 Task: Find connections with filter location Warstein with filter topic #Economywith filter profile language Spanish with filter current company YouGov with filter school Jawaharlal Nehru National College of Engineering with filter industry Racetracks with filter service category Wealth Management with filter keywords title Atmospheric Scientist
Action: Mouse moved to (535, 79)
Screenshot: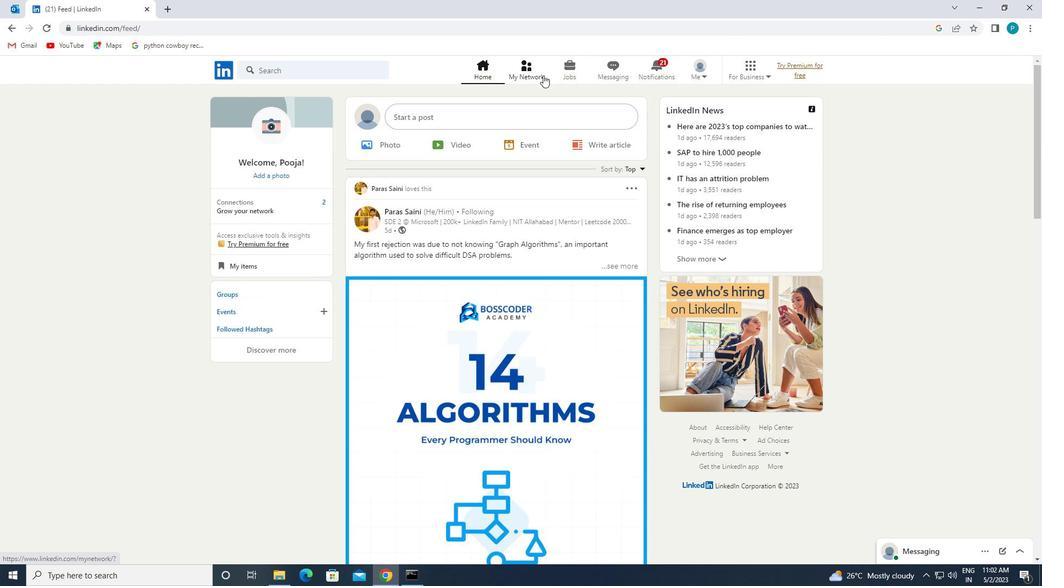 
Action: Mouse pressed left at (535, 79)
Screenshot: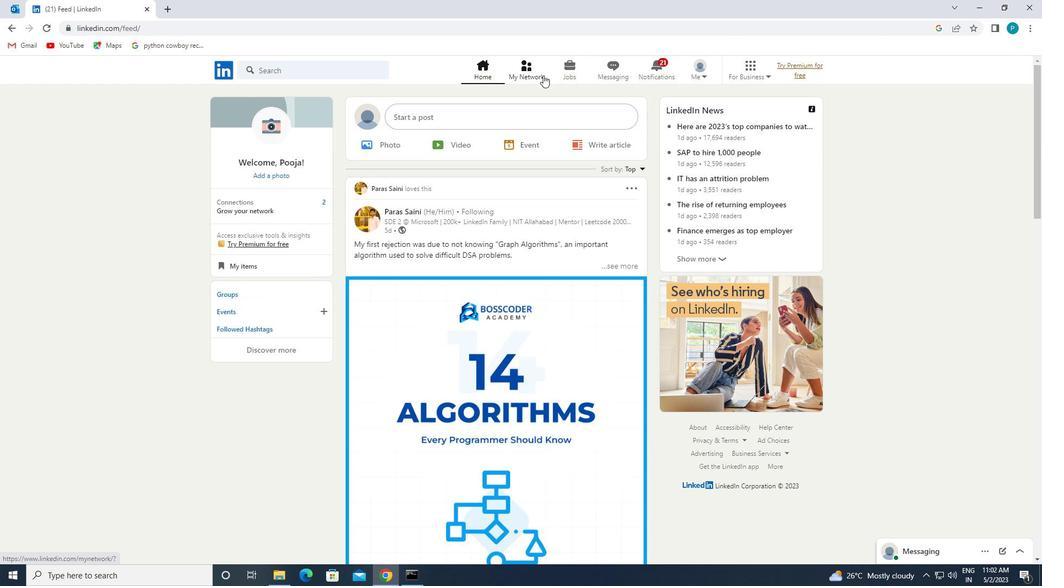 
Action: Mouse moved to (264, 134)
Screenshot: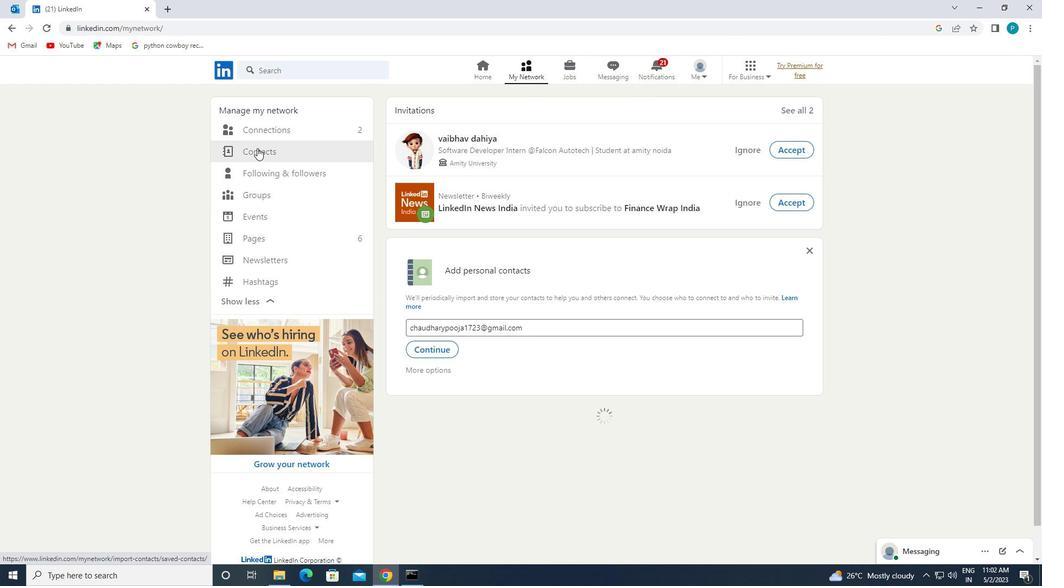 
Action: Mouse pressed left at (264, 134)
Screenshot: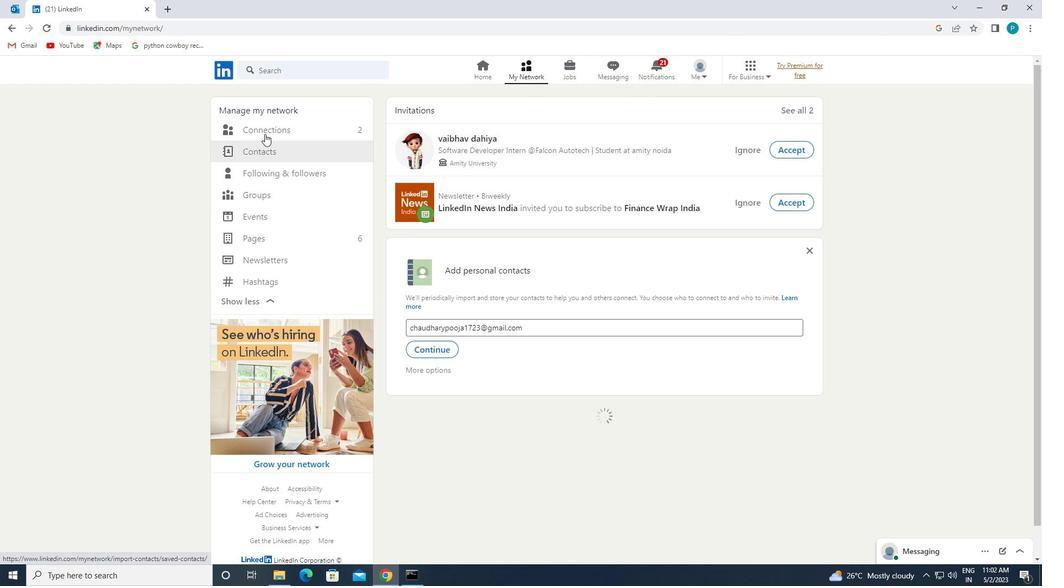 
Action: Mouse moved to (346, 136)
Screenshot: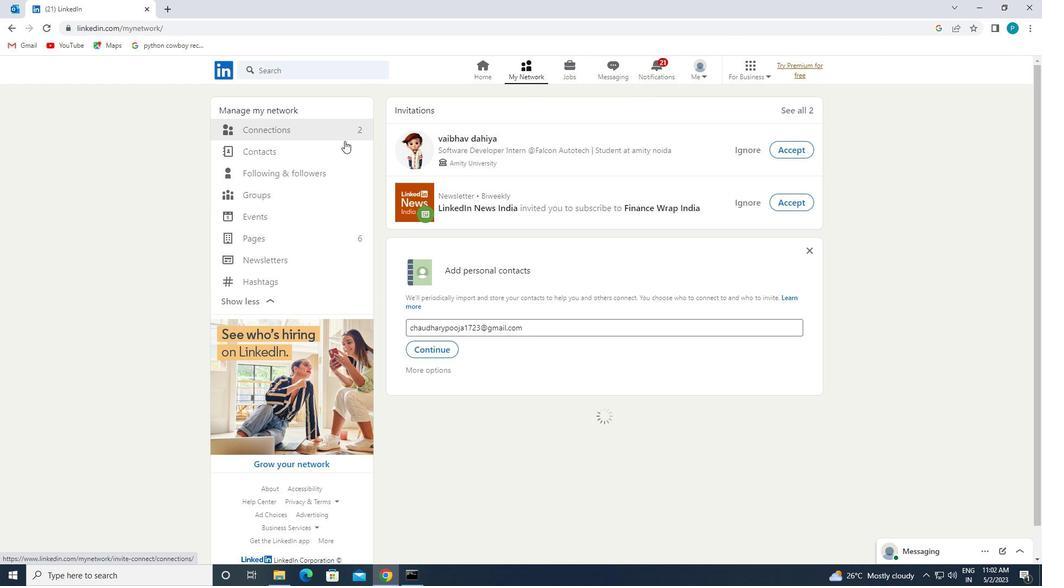 
Action: Mouse pressed left at (346, 136)
Screenshot: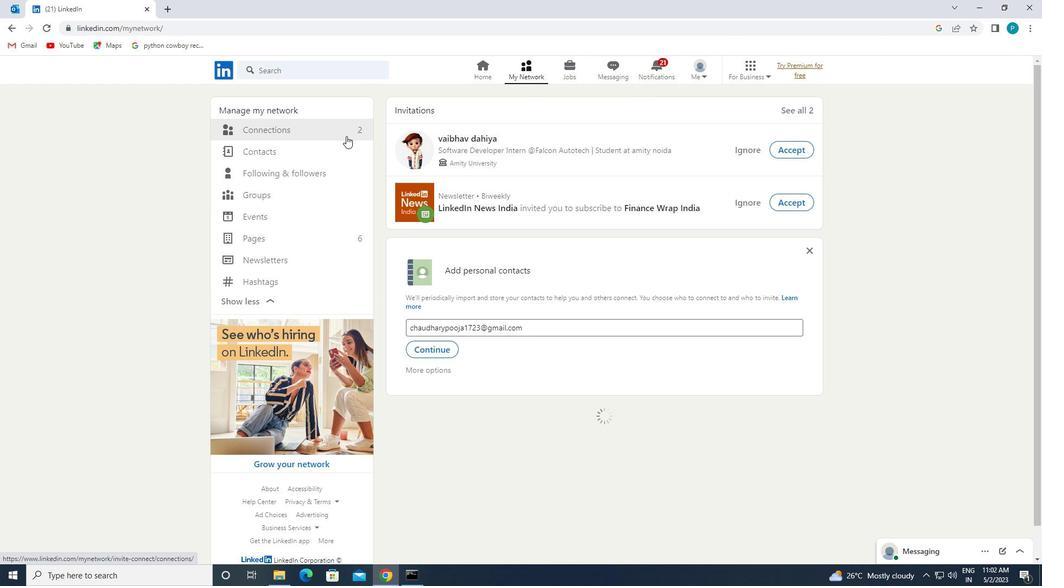 
Action: Mouse pressed left at (346, 136)
Screenshot: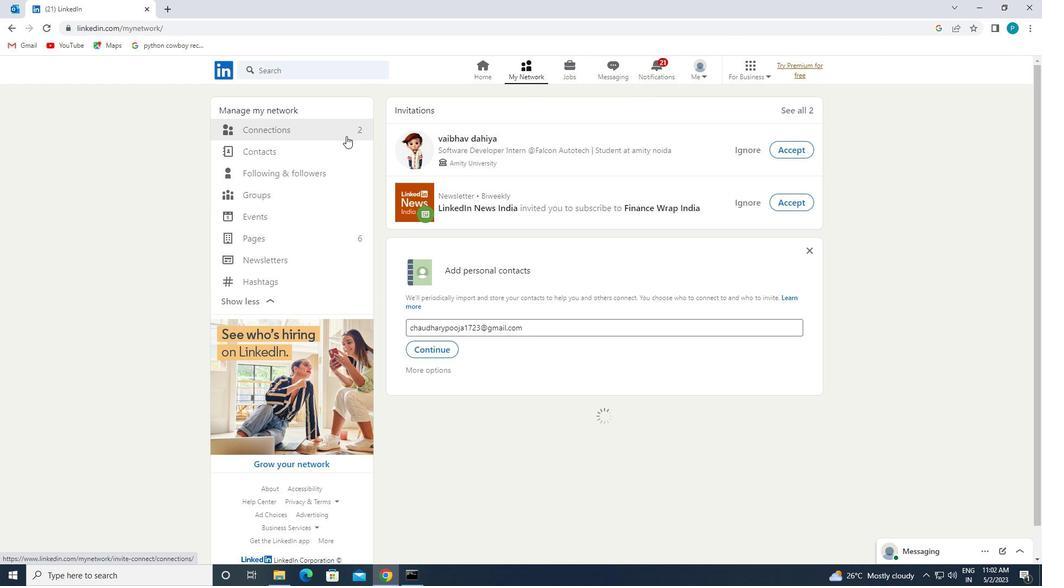
Action: Mouse moved to (633, 134)
Screenshot: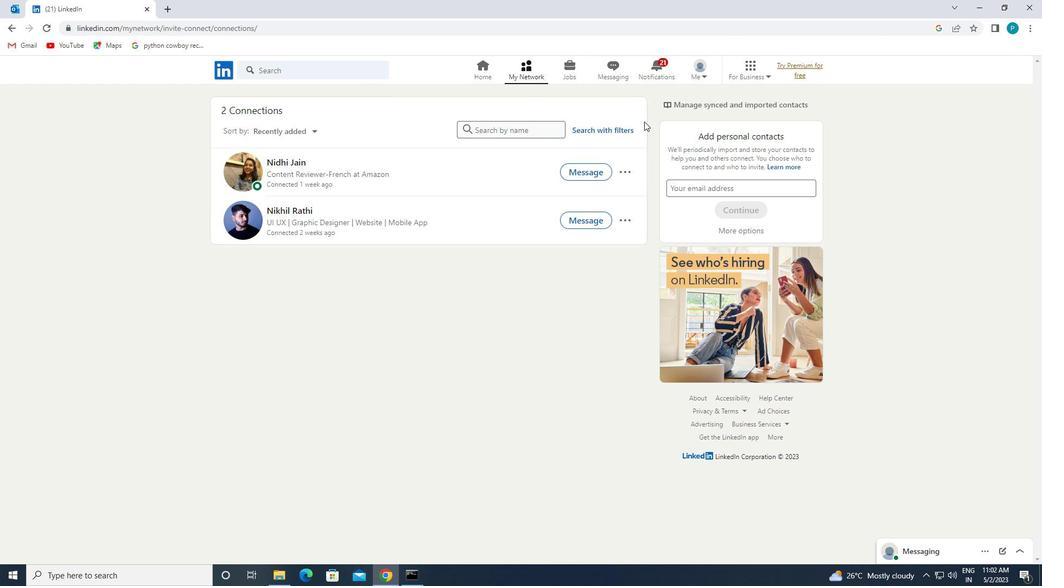 
Action: Mouse pressed left at (633, 134)
Screenshot: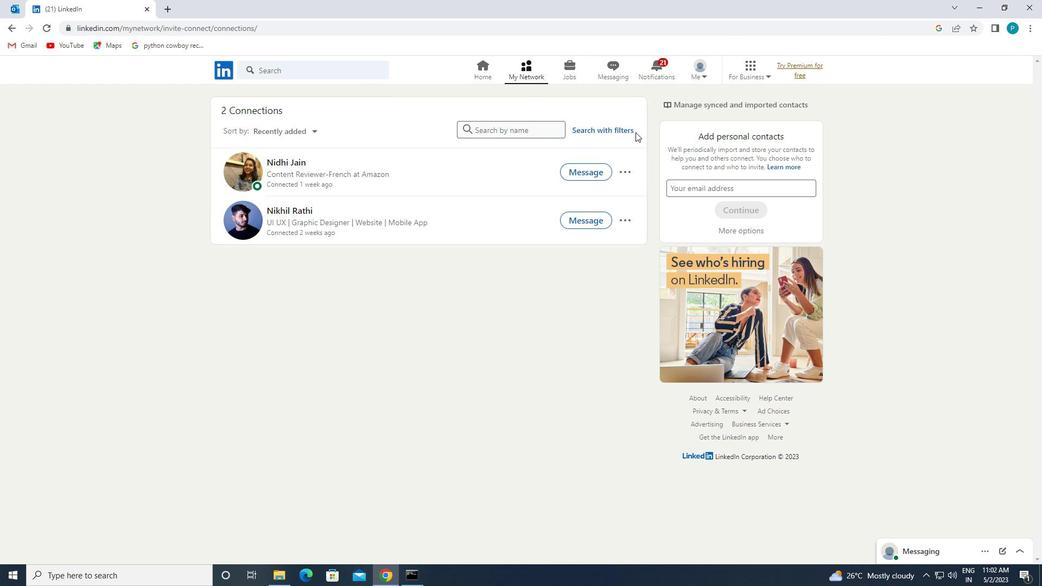
Action: Mouse pressed left at (633, 134)
Screenshot: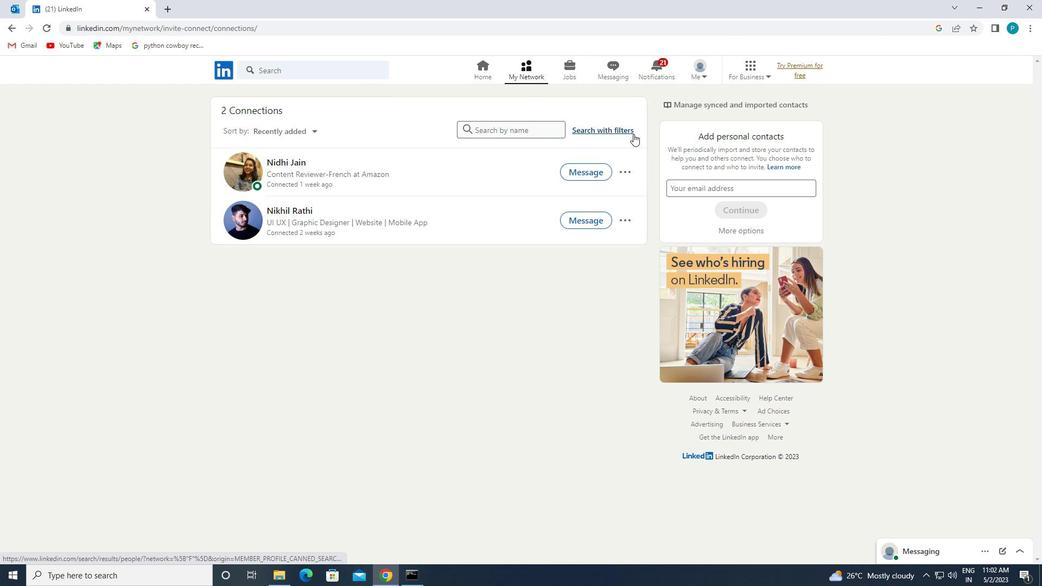 
Action: Mouse moved to (569, 102)
Screenshot: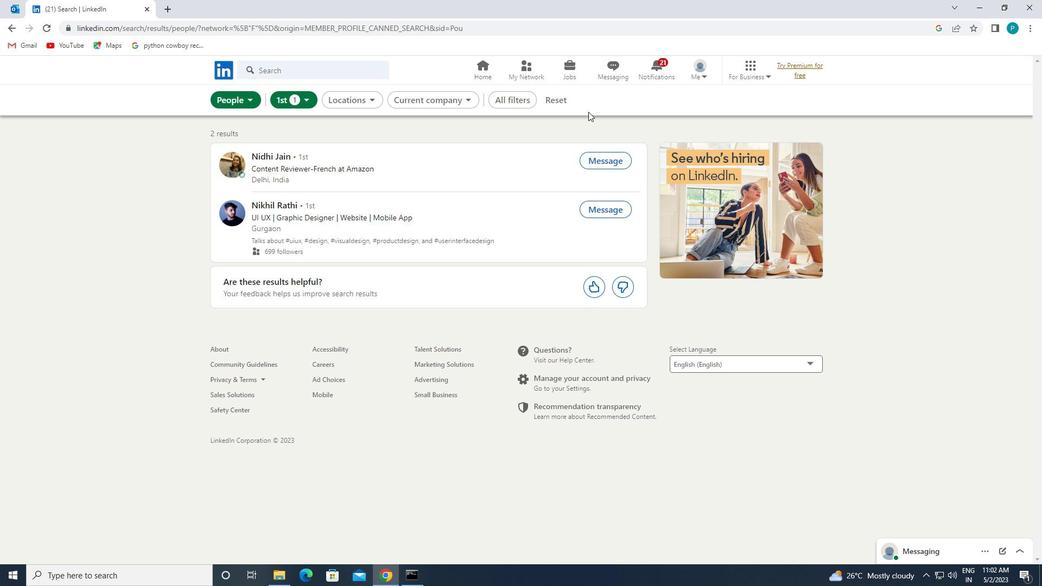 
Action: Mouse pressed left at (569, 102)
Screenshot: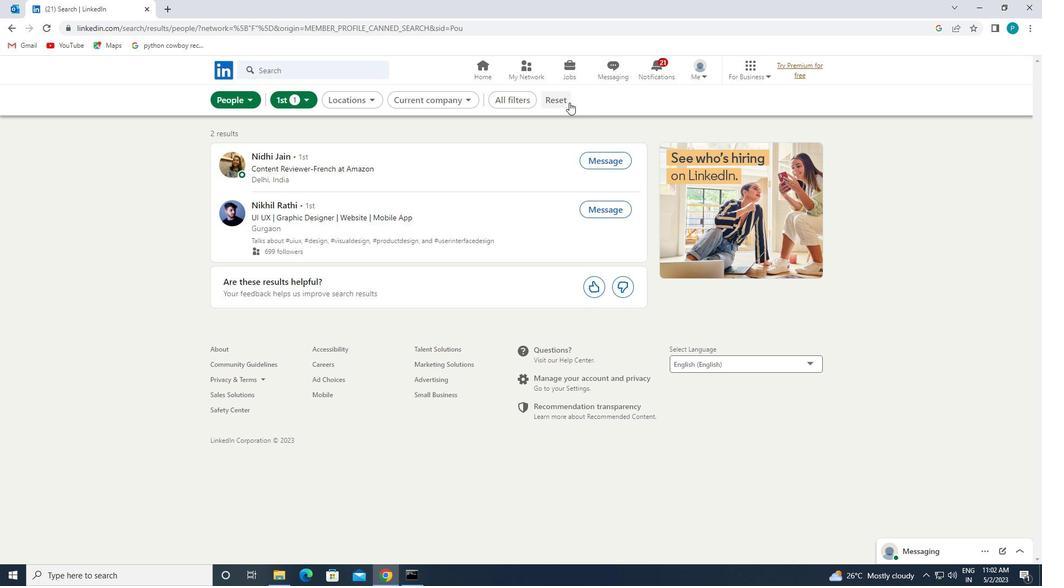 
Action: Mouse moved to (543, 96)
Screenshot: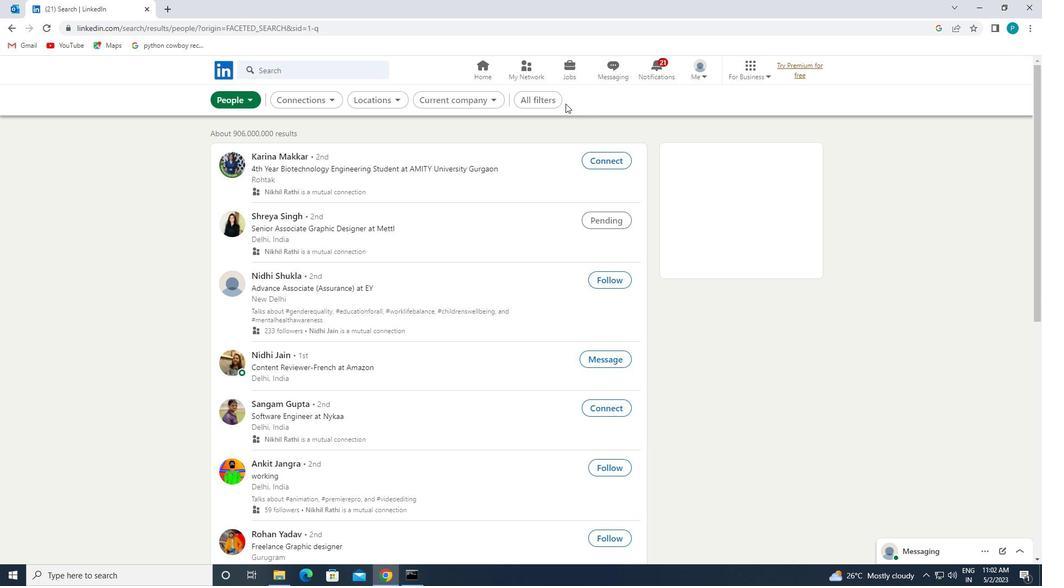 
Action: Mouse pressed left at (543, 96)
Screenshot: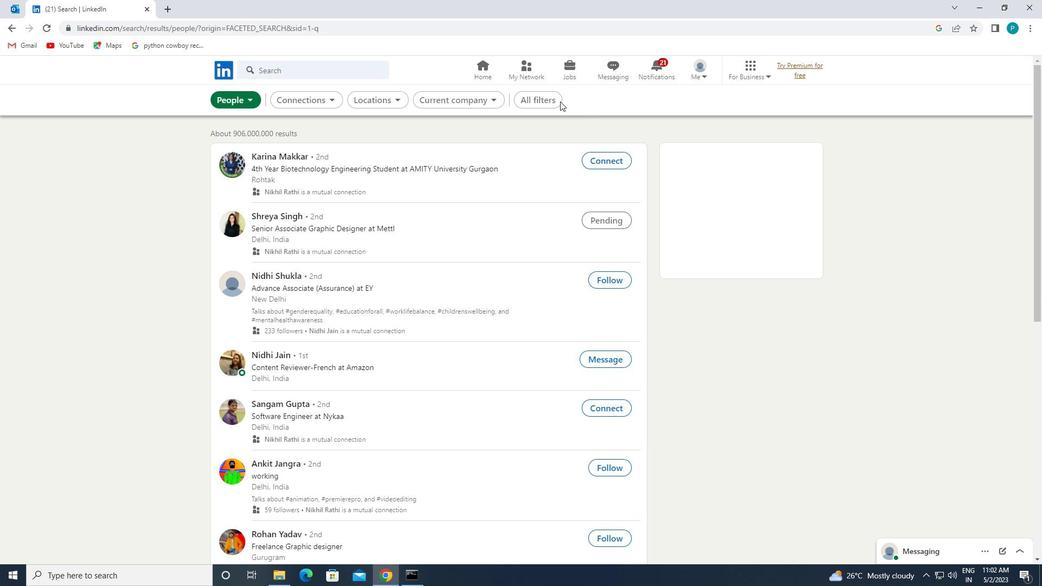 
Action: Mouse moved to (878, 279)
Screenshot: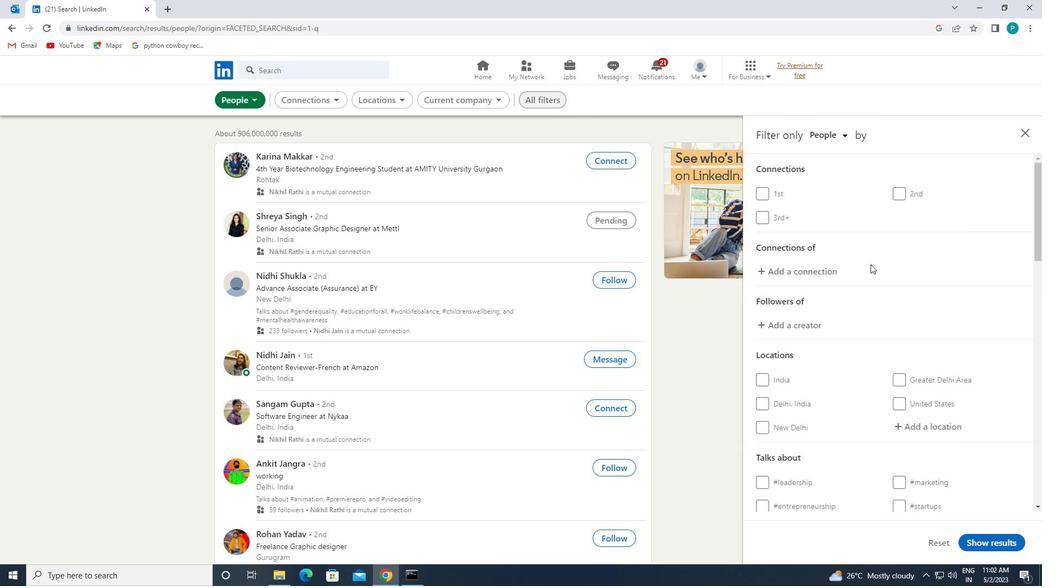 
Action: Mouse scrolled (878, 278) with delta (0, 0)
Screenshot: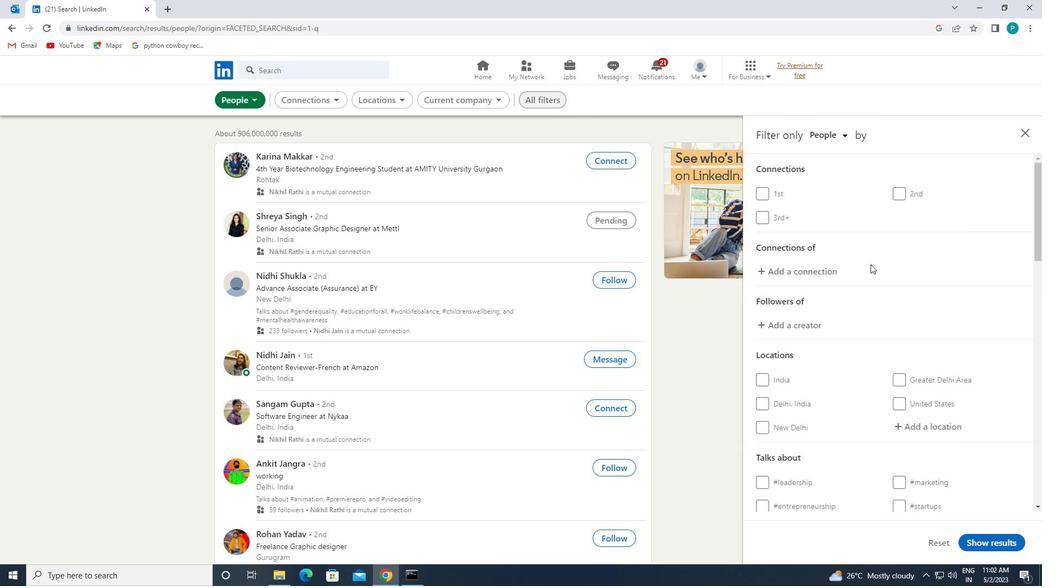 
Action: Mouse moved to (878, 279)
Screenshot: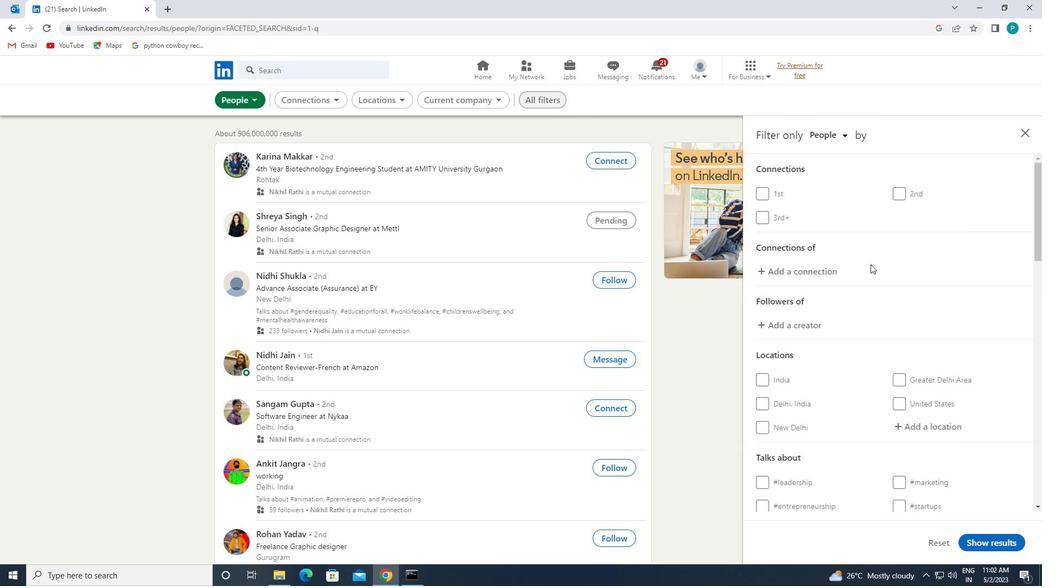 
Action: Mouse scrolled (878, 279) with delta (0, 0)
Screenshot: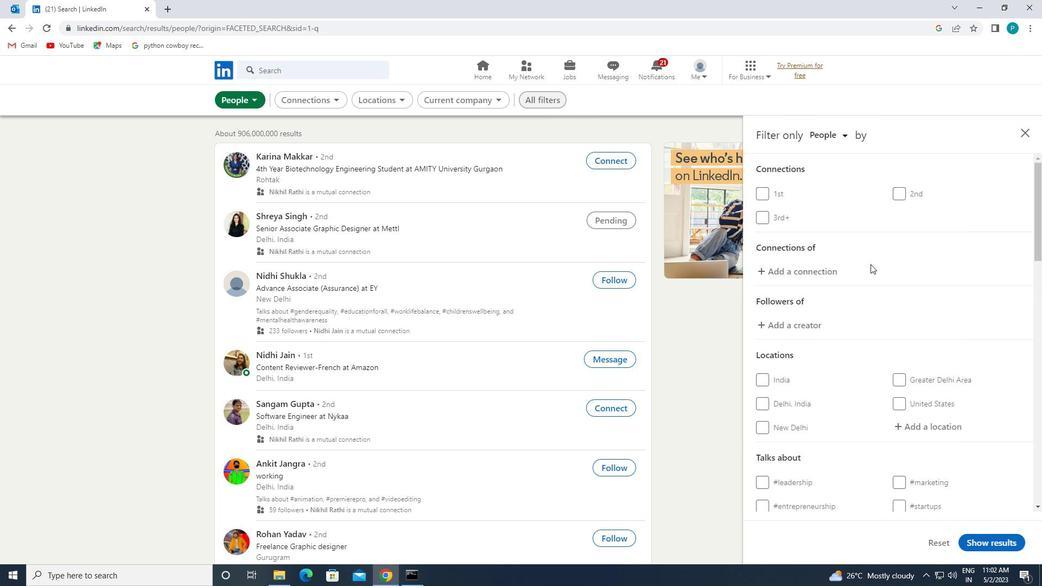 
Action: Mouse moved to (916, 419)
Screenshot: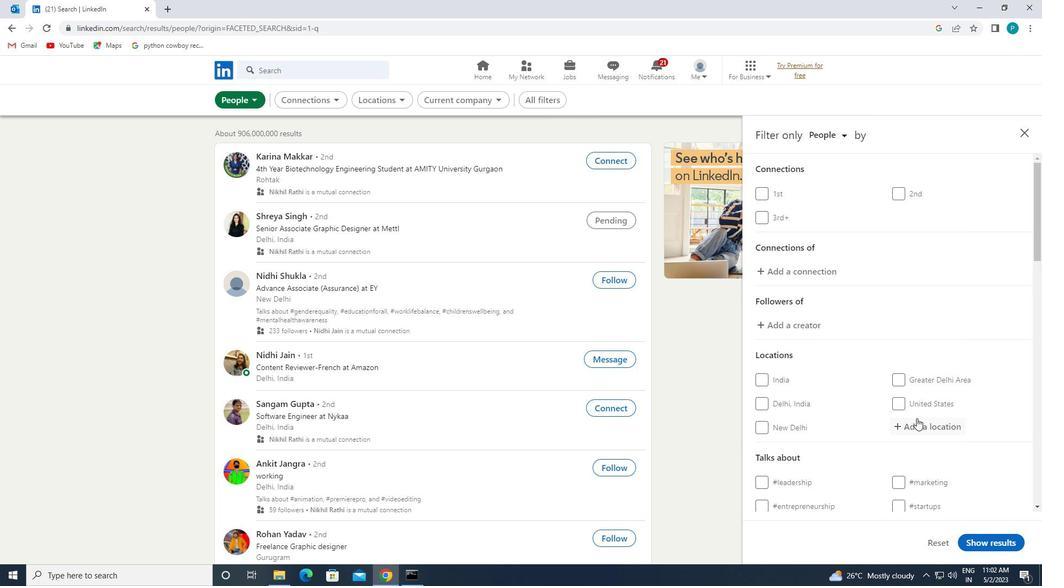 
Action: Mouse pressed left at (916, 419)
Screenshot: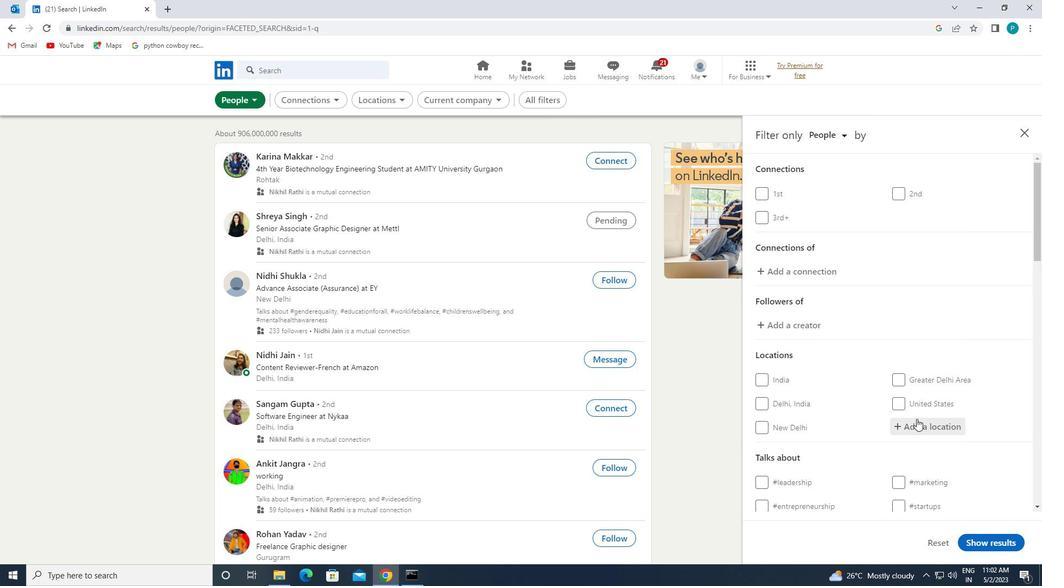 
Action: Key pressed <Key.caps_lock>w<Key.caps_lock>arstein
Screenshot: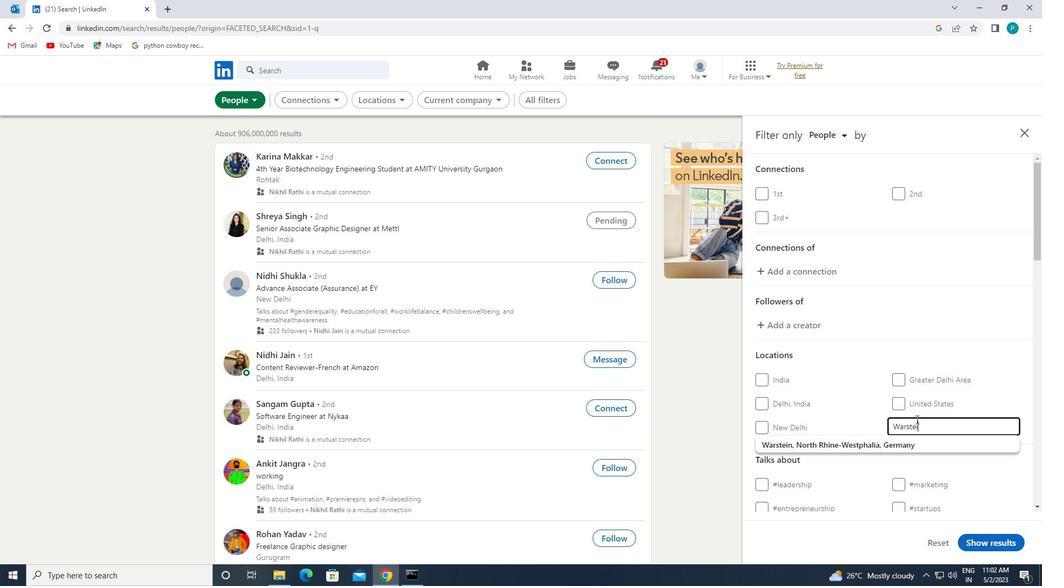 
Action: Mouse moved to (898, 444)
Screenshot: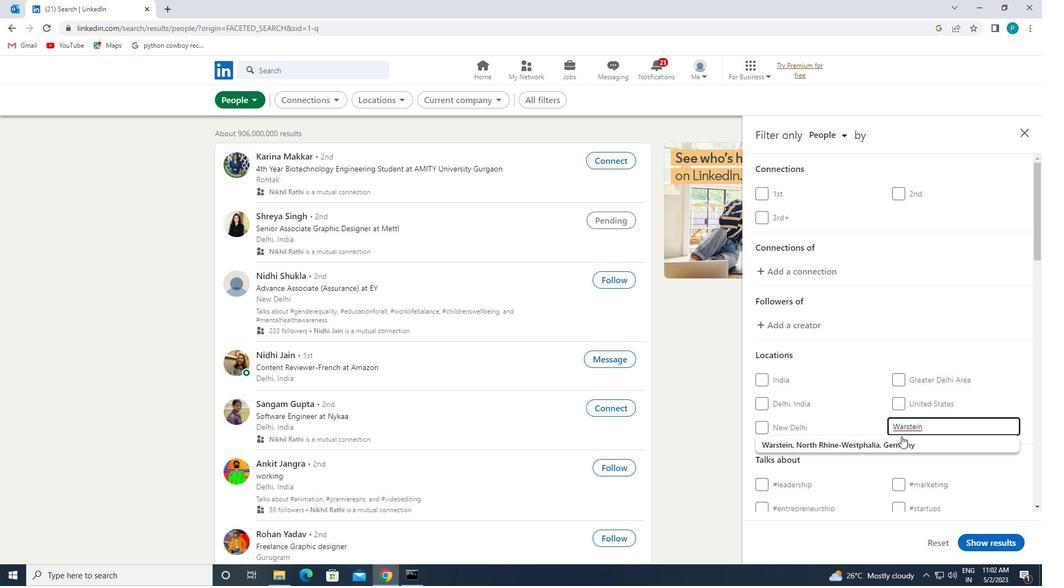 
Action: Mouse pressed left at (898, 444)
Screenshot: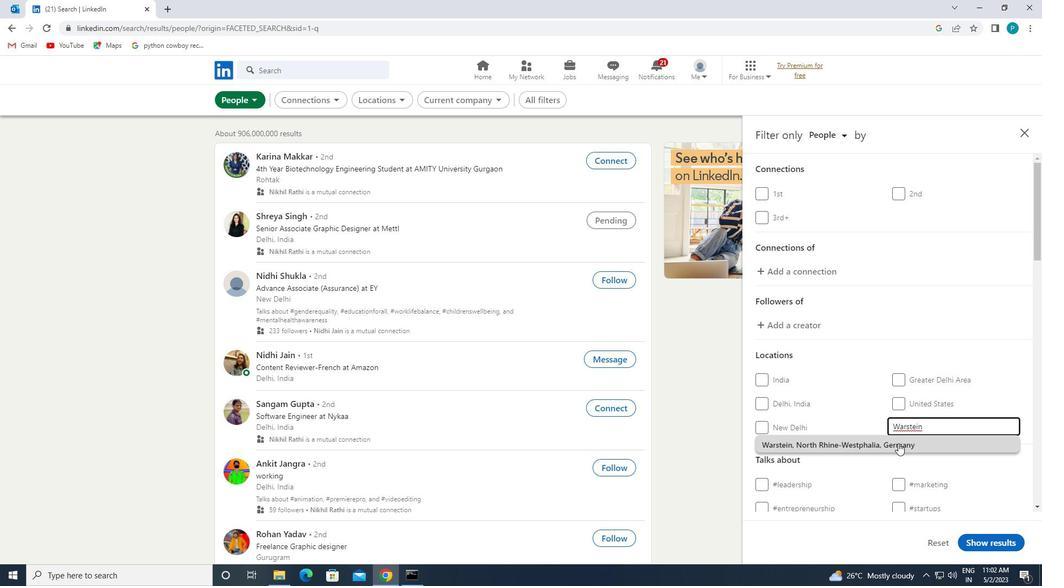 
Action: Mouse moved to (898, 444)
Screenshot: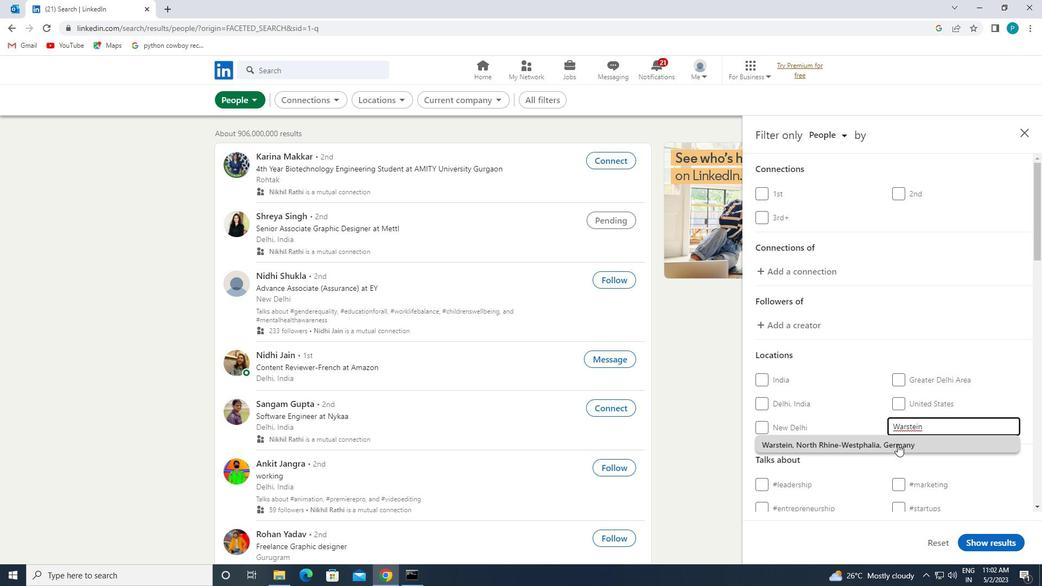 
Action: Mouse scrolled (898, 444) with delta (0, 0)
Screenshot: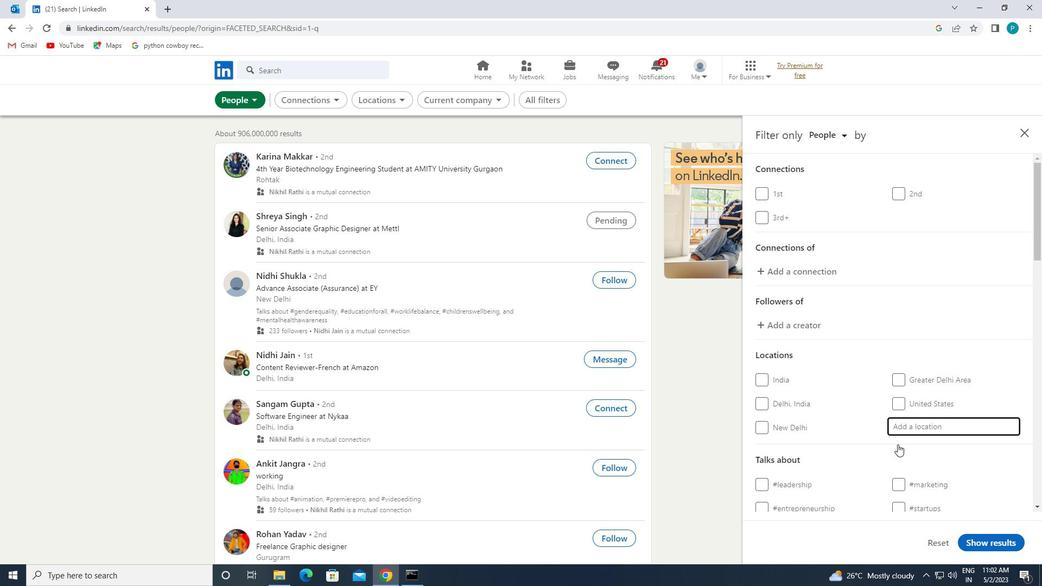 
Action: Mouse scrolled (898, 444) with delta (0, 0)
Screenshot: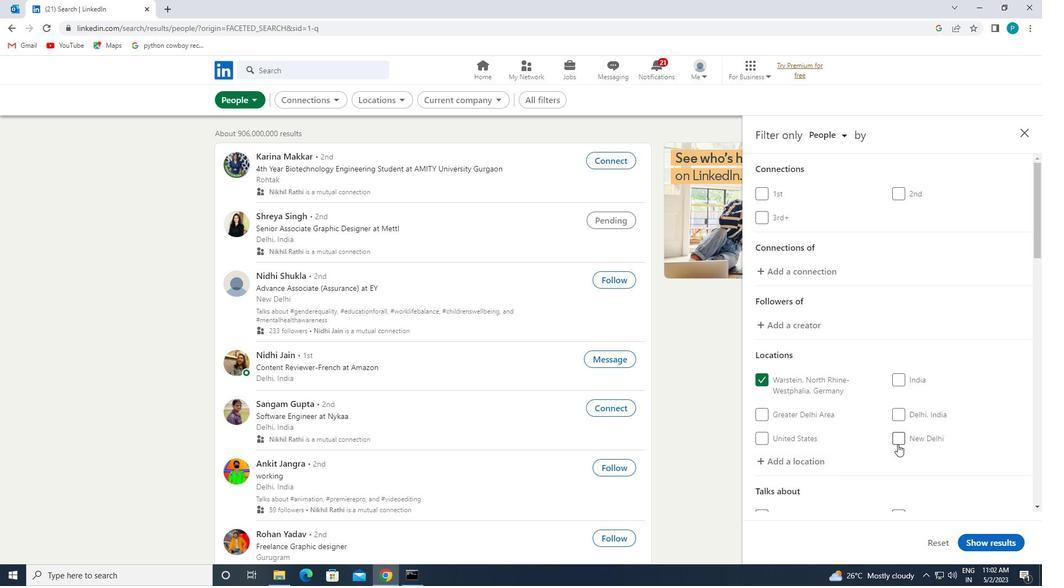 
Action: Mouse moved to (918, 452)
Screenshot: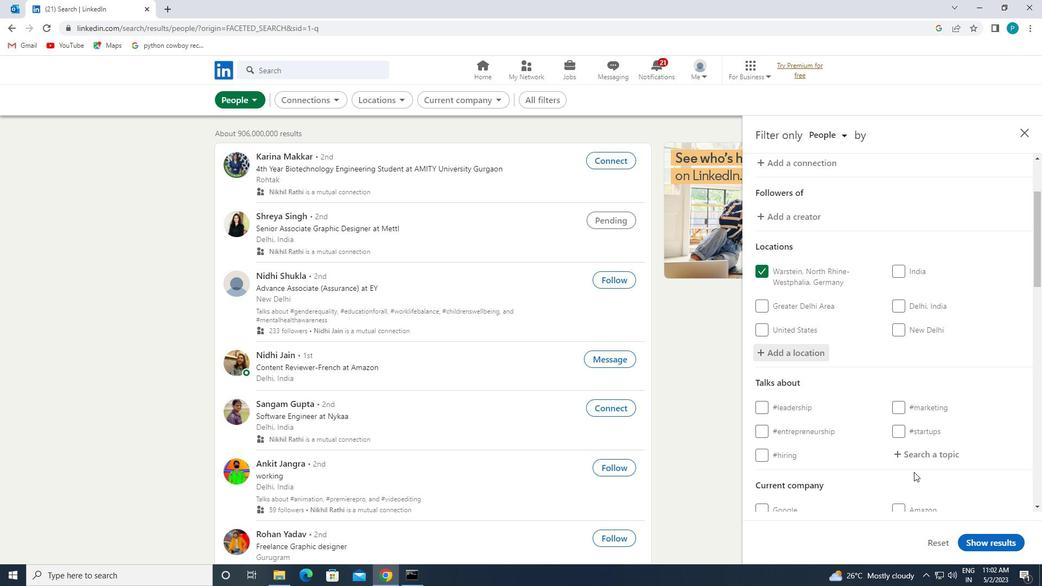 
Action: Mouse pressed left at (918, 452)
Screenshot: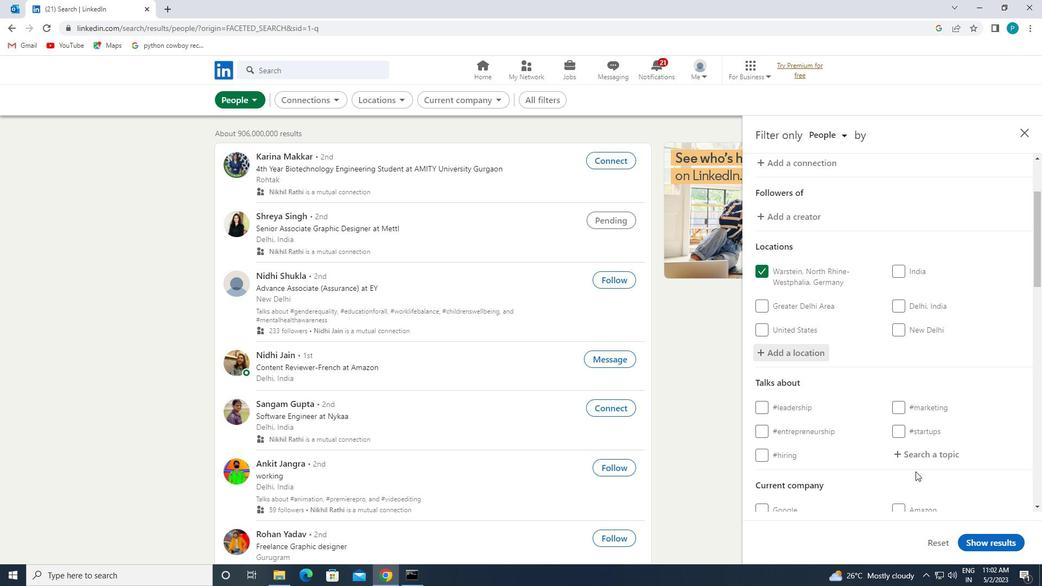 
Action: Key pressed <Key.shift>#<Key.caps_lock>E<Key.caps_lock>CONOMY
Screenshot: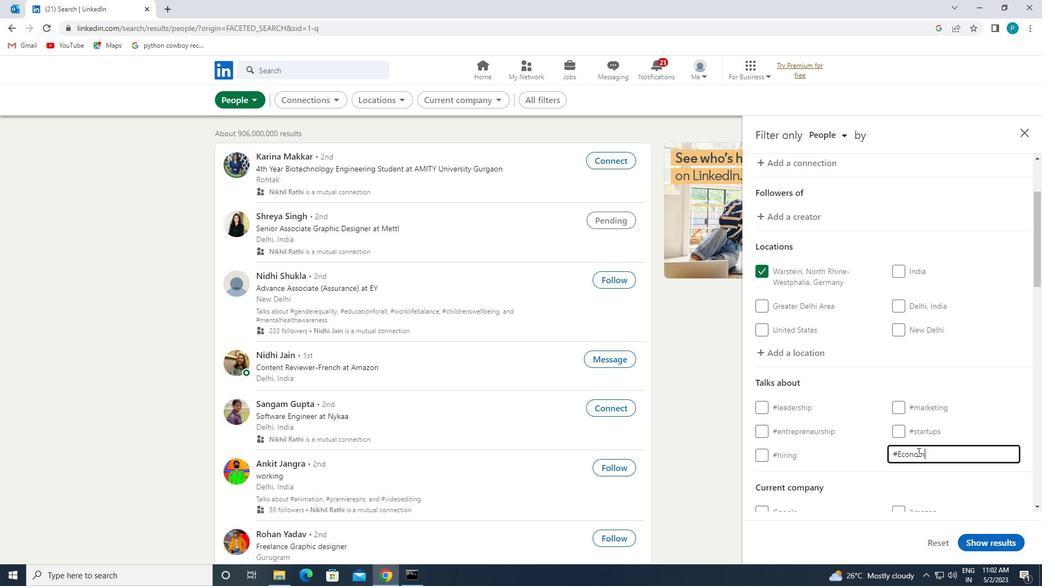 
Action: Mouse moved to (615, 441)
Screenshot: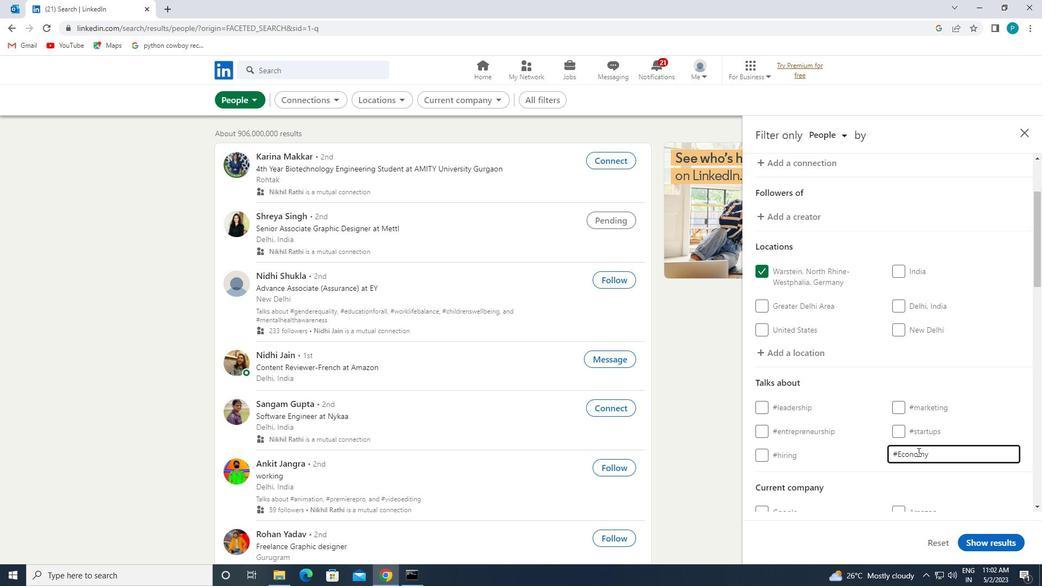 
Action: Mouse scrolled (615, 440) with delta (0, 0)
Screenshot: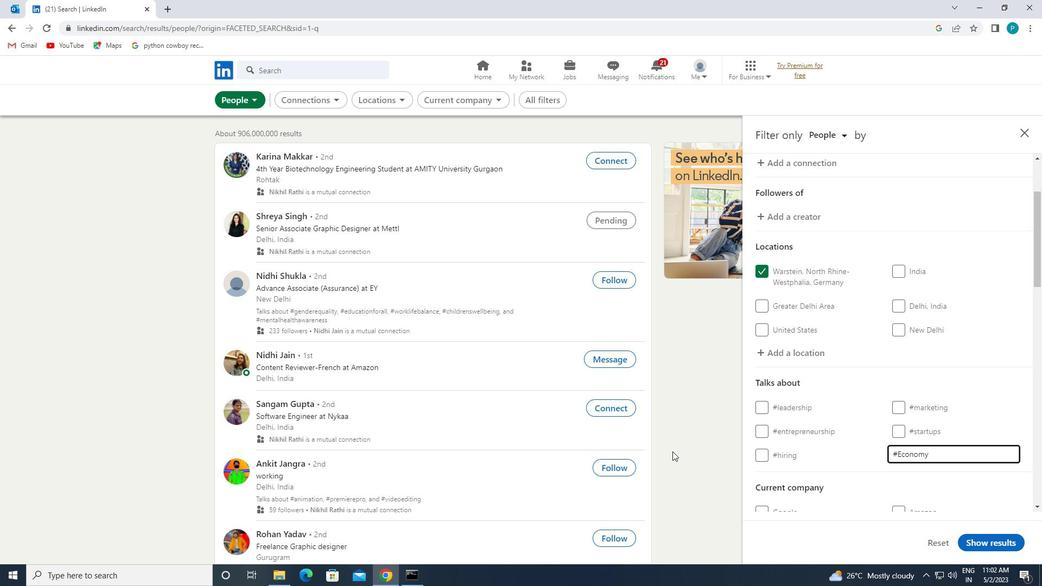 
Action: Mouse scrolled (615, 440) with delta (0, 0)
Screenshot: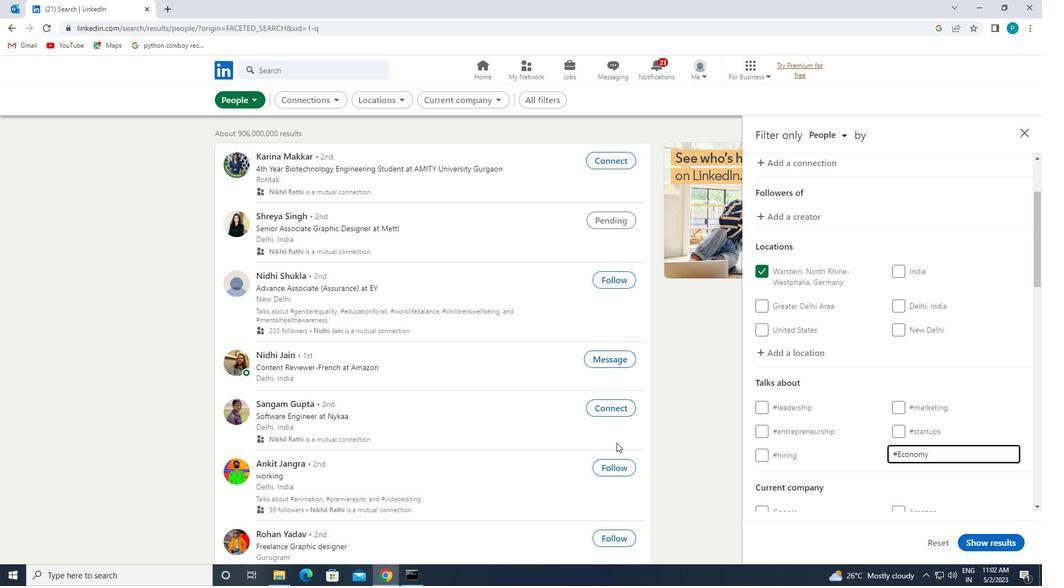 
Action: Mouse moved to (869, 458)
Screenshot: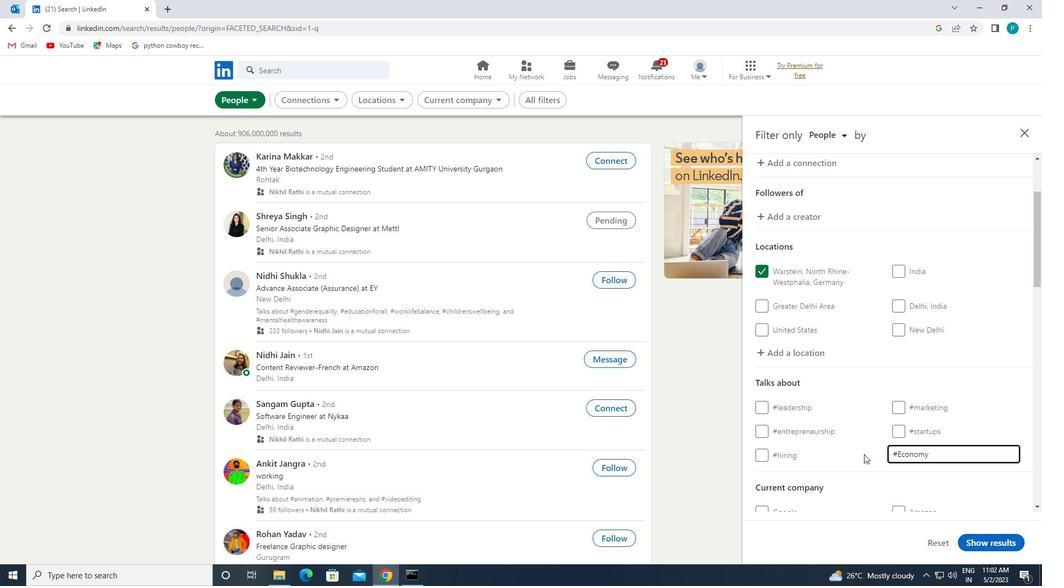 
Action: Mouse scrolled (869, 457) with delta (0, 0)
Screenshot: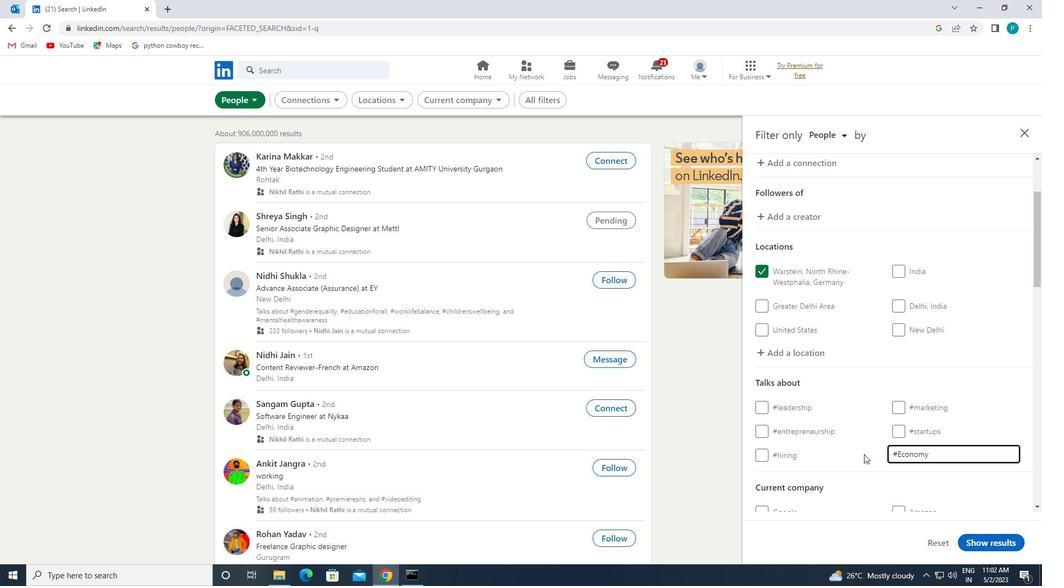 
Action: Mouse moved to (881, 465)
Screenshot: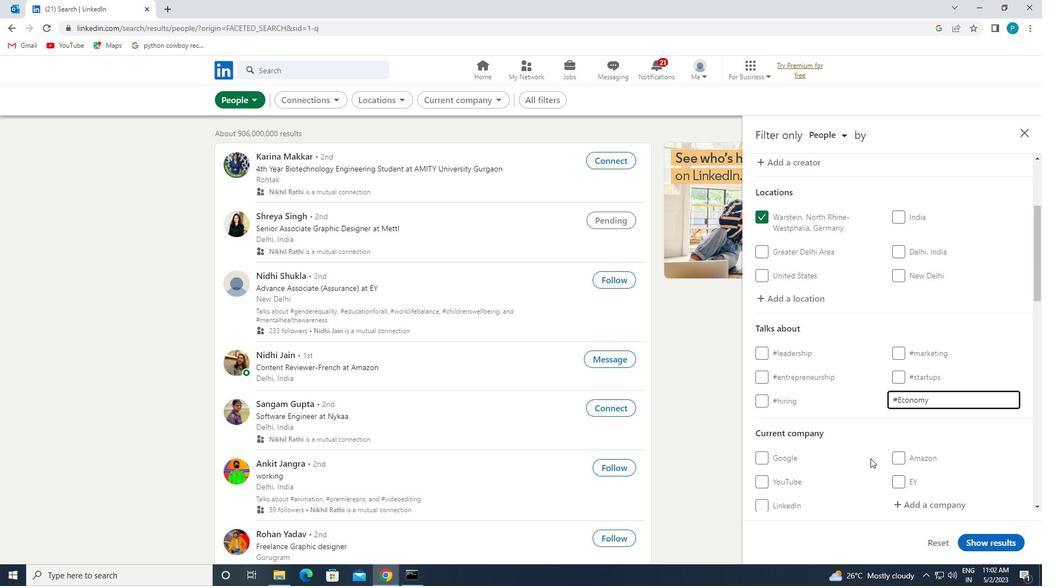 
Action: Mouse scrolled (881, 464) with delta (0, 0)
Screenshot: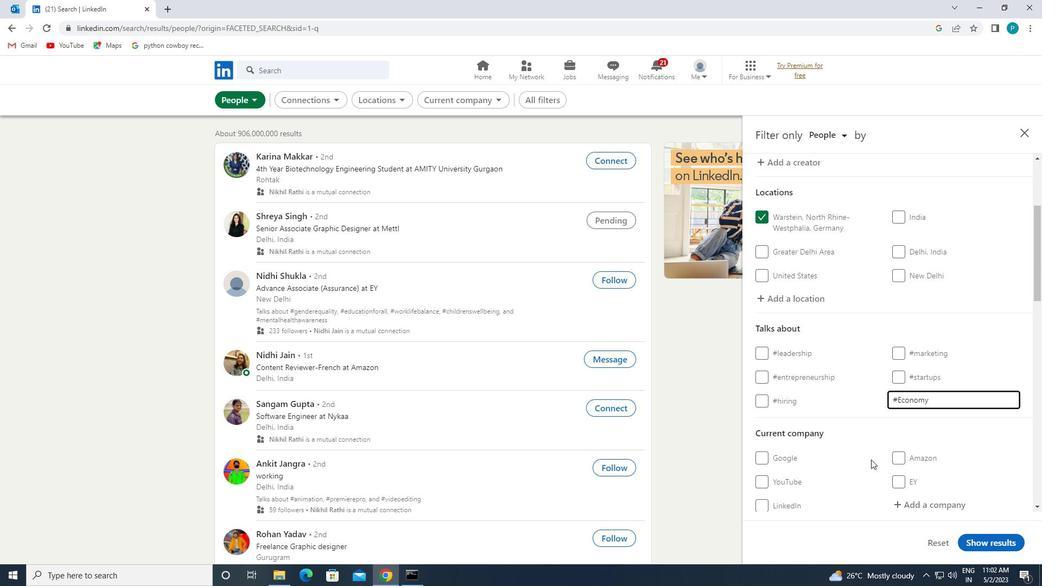 
Action: Mouse scrolled (881, 464) with delta (0, 0)
Screenshot: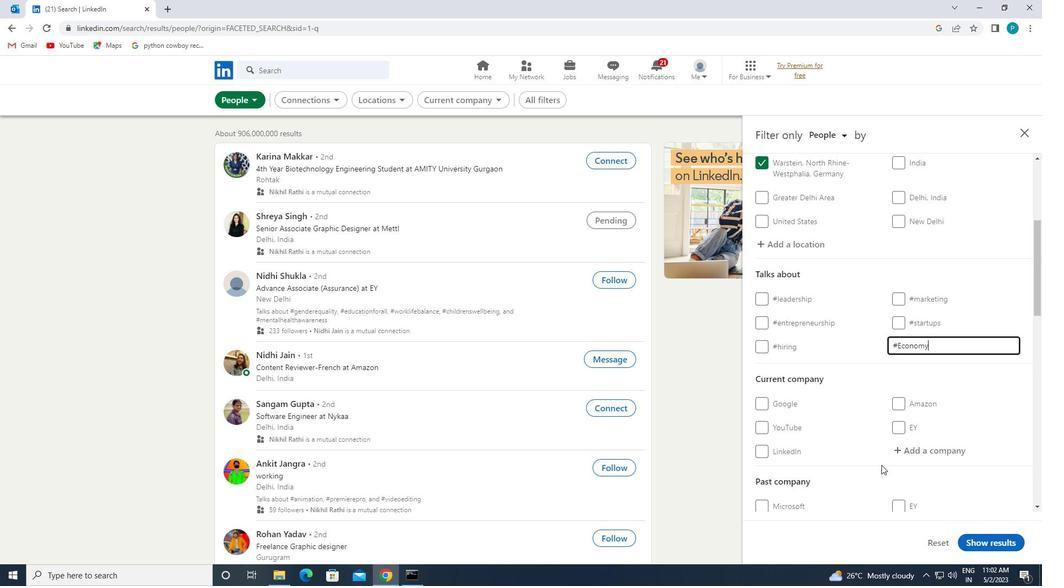 
Action: Mouse moved to (894, 445)
Screenshot: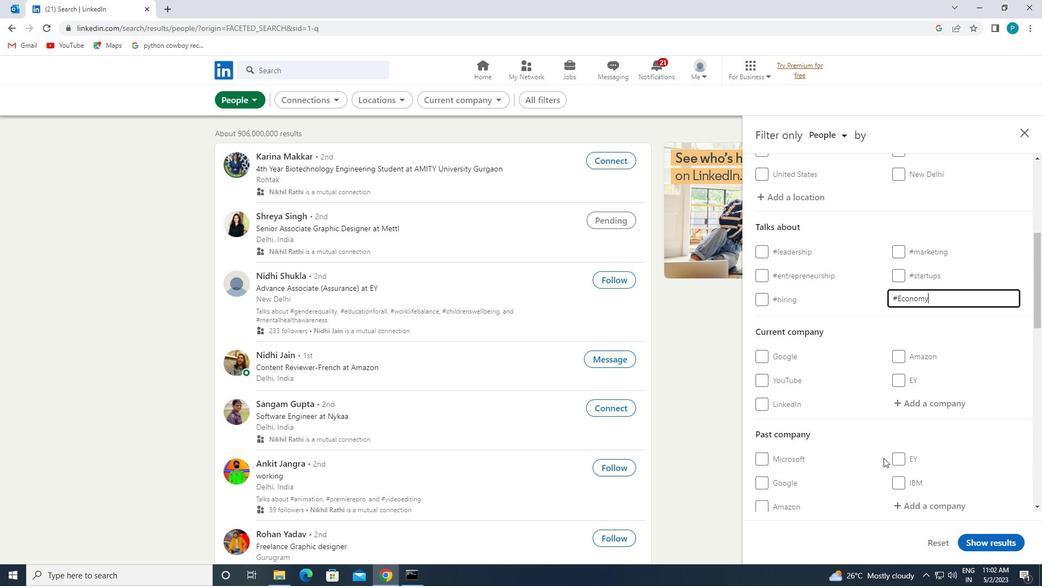 
Action: Mouse scrolled (894, 445) with delta (0, 0)
Screenshot: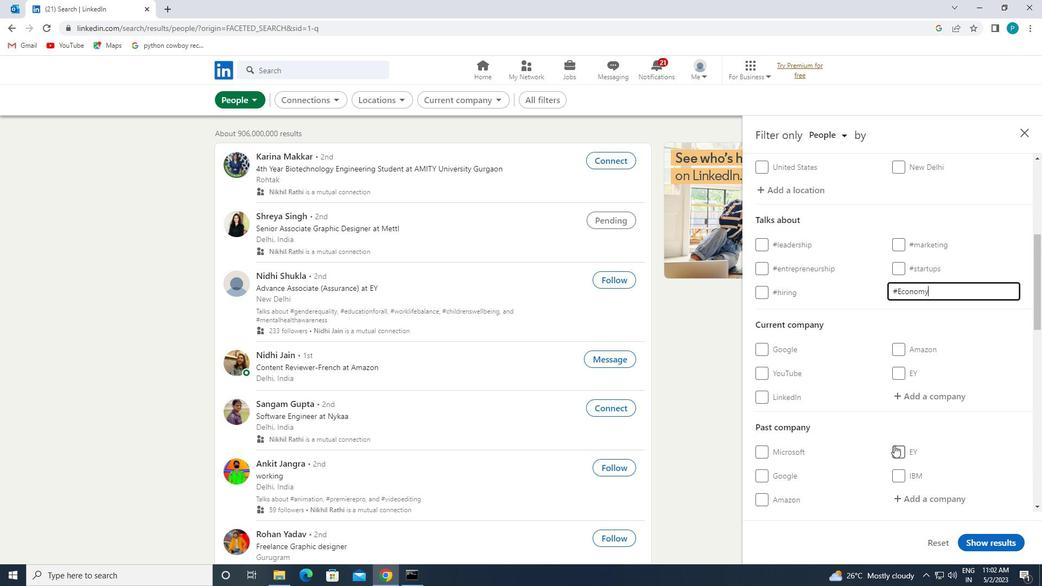 
Action: Mouse moved to (886, 445)
Screenshot: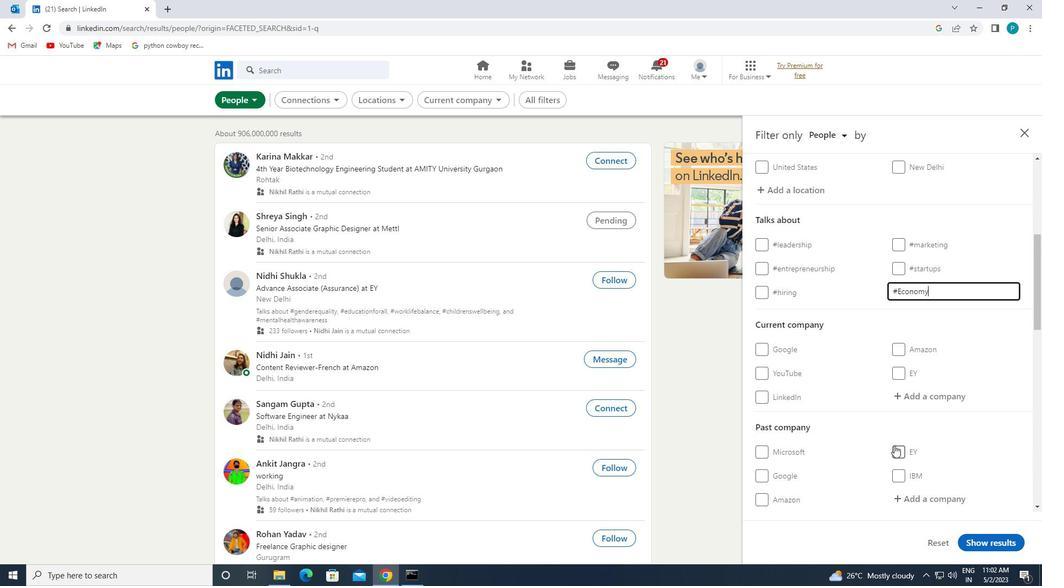 
Action: Mouse scrolled (886, 445) with delta (0, 0)
Screenshot: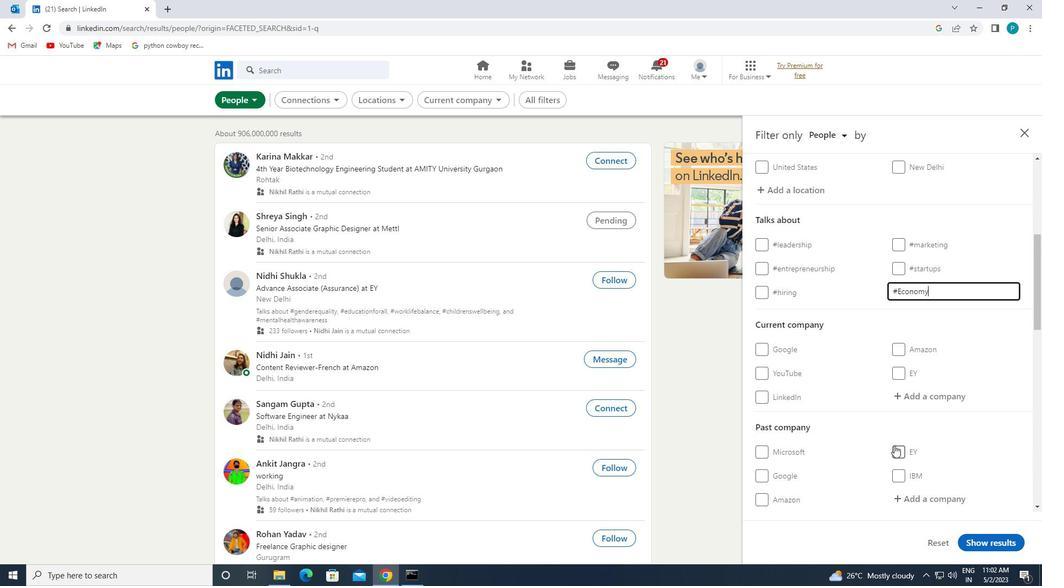 
Action: Mouse moved to (879, 445)
Screenshot: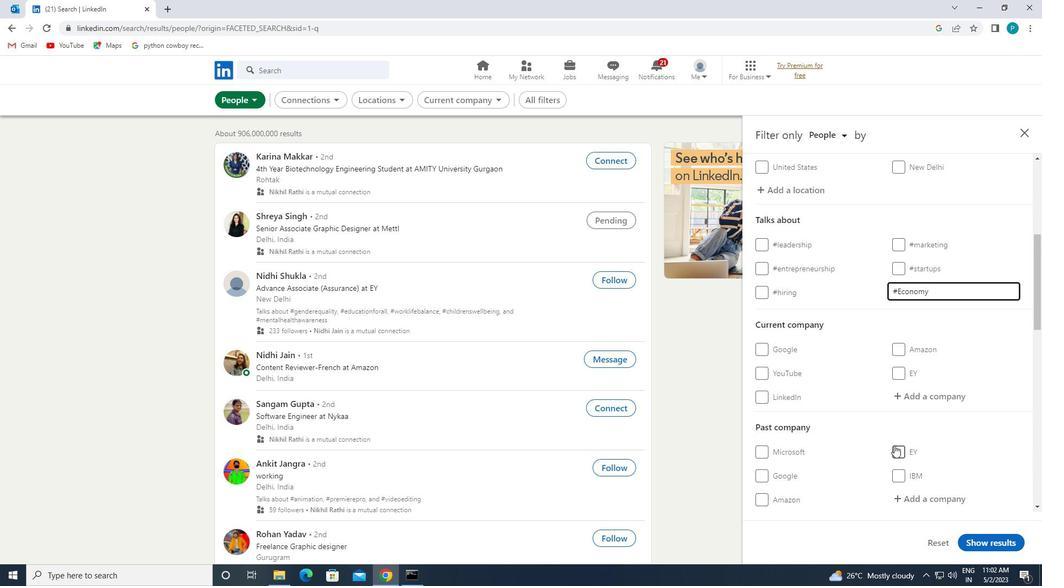 
Action: Mouse scrolled (879, 445) with delta (0, 0)
Screenshot: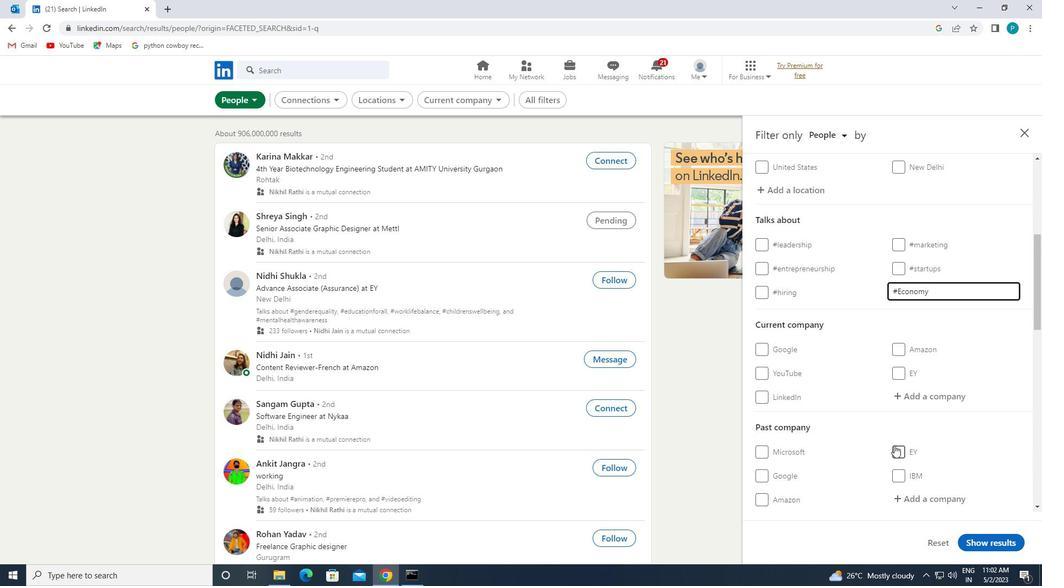 
Action: Mouse moved to (822, 437)
Screenshot: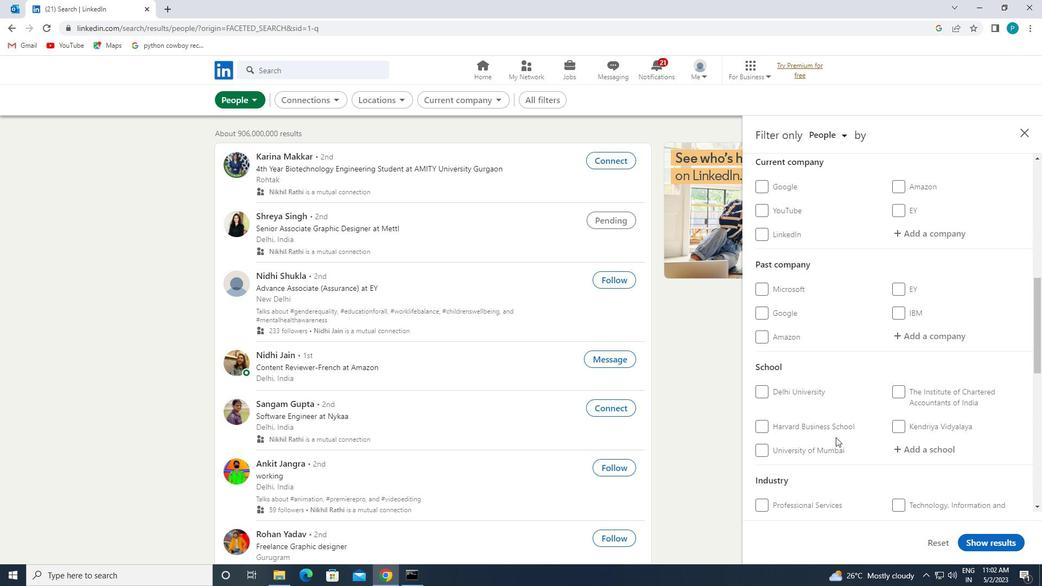
Action: Mouse scrolled (822, 436) with delta (0, 0)
Screenshot: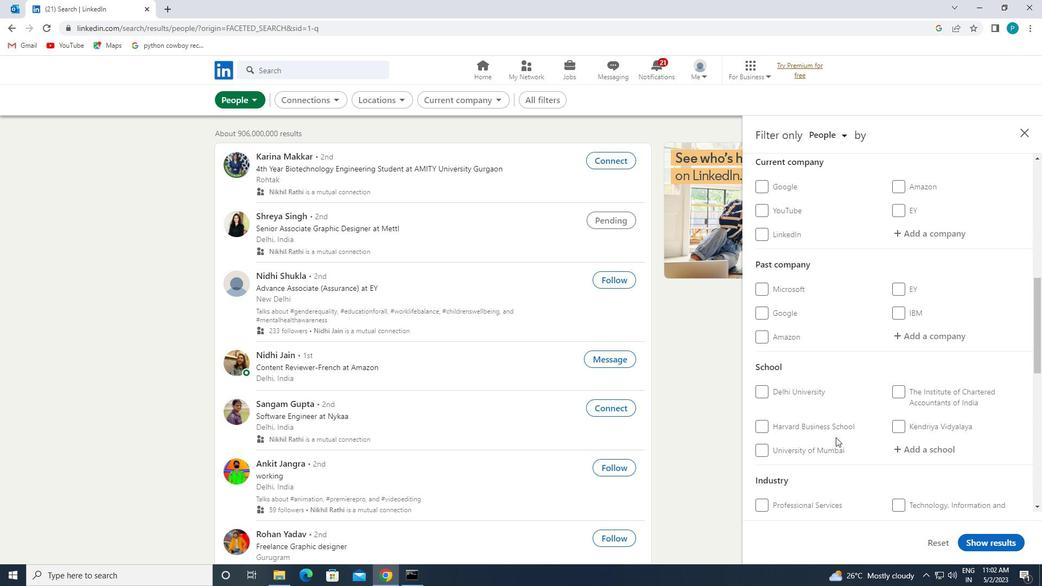 
Action: Mouse scrolled (822, 436) with delta (0, 0)
Screenshot: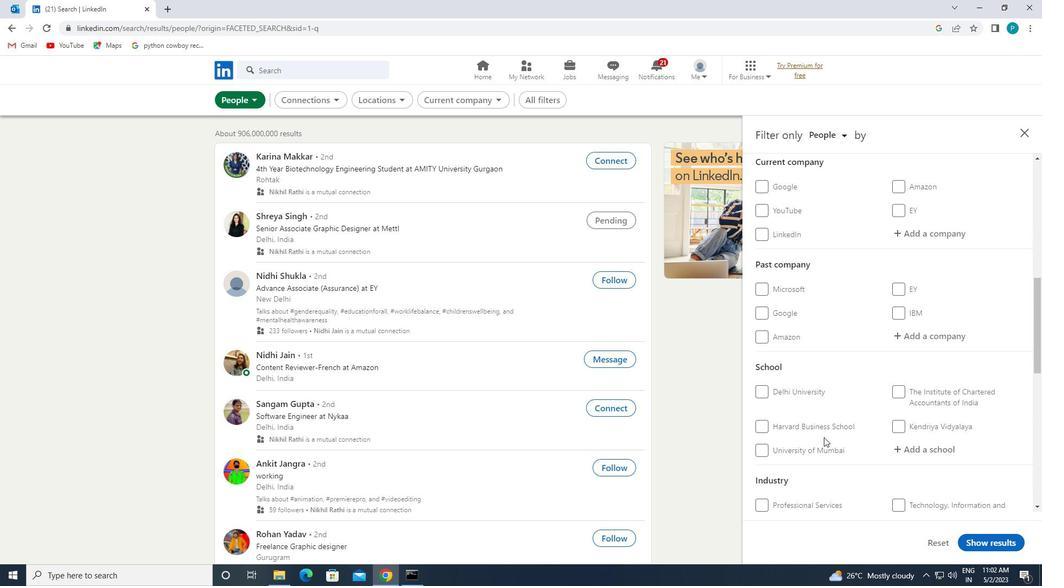 
Action: Mouse moved to (796, 453)
Screenshot: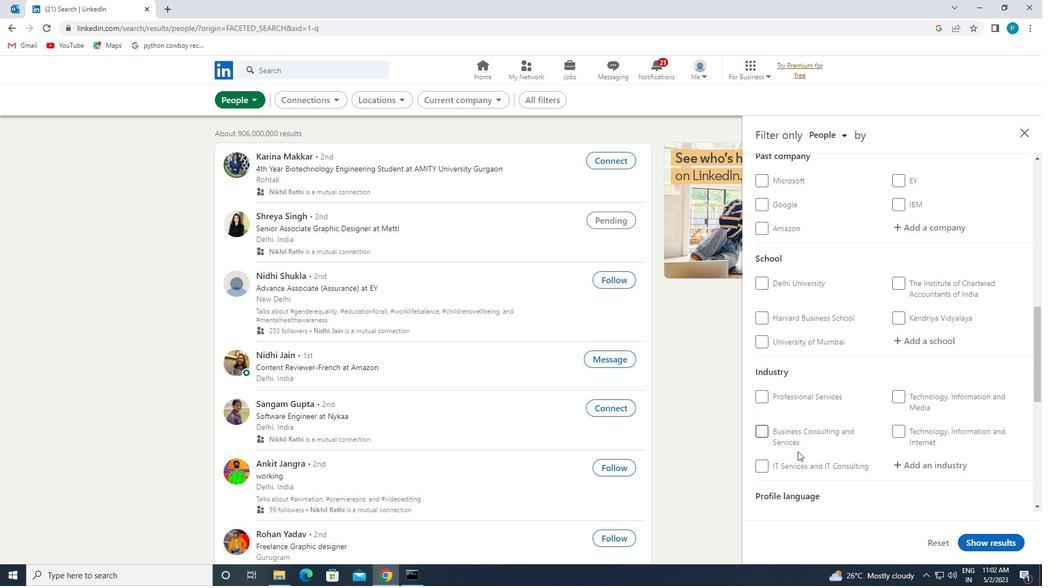 
Action: Mouse scrolled (796, 452) with delta (0, 0)
Screenshot: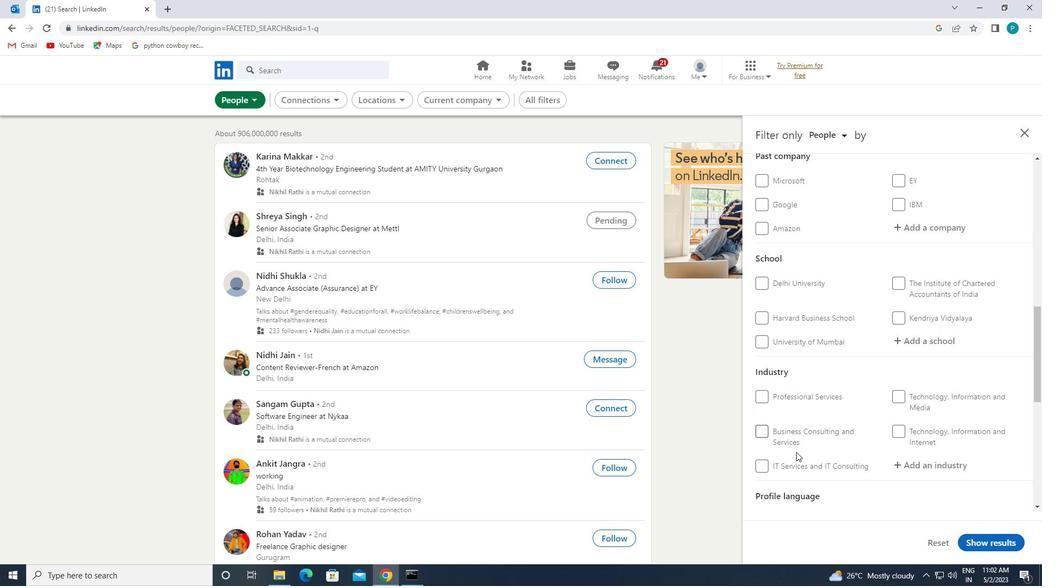 
Action: Mouse scrolled (796, 452) with delta (0, 0)
Screenshot: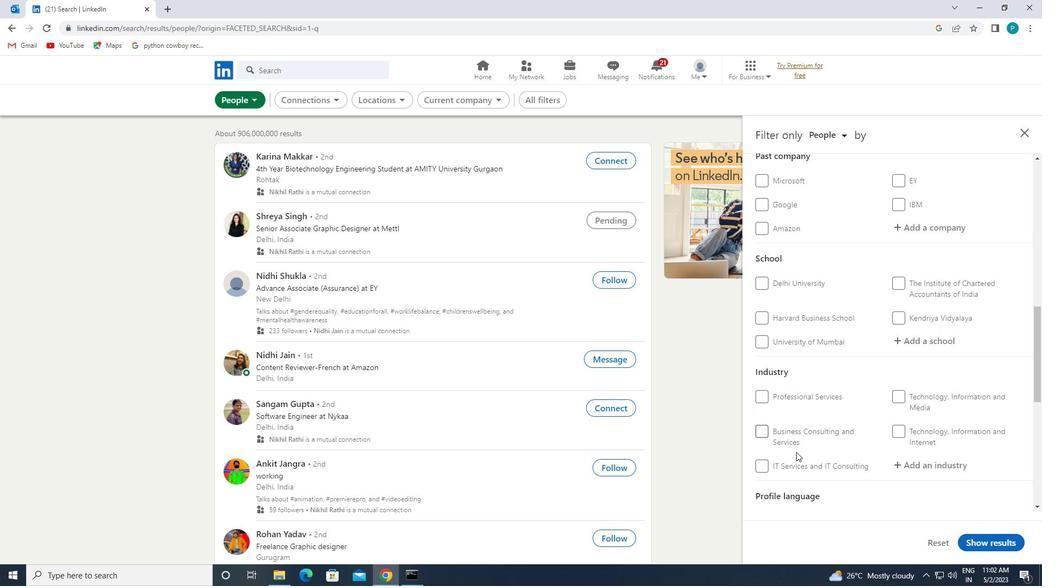 
Action: Mouse moved to (786, 437)
Screenshot: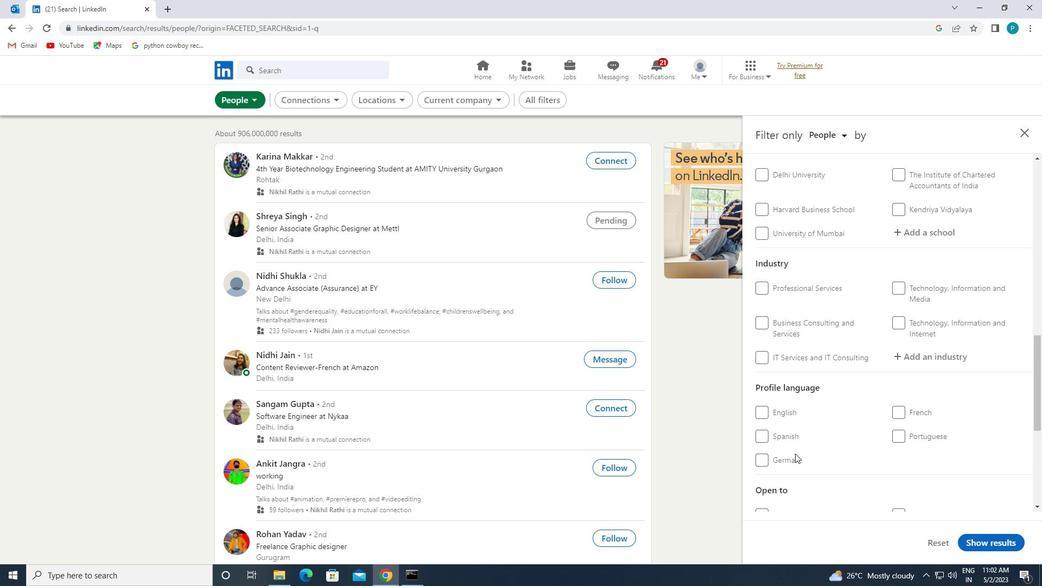 
Action: Mouse pressed left at (786, 437)
Screenshot: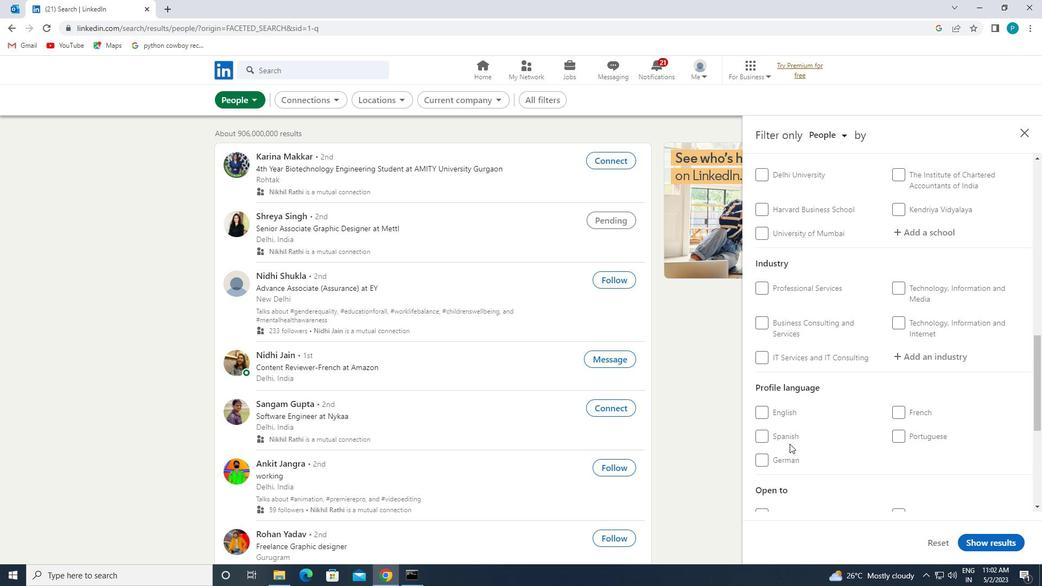 
Action: Mouse moved to (917, 439)
Screenshot: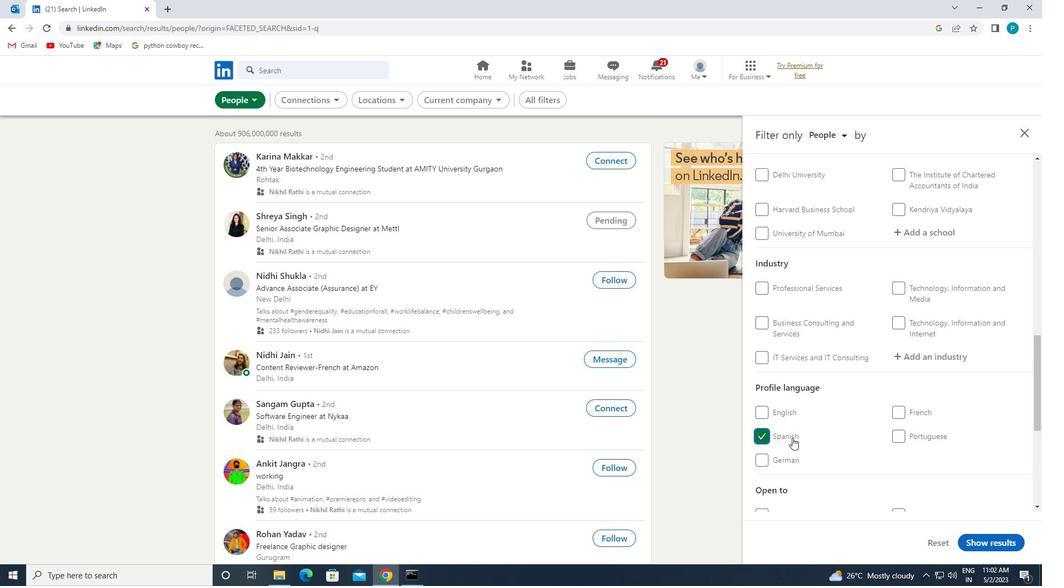 
Action: Mouse scrolled (917, 440) with delta (0, 0)
Screenshot: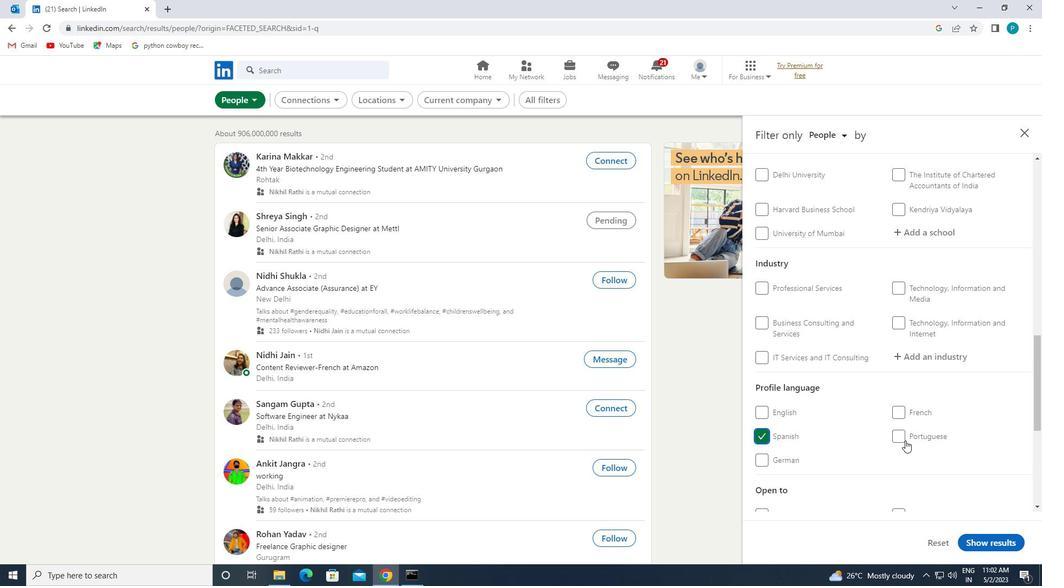 
Action: Mouse moved to (916, 439)
Screenshot: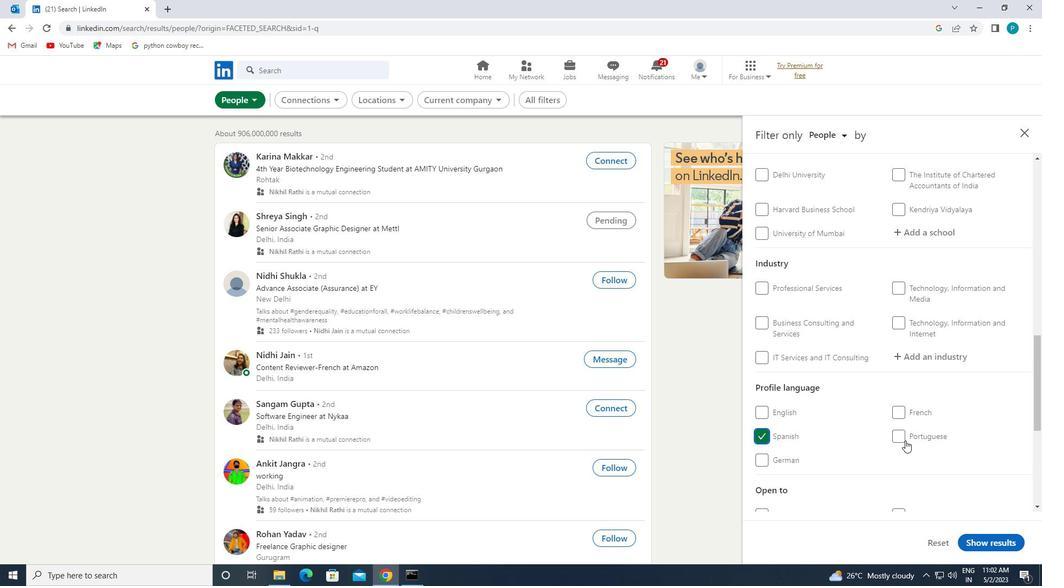 
Action: Mouse scrolled (916, 439) with delta (0, 0)
Screenshot: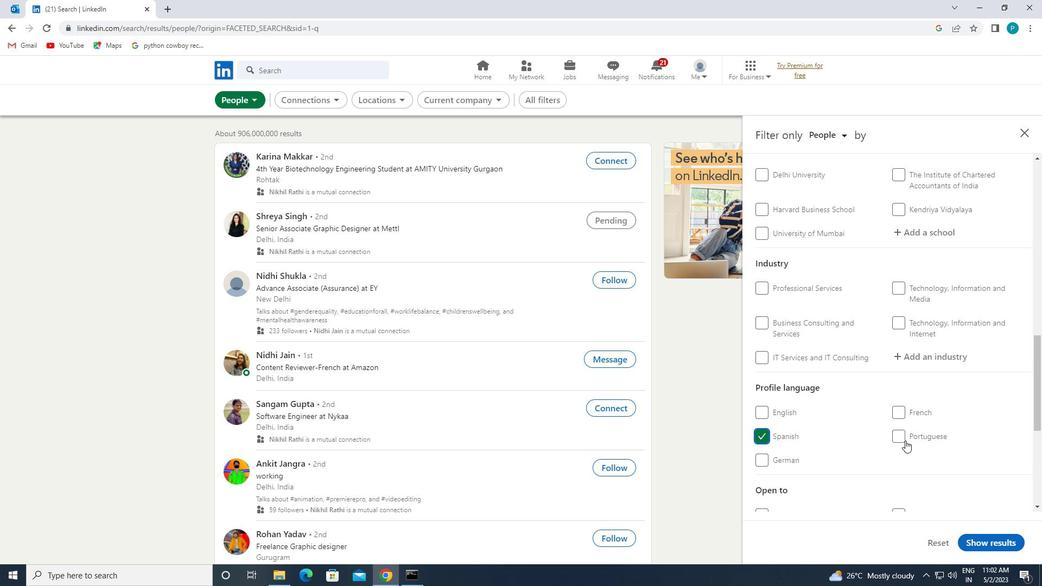 
Action: Mouse moved to (916, 438)
Screenshot: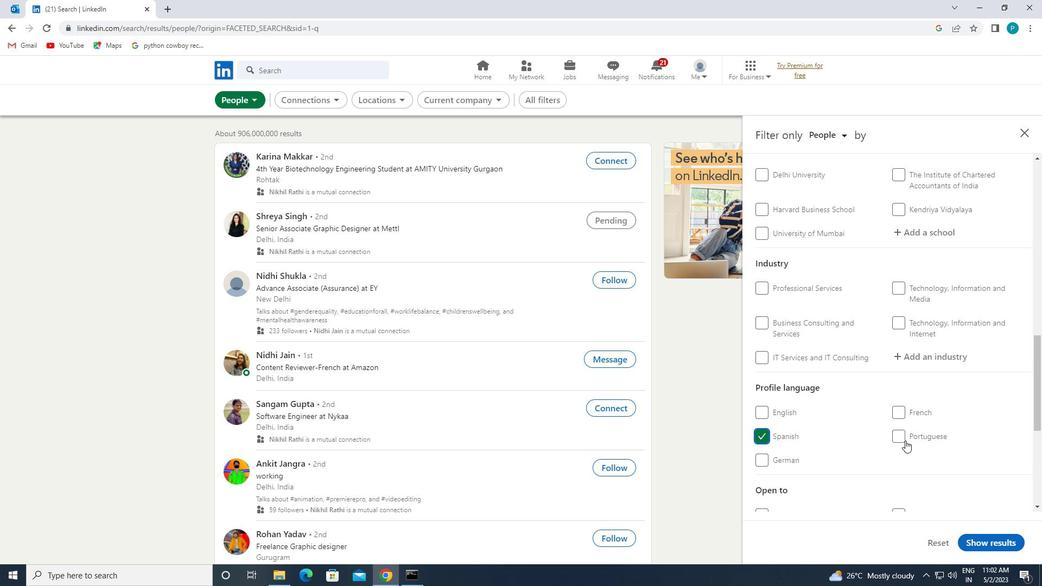 
Action: Mouse scrolled (916, 438) with delta (0, 0)
Screenshot: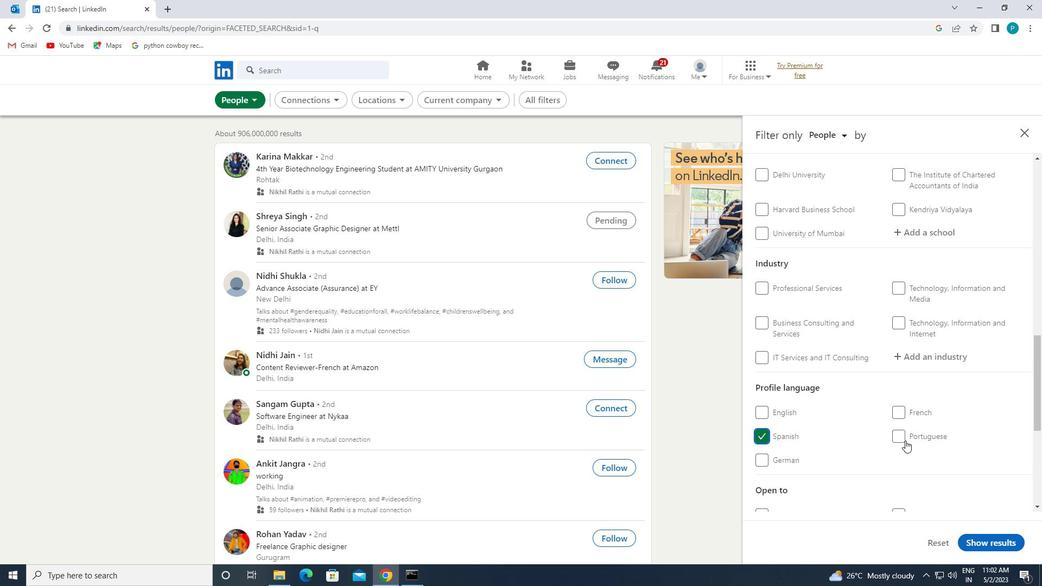 
Action: Mouse moved to (916, 426)
Screenshot: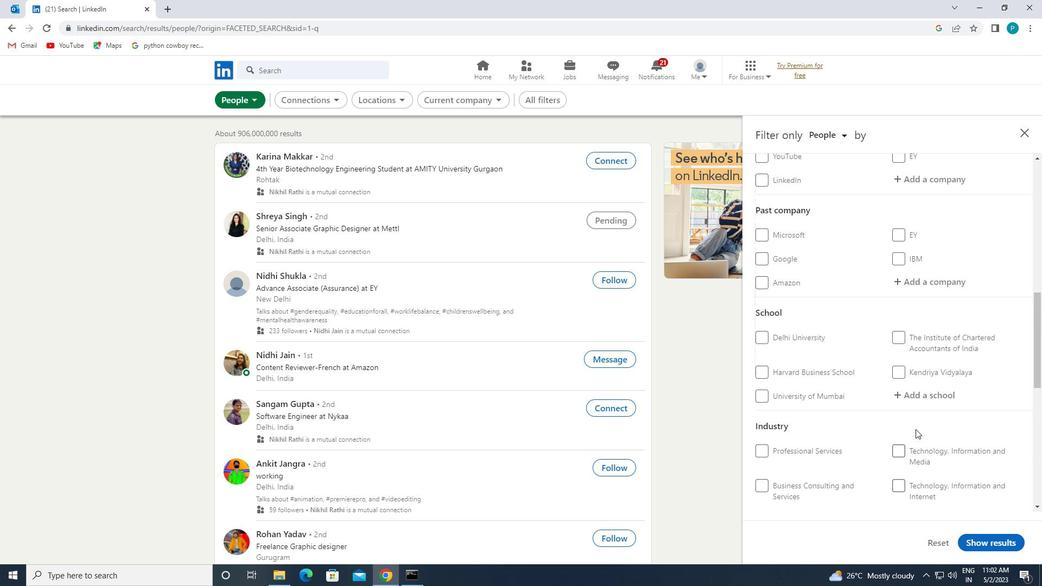 
Action: Mouse scrolled (916, 426) with delta (0, 0)
Screenshot: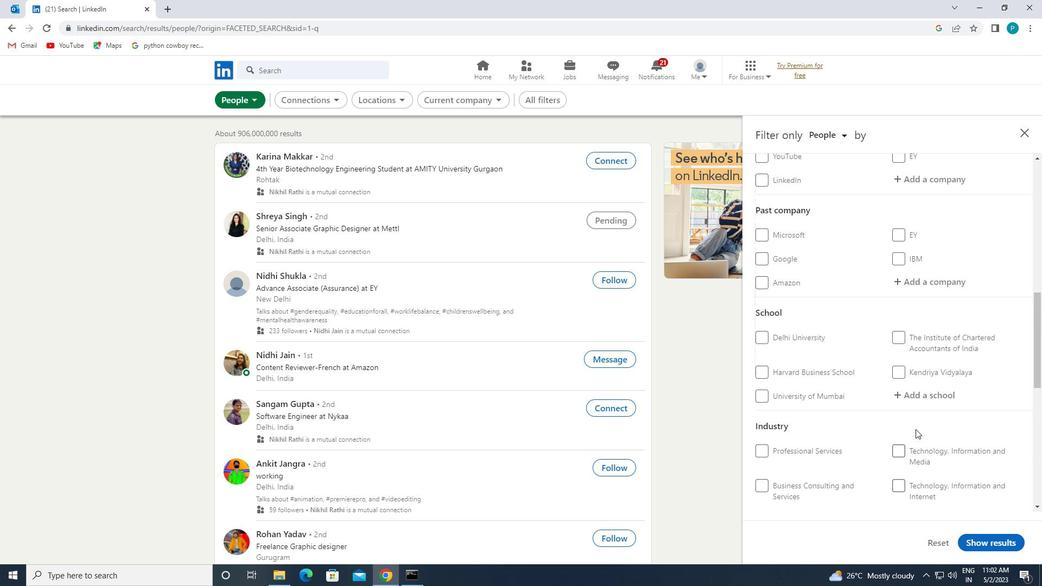 
Action: Mouse moved to (915, 424)
Screenshot: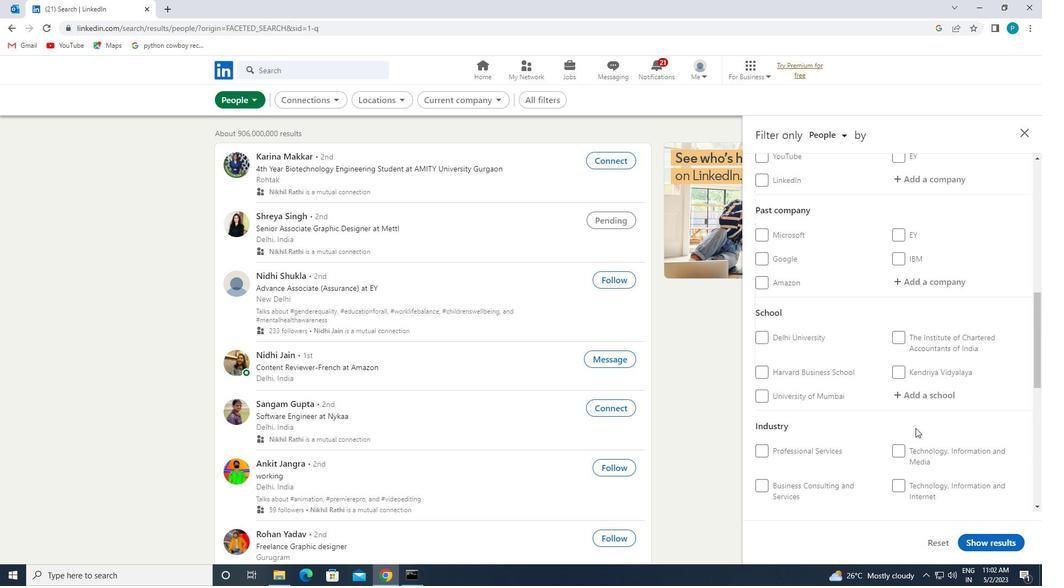
Action: Mouse scrolled (915, 425) with delta (0, 0)
Screenshot: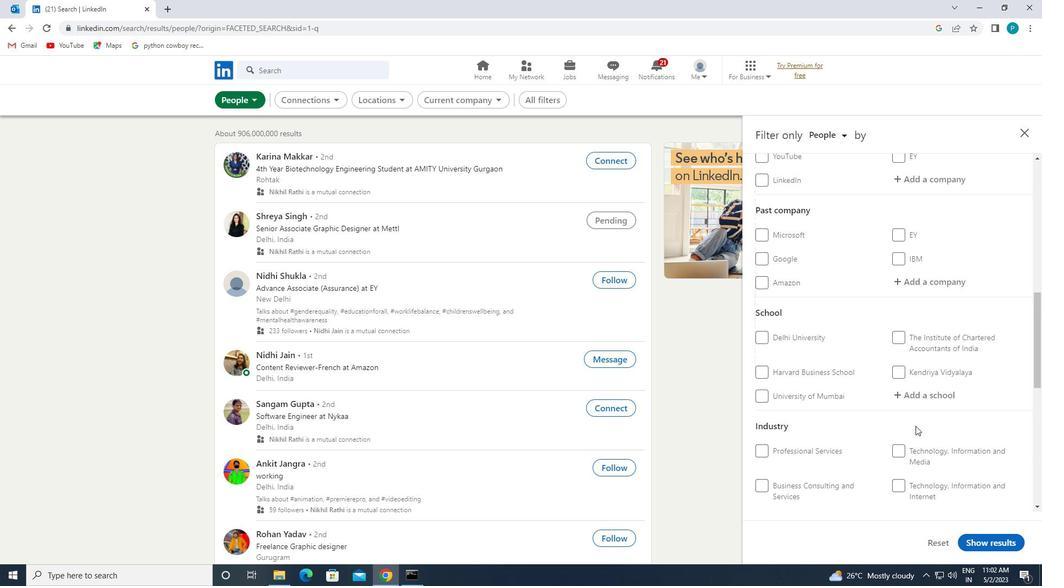 
Action: Mouse moved to (882, 358)
Screenshot: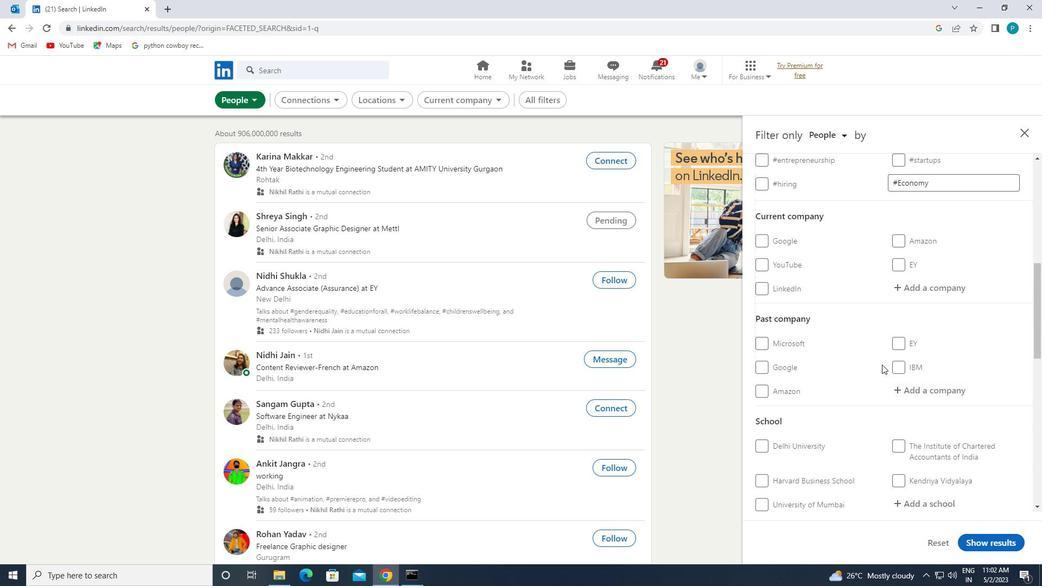 
Action: Mouse scrolled (882, 359) with delta (0, 0)
Screenshot: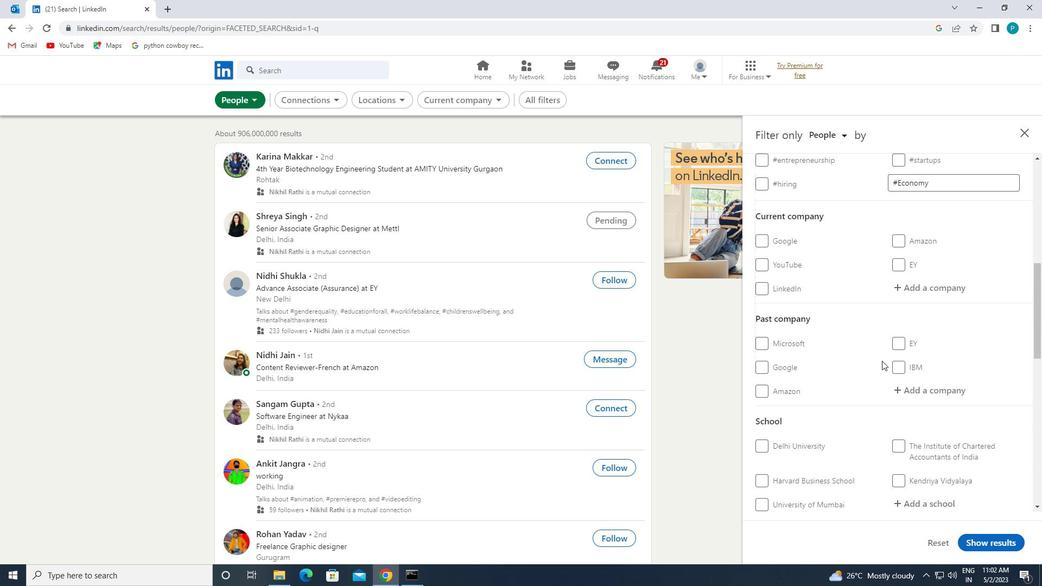 
Action: Mouse scrolled (882, 359) with delta (0, 0)
Screenshot: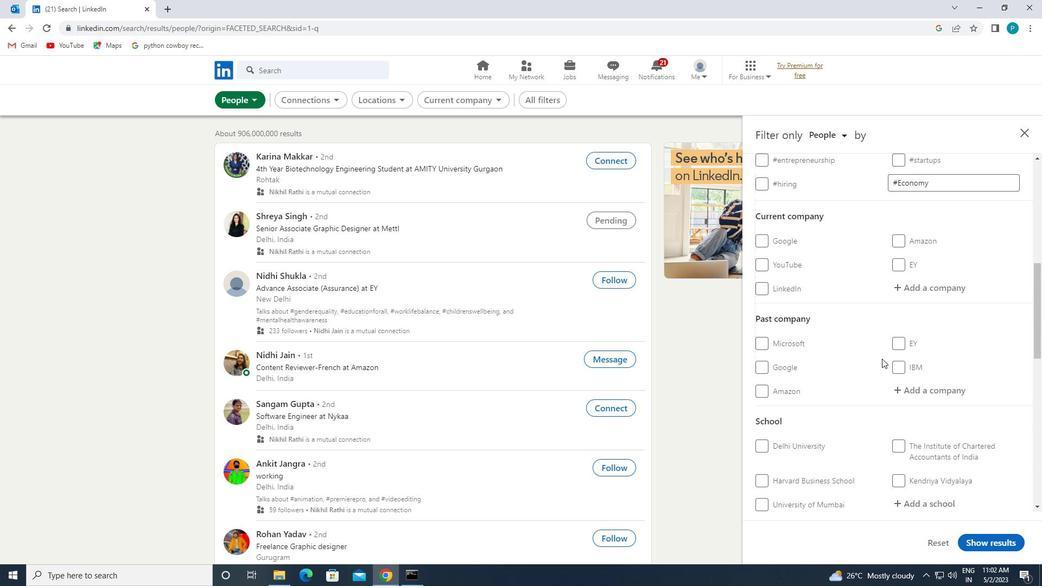 
Action: Mouse moved to (916, 402)
Screenshot: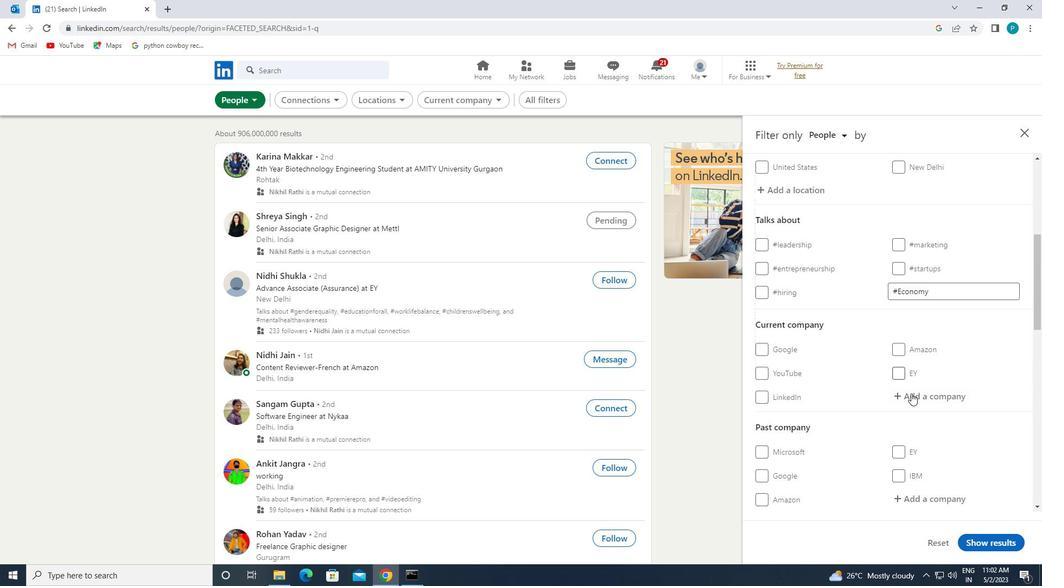 
Action: Mouse pressed left at (916, 402)
Screenshot: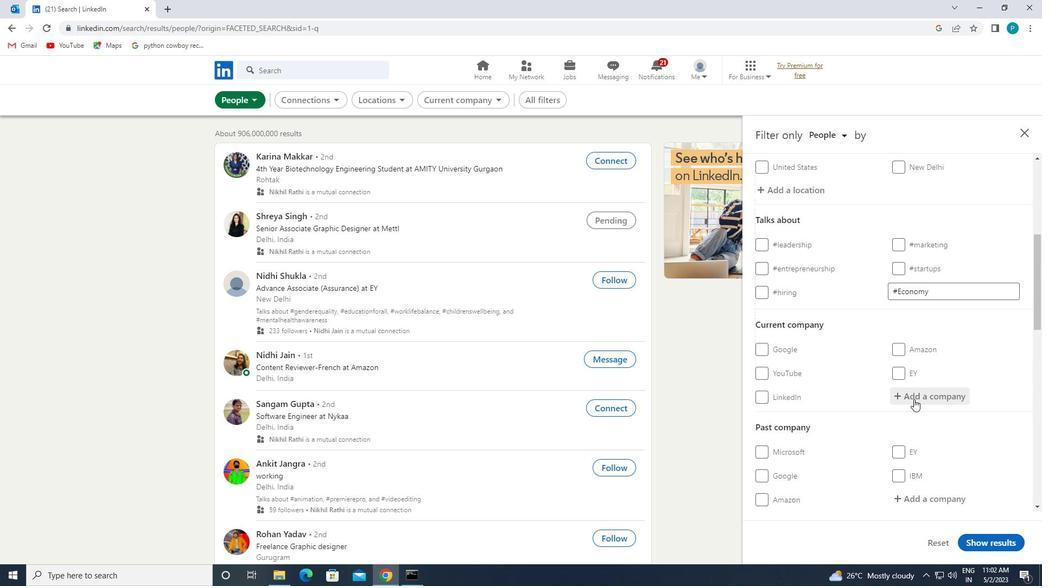 
Action: Mouse moved to (918, 402)
Screenshot: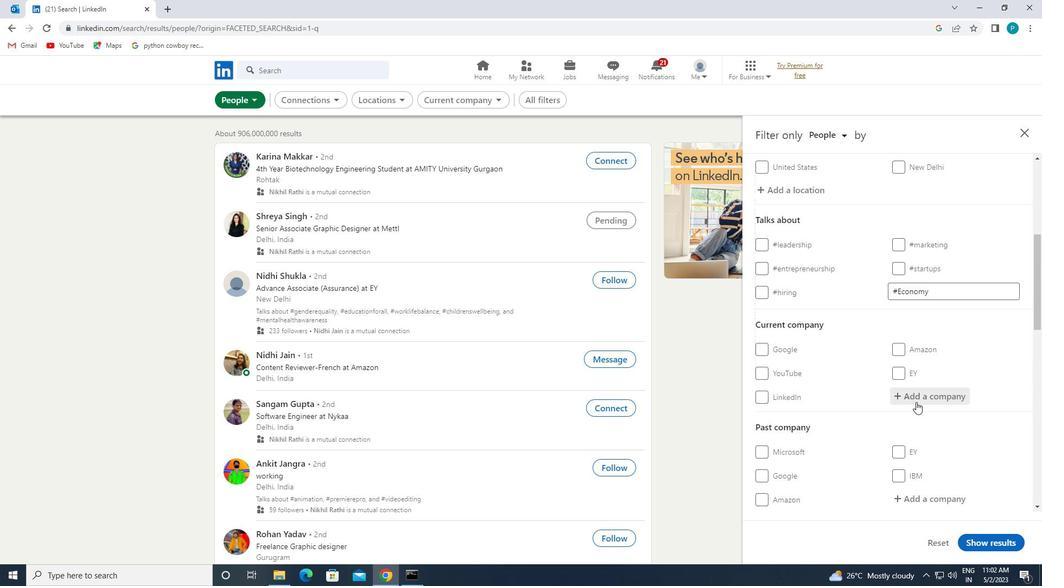 
Action: Key pressed <Key.caps_lock>Y<Key.caps_lock>OU<Key.caps_lock>G<Key.caps_lock>OV
Screenshot: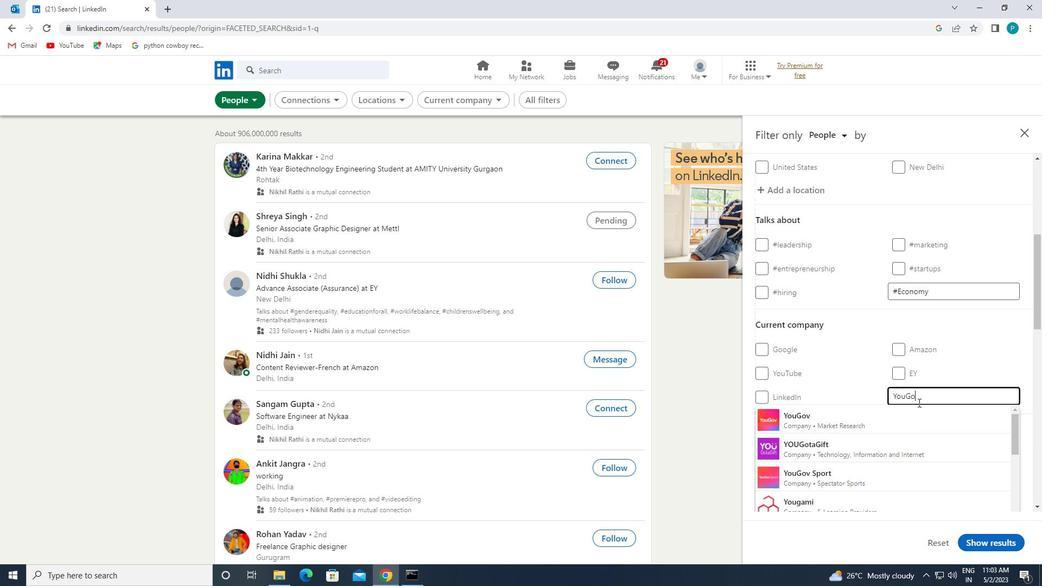 
Action: Mouse moved to (850, 407)
Screenshot: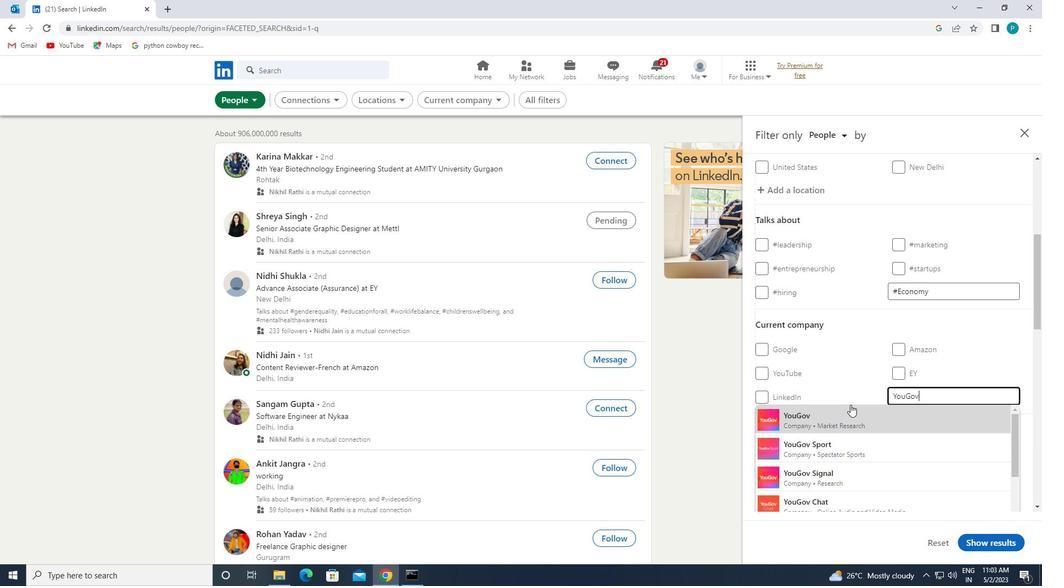 
Action: Mouse pressed left at (850, 407)
Screenshot: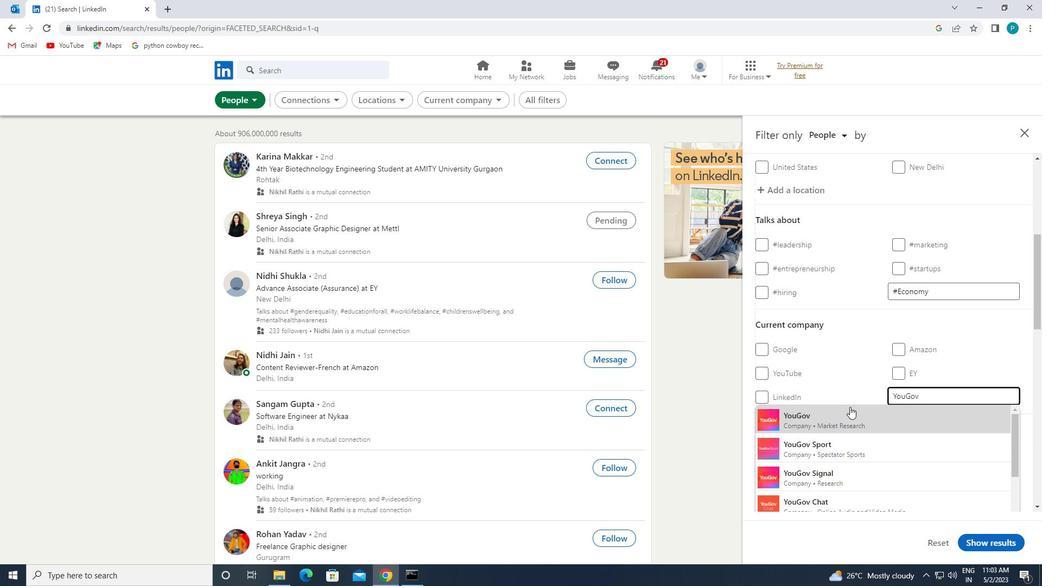 
Action: Mouse moved to (850, 407)
Screenshot: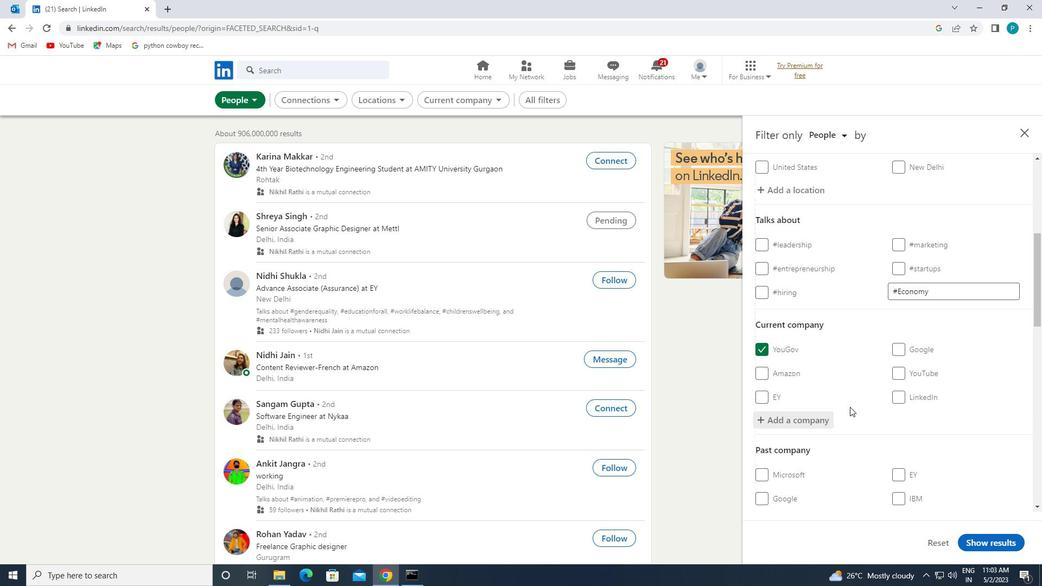 
Action: Mouse scrolled (850, 406) with delta (0, 0)
Screenshot: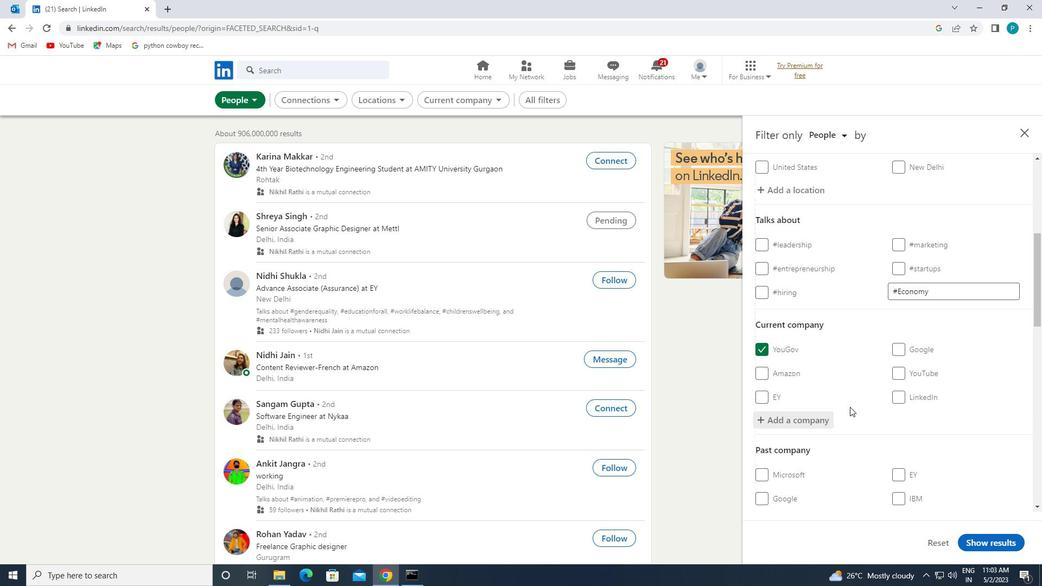 
Action: Mouse moved to (850, 408)
Screenshot: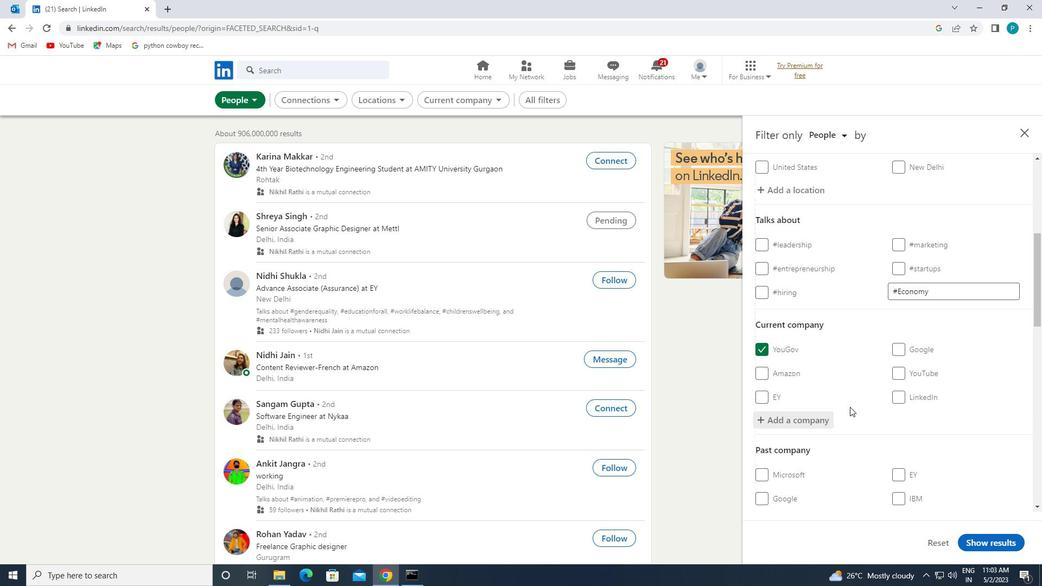 
Action: Mouse scrolled (850, 407) with delta (0, 0)
Screenshot: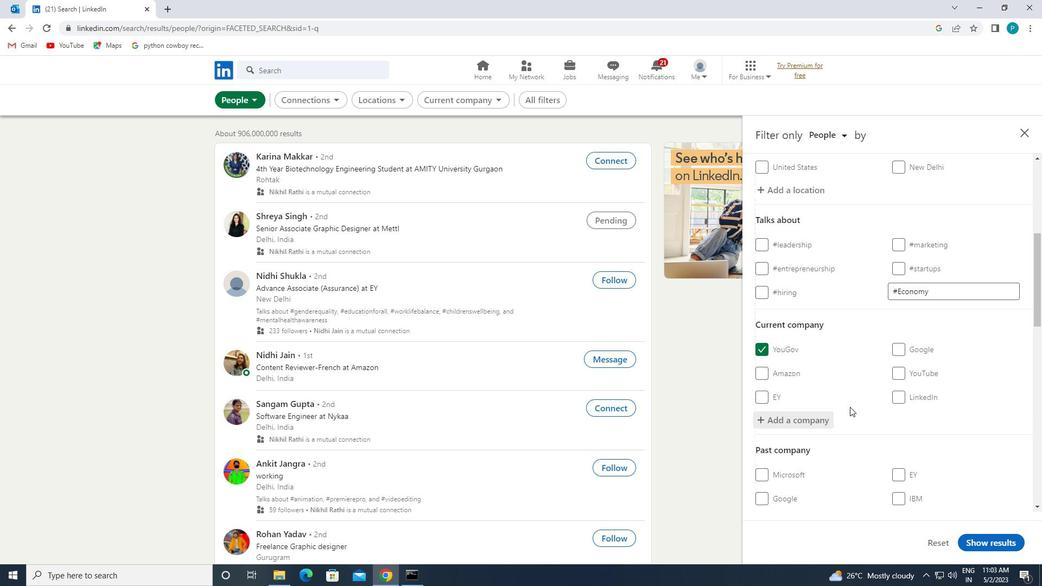 
Action: Mouse scrolled (850, 407) with delta (0, 0)
Screenshot: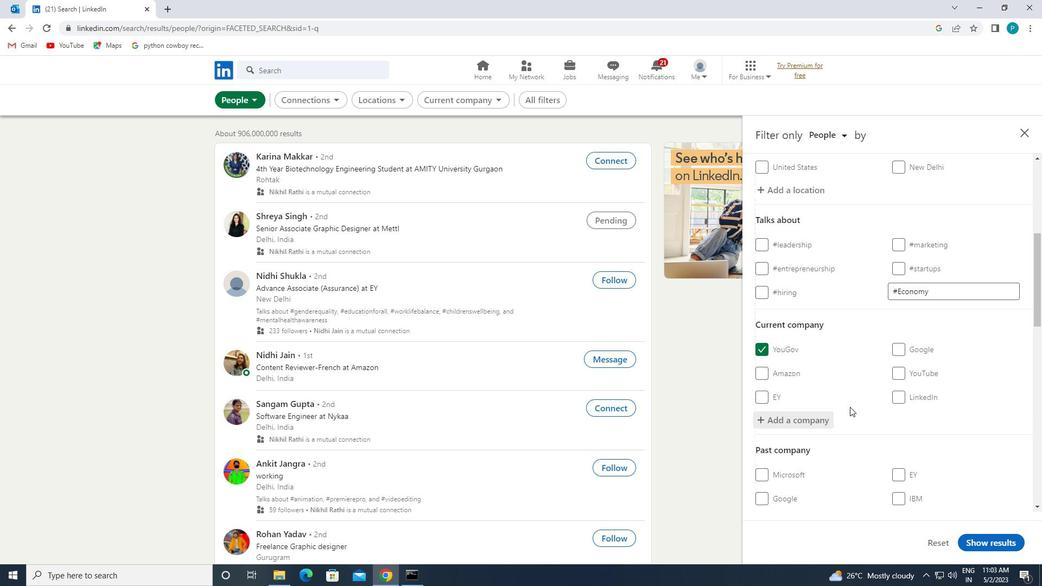 
Action: Mouse moved to (856, 412)
Screenshot: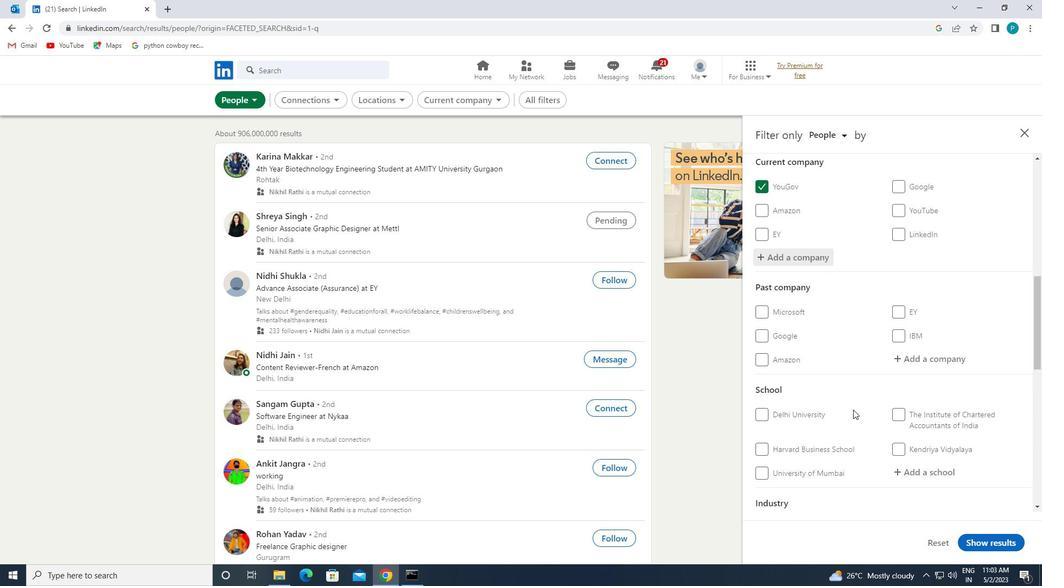 
Action: Mouse scrolled (856, 411) with delta (0, 0)
Screenshot: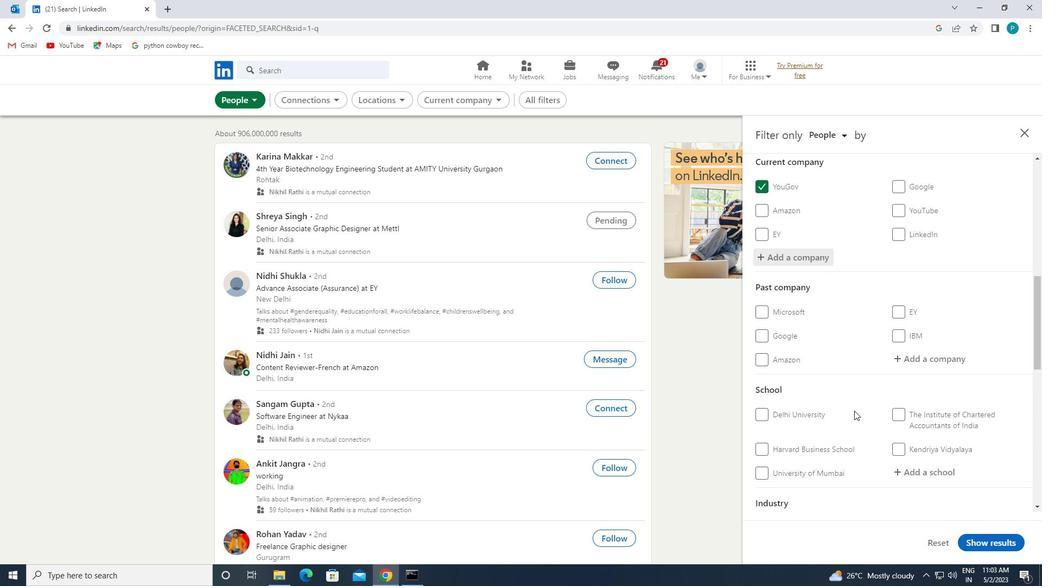 
Action: Mouse moved to (856, 412)
Screenshot: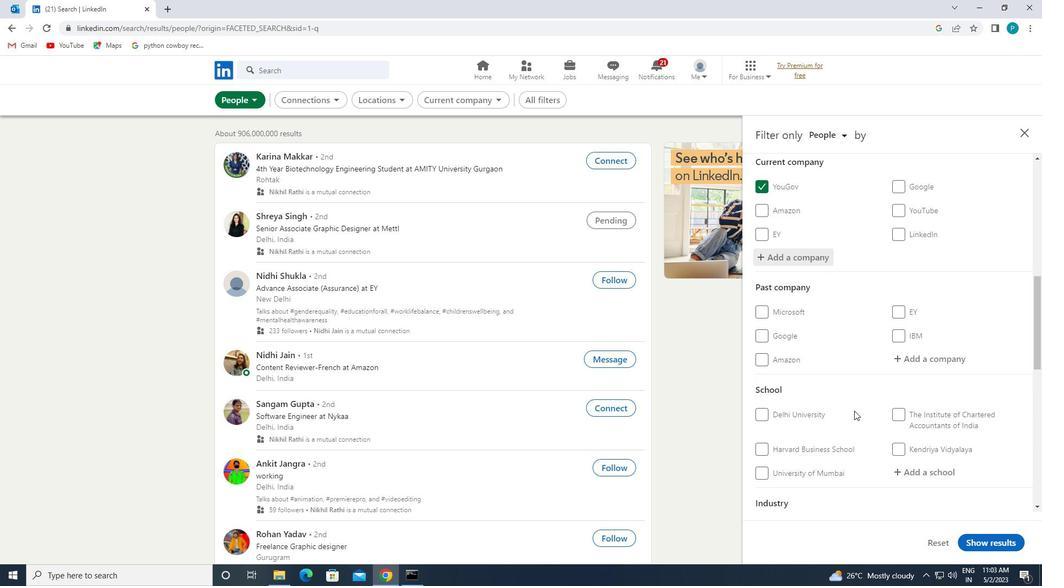 
Action: Mouse scrolled (856, 411) with delta (0, 0)
Screenshot: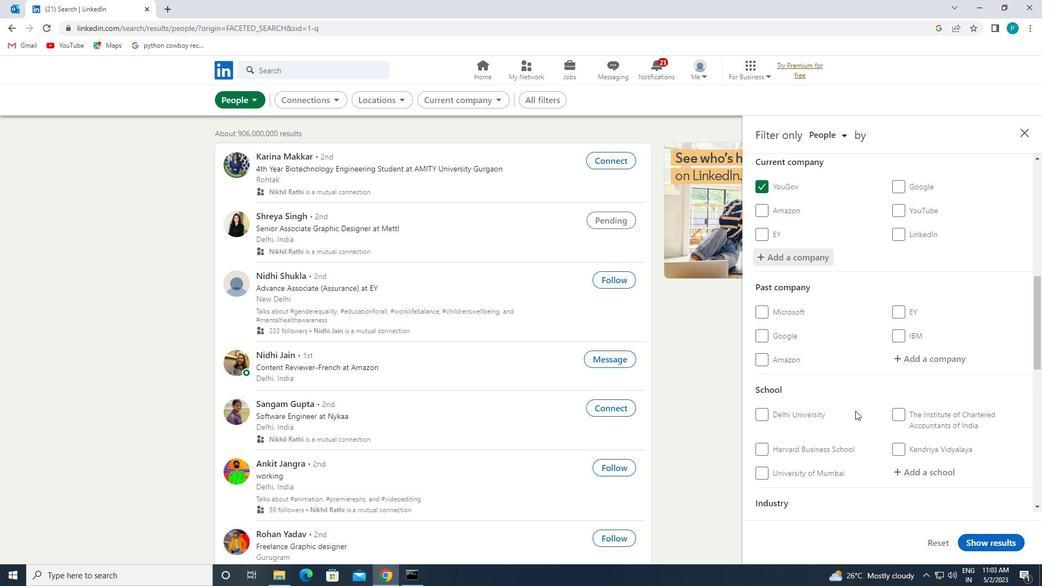 
Action: Mouse moved to (919, 375)
Screenshot: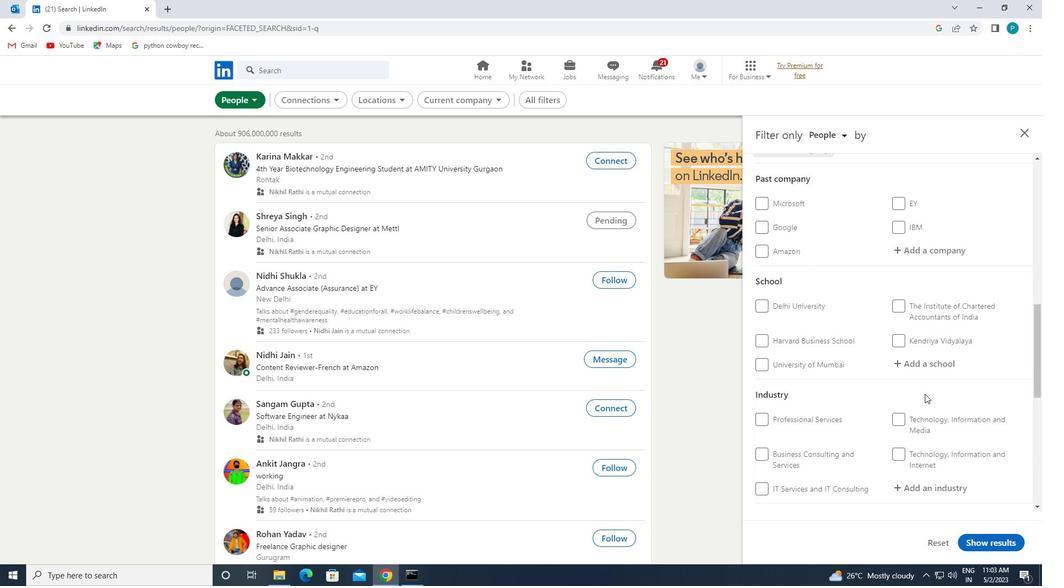 
Action: Mouse pressed left at (919, 375)
Screenshot: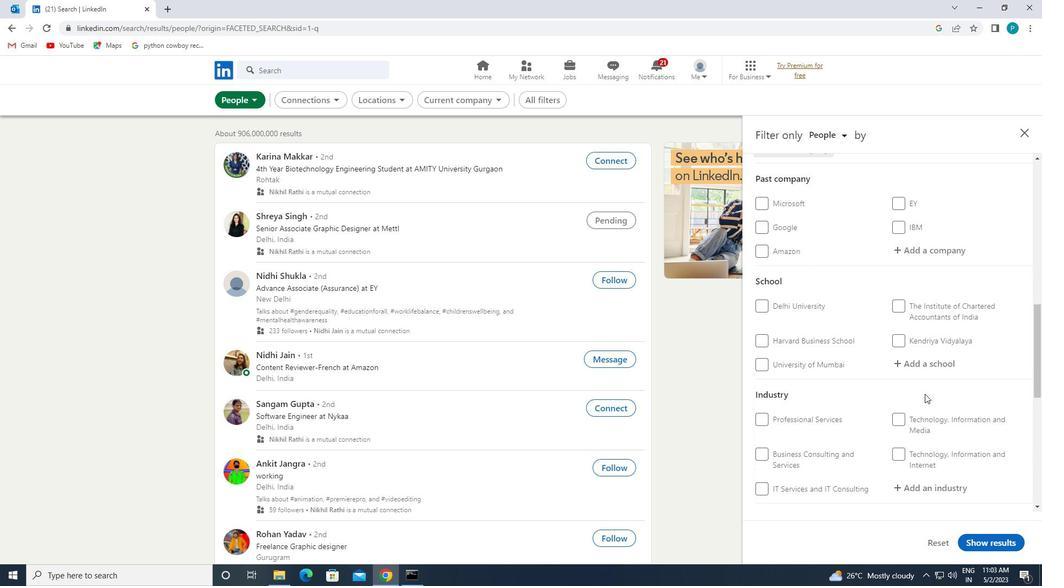 
Action: Mouse moved to (918, 367)
Screenshot: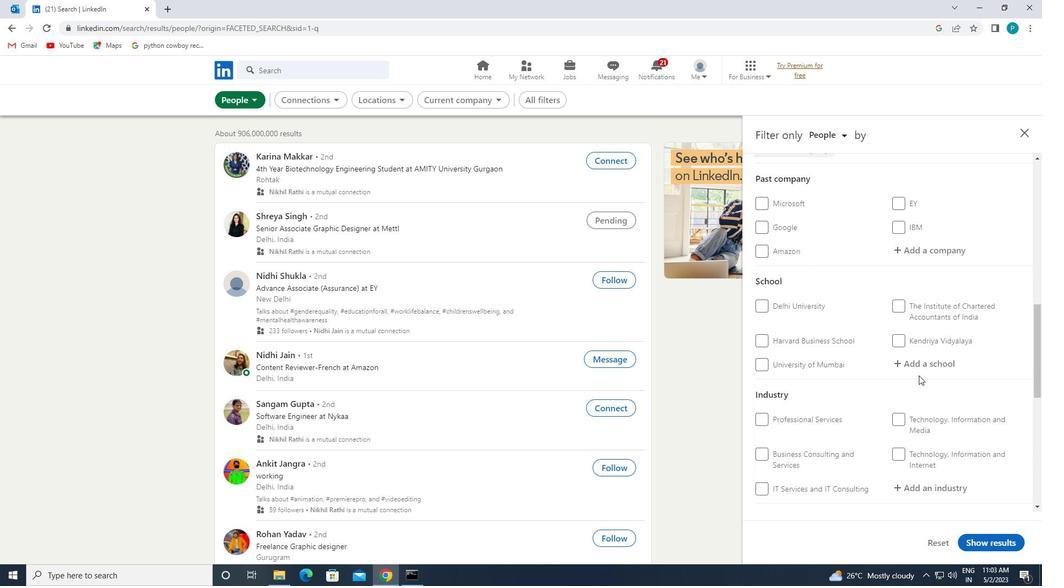
Action: Mouse pressed left at (918, 367)
Screenshot: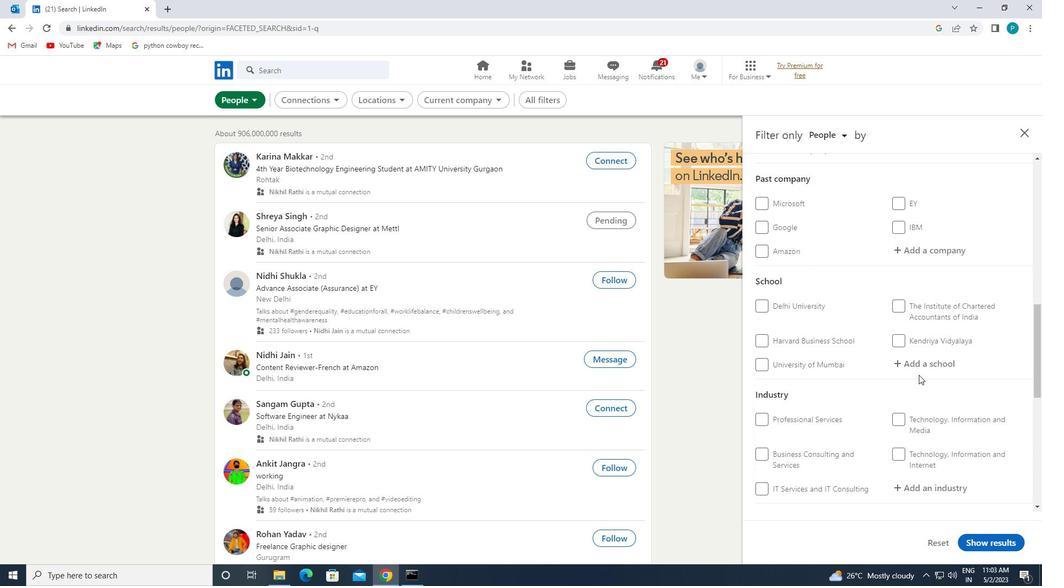 
Action: Mouse moved to (917, 367)
Screenshot: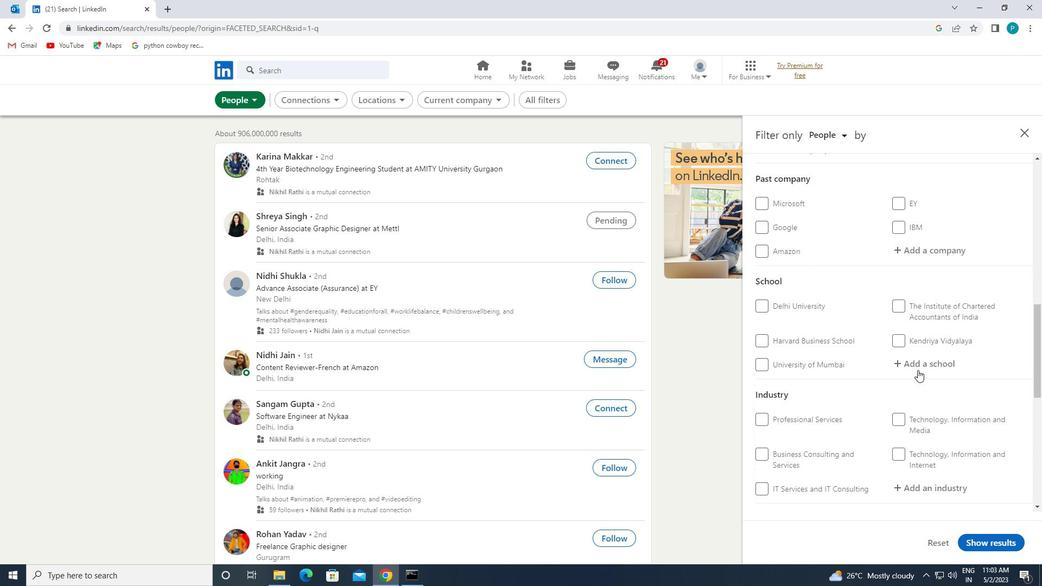 
Action: Key pressed <Key.caps_lock>J<Key.caps_lock>A<Key.backspace>WA<Key.backspace><Key.backspace>AWAHARLAL
Screenshot: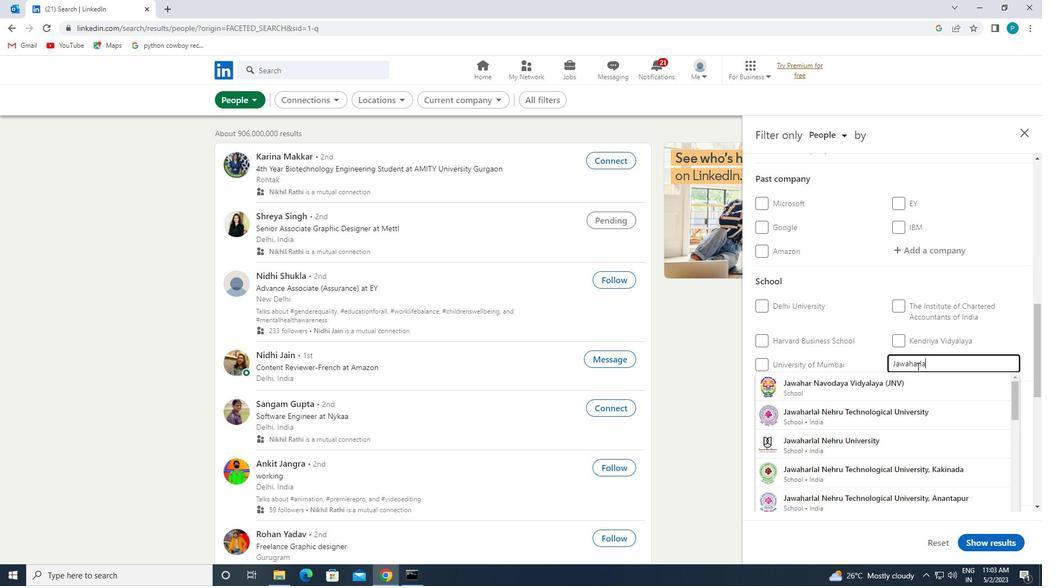 
Action: Mouse moved to (922, 396)
Screenshot: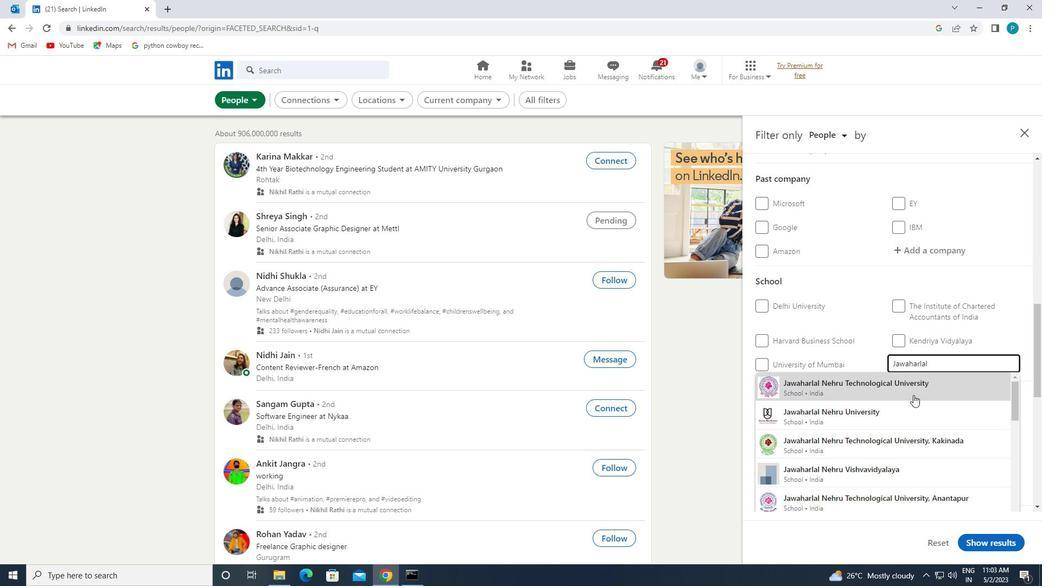 
Action: Mouse scrolled (922, 396) with delta (0, 0)
Screenshot: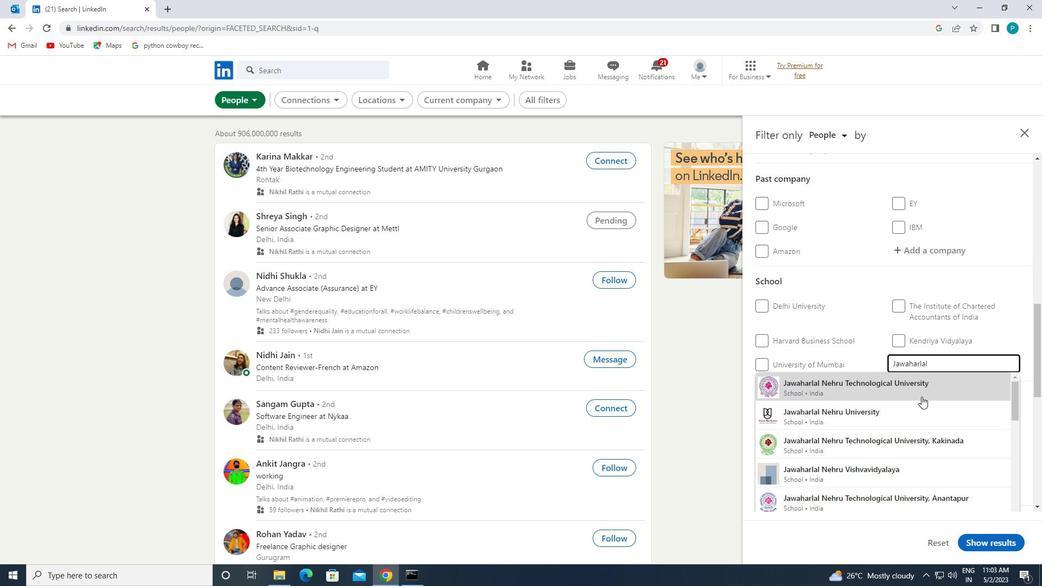 
Action: Mouse moved to (906, 471)
Screenshot: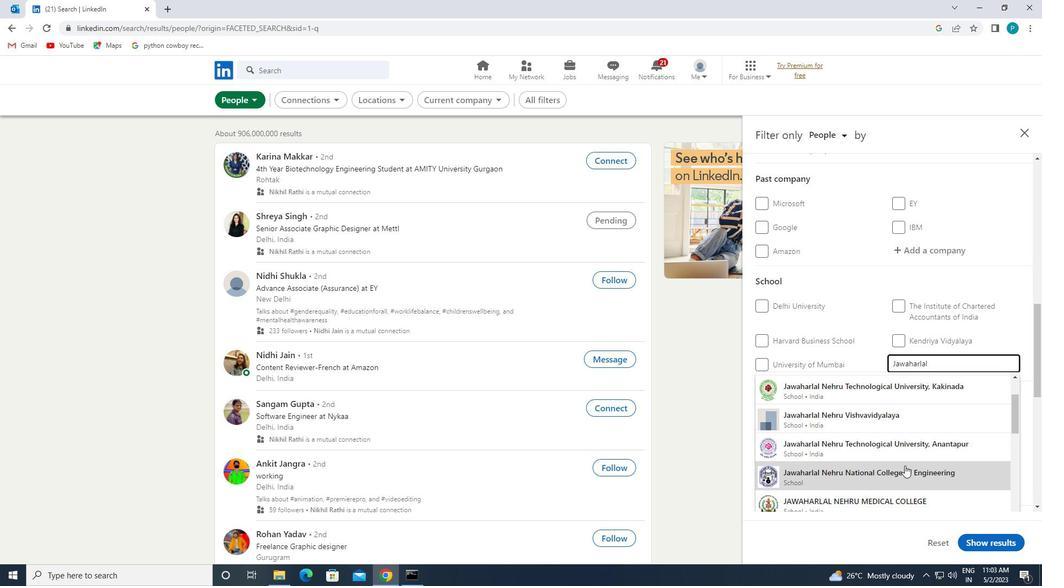 
Action: Mouse pressed left at (906, 471)
Screenshot: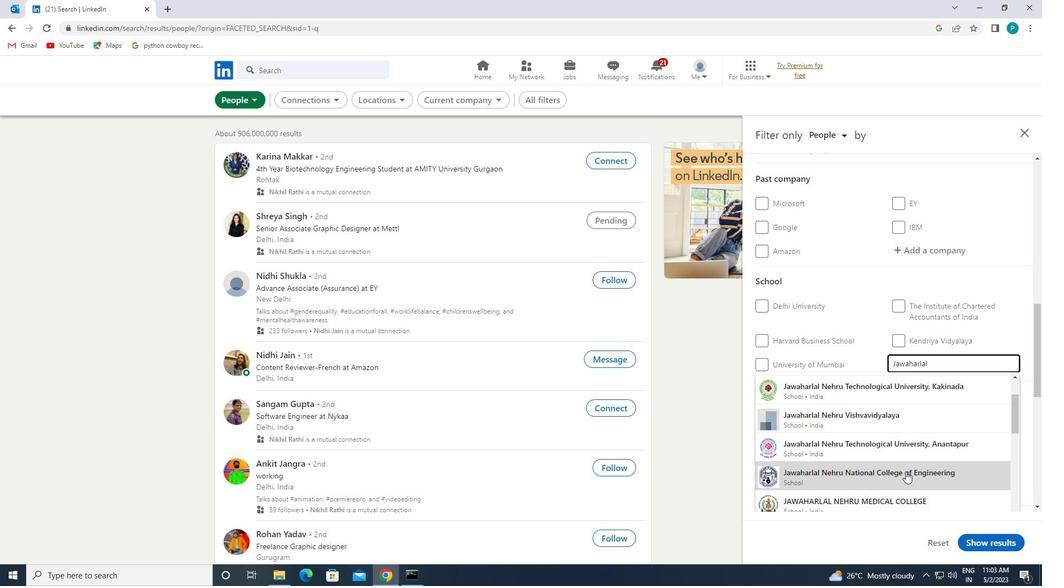 
Action: Mouse scrolled (906, 471) with delta (0, 0)
Screenshot: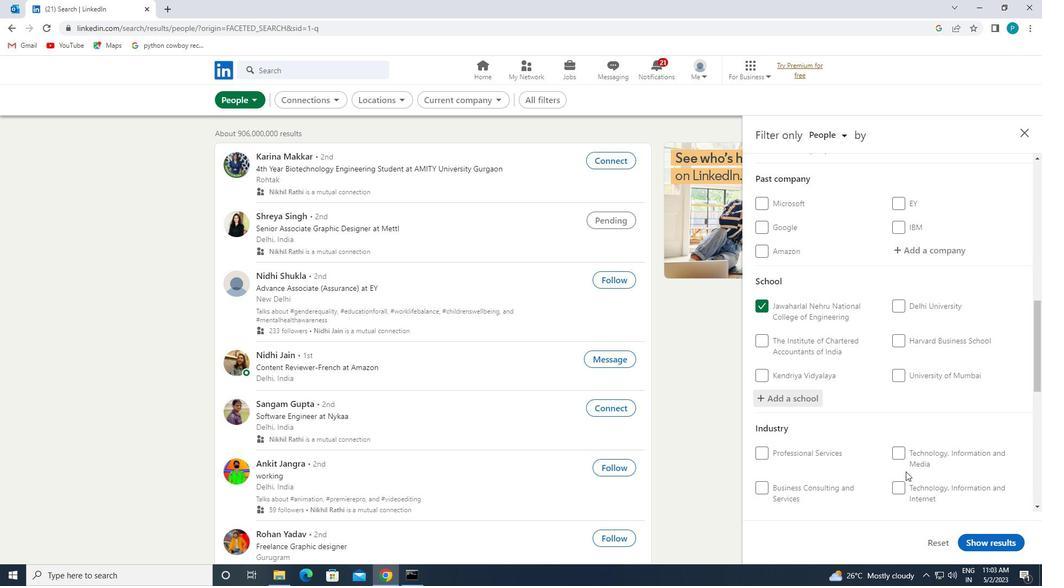 
Action: Mouse scrolled (906, 471) with delta (0, 0)
Screenshot: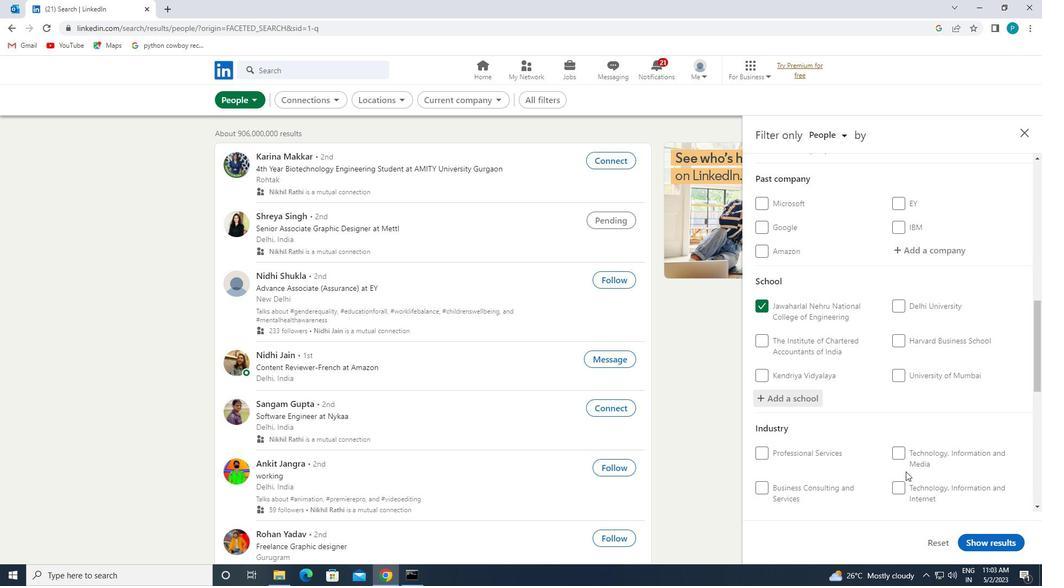
Action: Mouse moved to (925, 410)
Screenshot: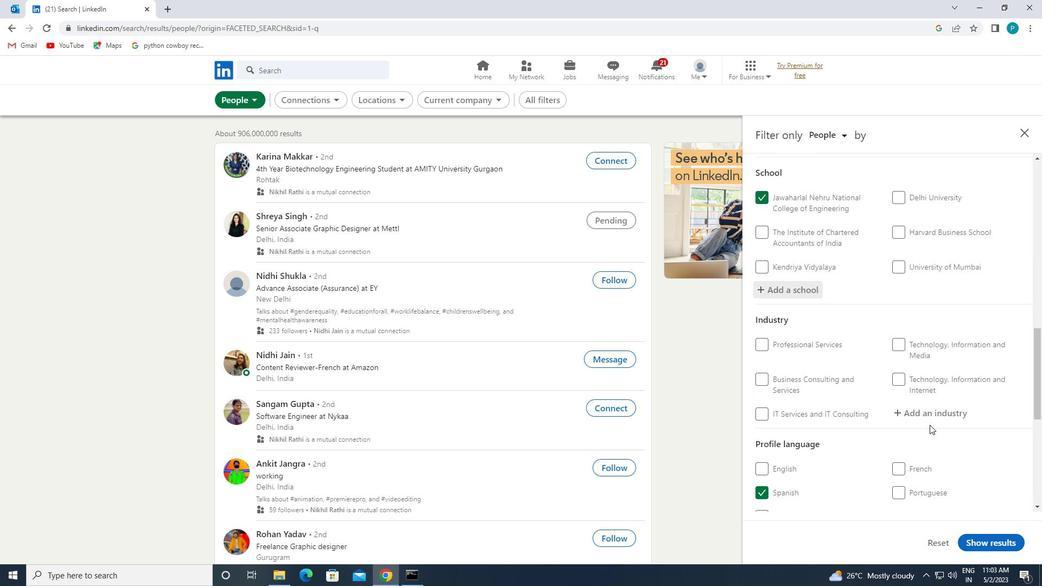
Action: Mouse pressed left at (925, 410)
Screenshot: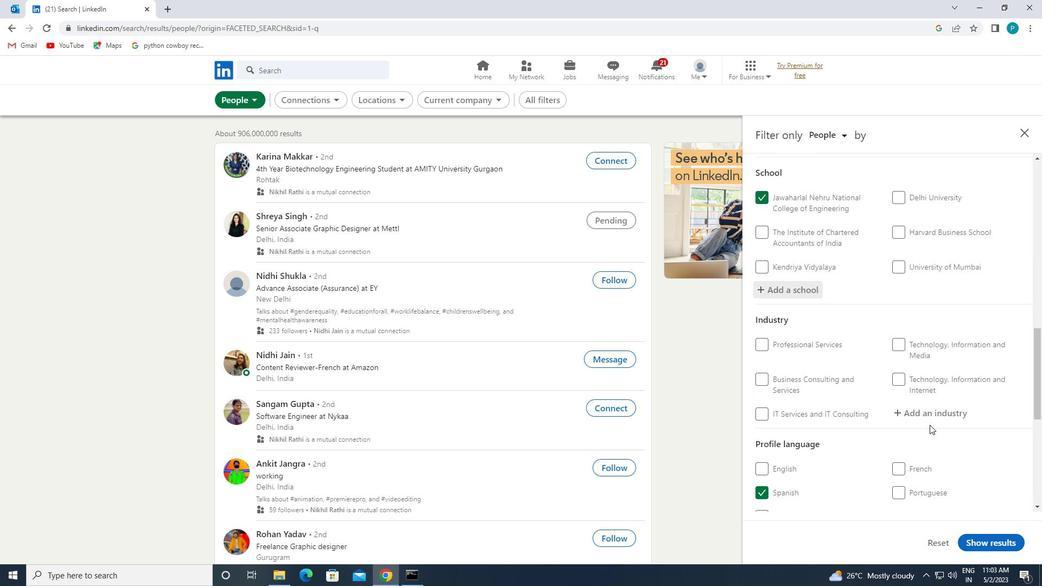 
Action: Key pressed <Key.caps_lock>R<Key.caps_lock>E<Key.backspace>ACET
Screenshot: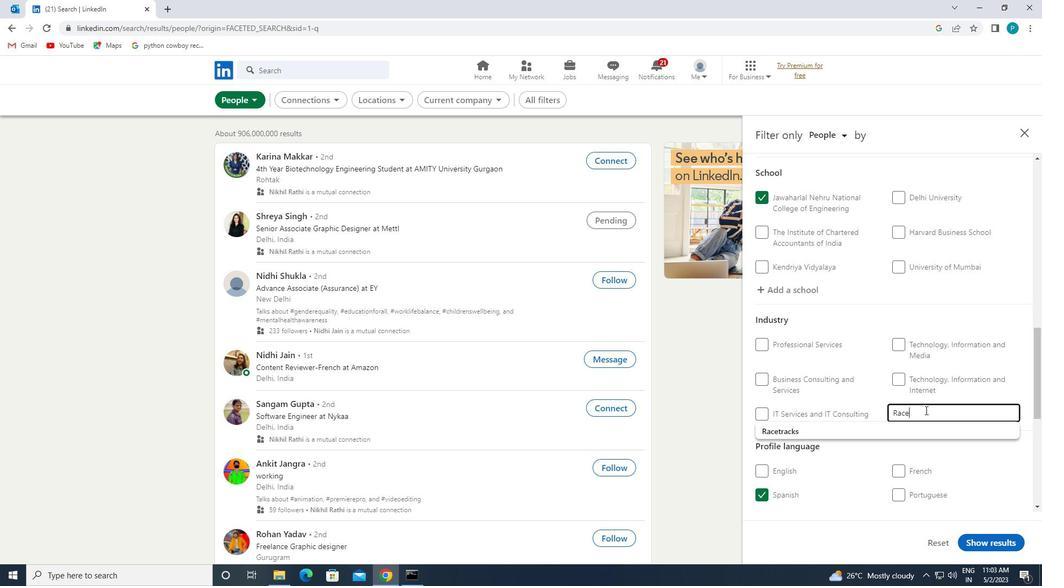 
Action: Mouse moved to (892, 437)
Screenshot: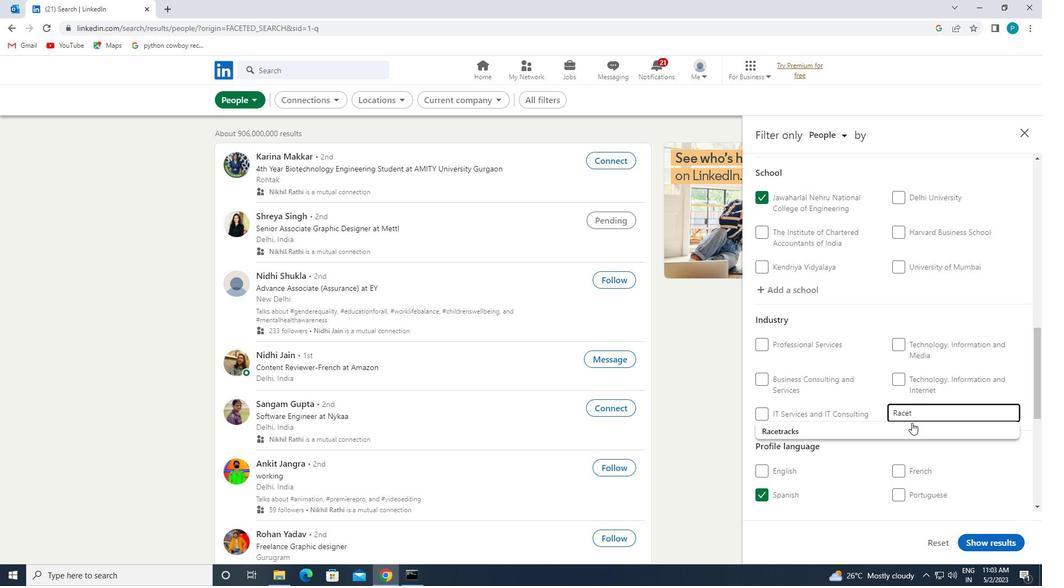 
Action: Mouse pressed left at (892, 437)
Screenshot: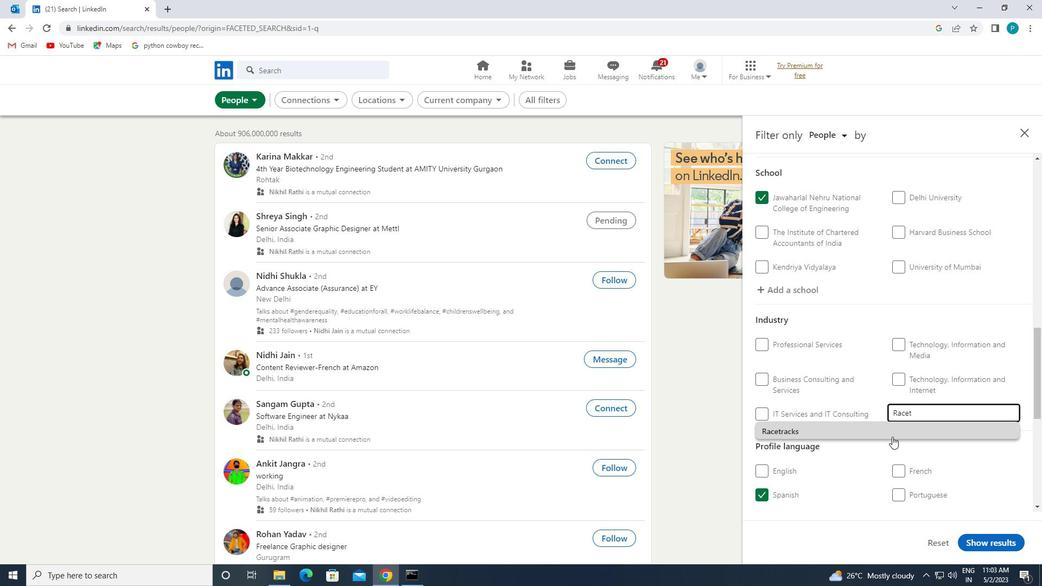 
Action: Mouse scrolled (892, 437) with delta (0, 0)
Screenshot: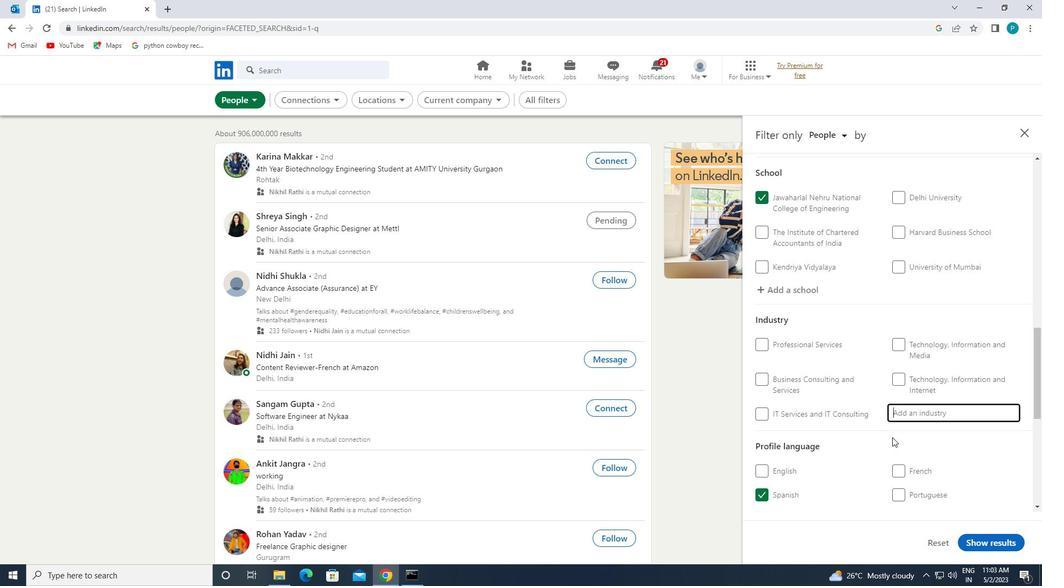 
Action: Mouse scrolled (892, 437) with delta (0, 0)
Screenshot: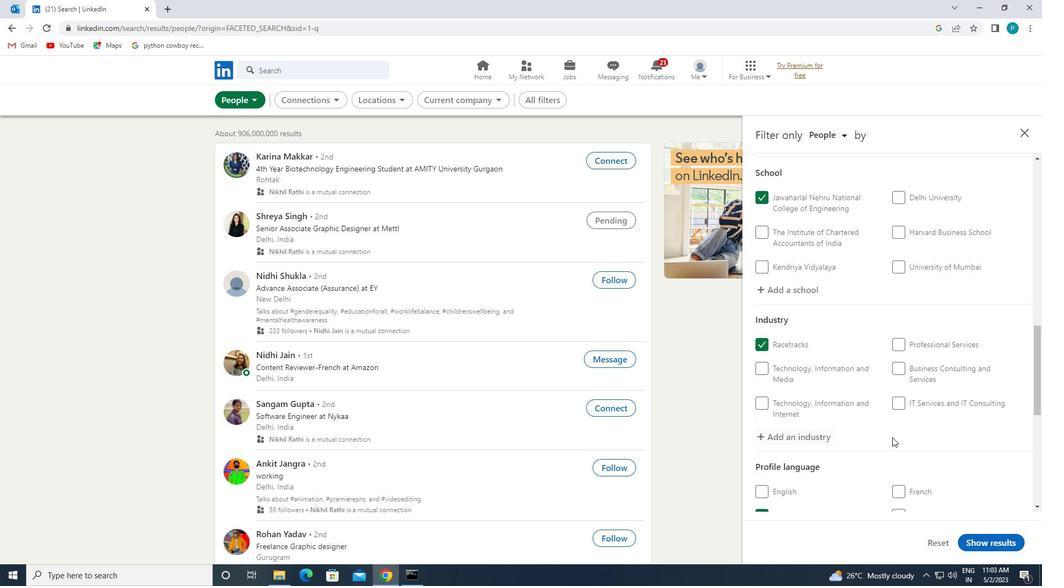 
Action: Mouse scrolled (892, 437) with delta (0, 0)
Screenshot: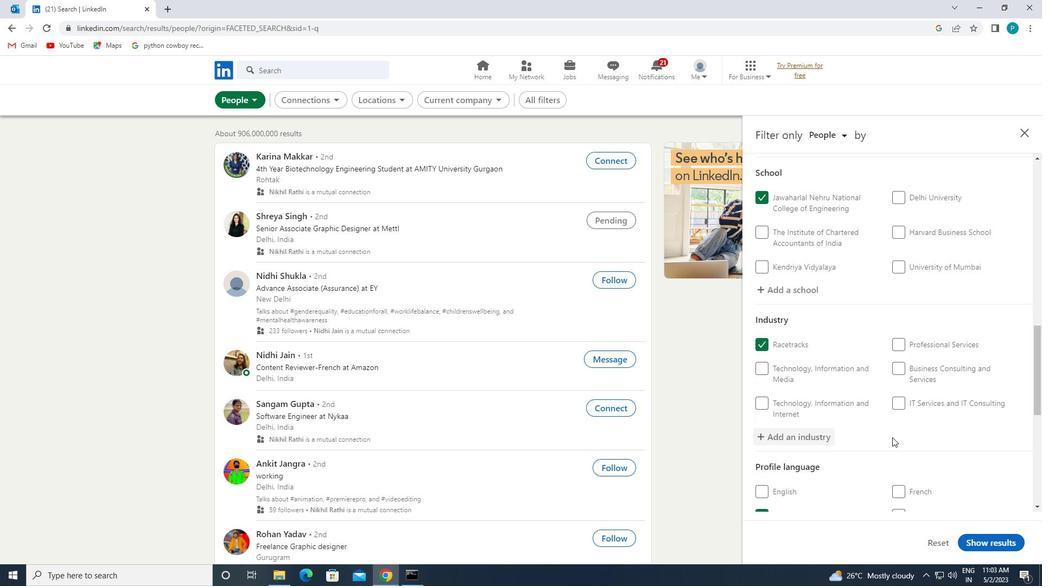 
Action: Mouse moved to (893, 453)
Screenshot: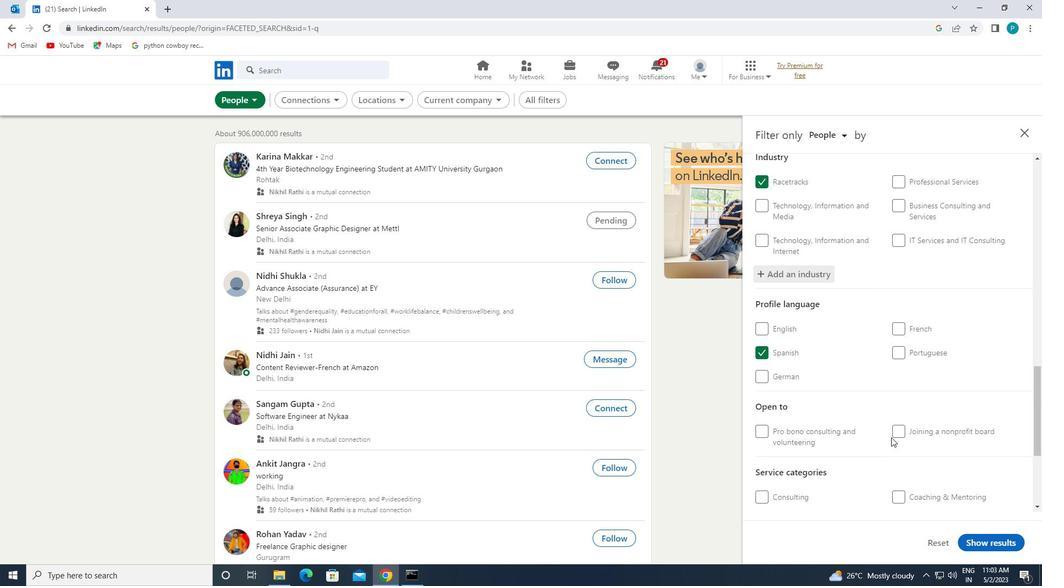 
Action: Mouse scrolled (893, 452) with delta (0, 0)
Screenshot: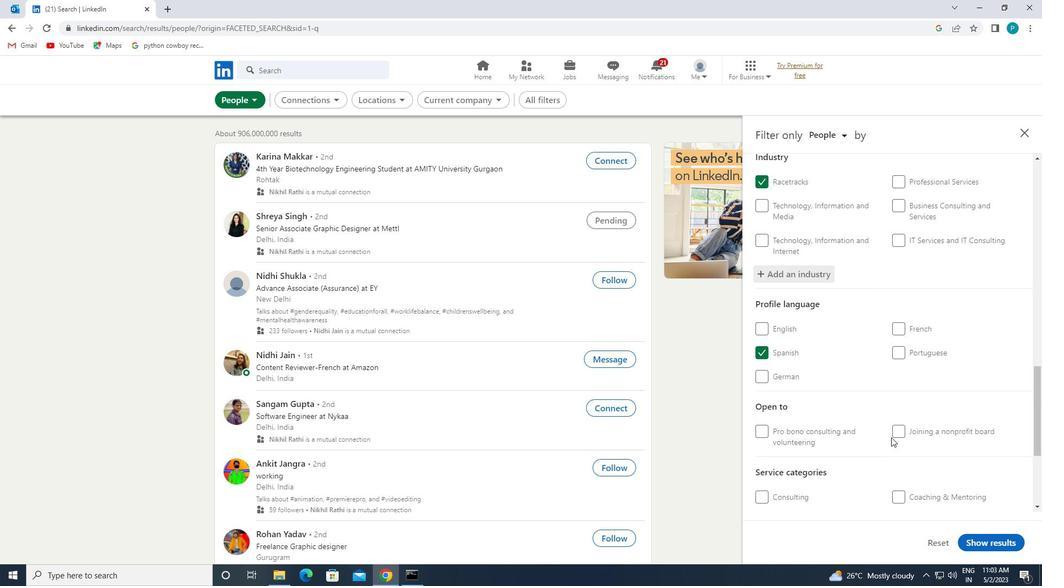 
Action: Mouse moved to (893, 453)
Screenshot: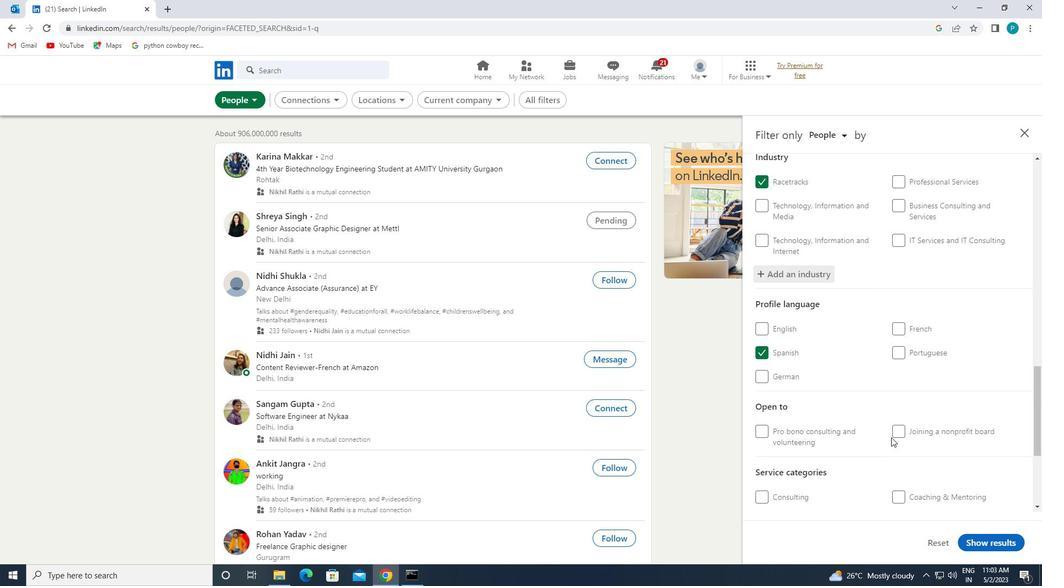 
Action: Mouse scrolled (893, 452) with delta (0, 0)
Screenshot: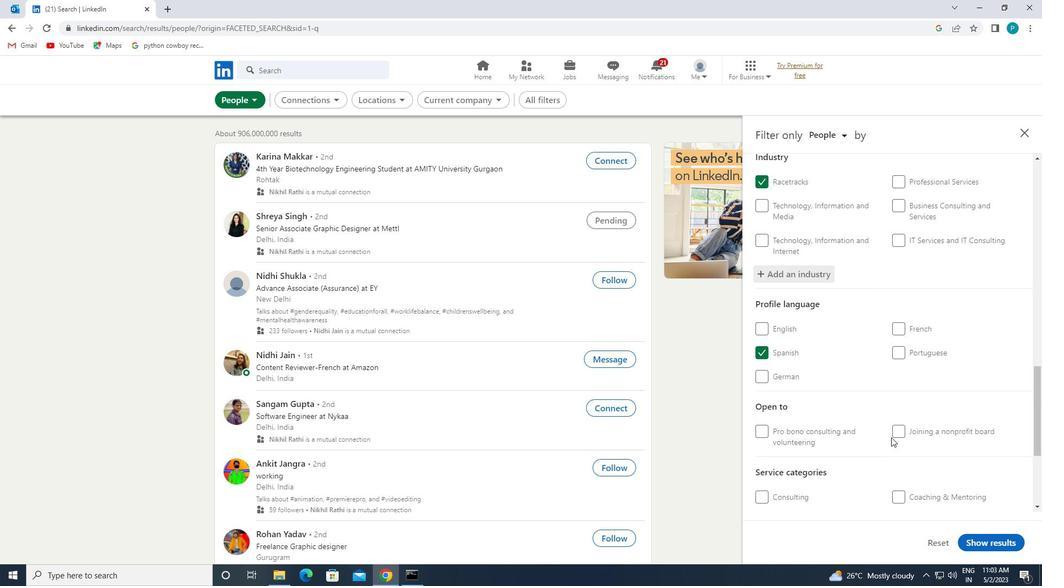 
Action: Mouse moved to (903, 436)
Screenshot: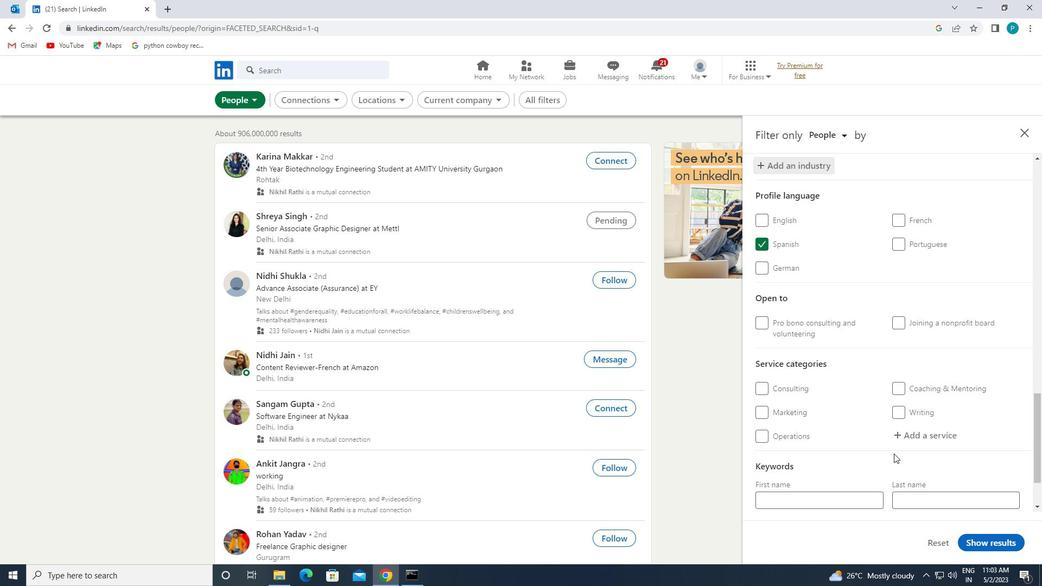 
Action: Mouse pressed left at (903, 436)
Screenshot: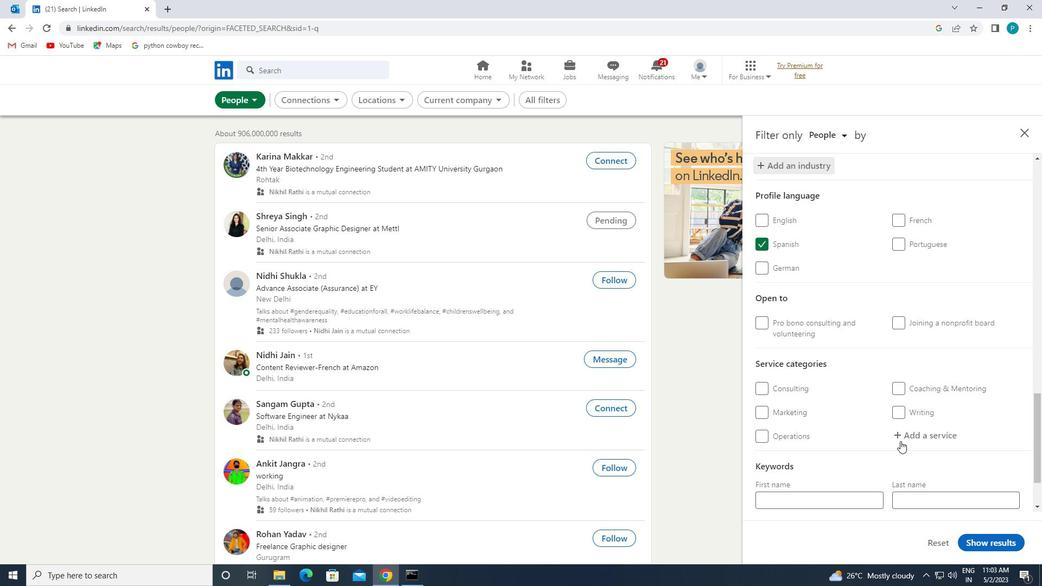 
Action: Key pressed <Key.caps_lock>W<Key.caps_lock>EALTH
Screenshot: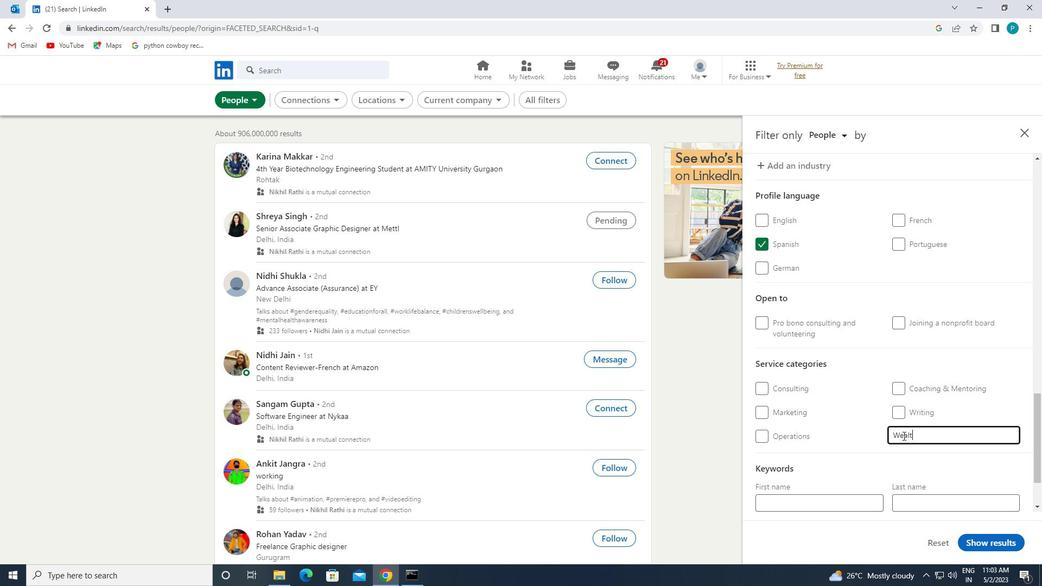 
Action: Mouse moved to (923, 440)
Screenshot: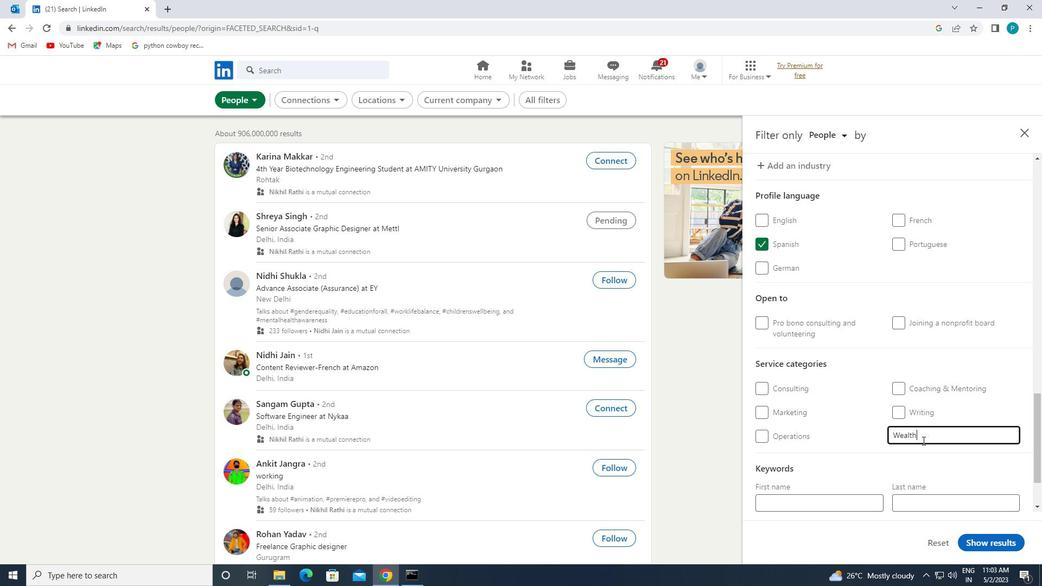 
Action: Key pressed <Key.space><Key.caps_lock>M<Key.caps_lock>ANAGEMENT
Screenshot: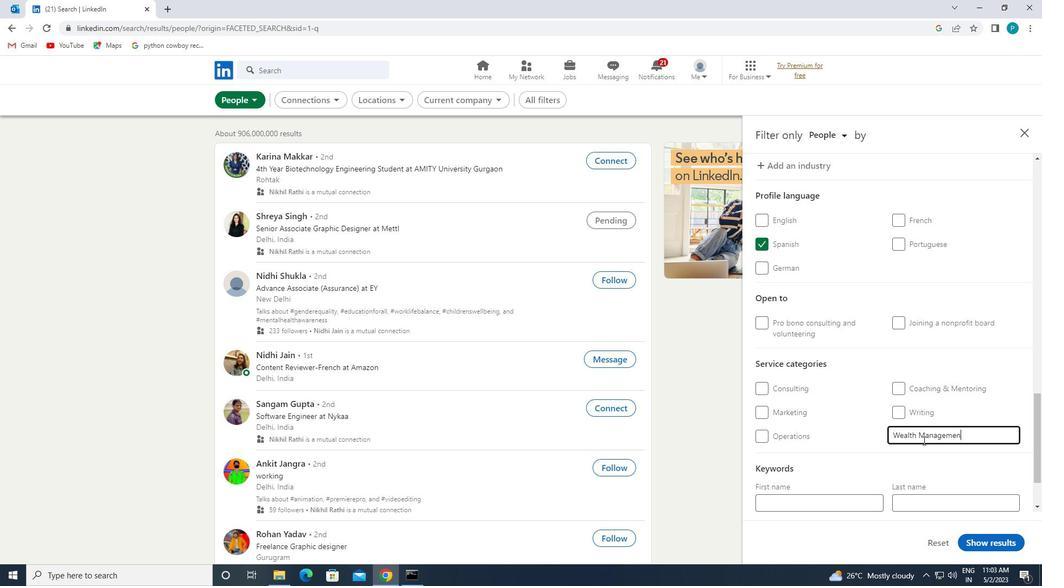 
Action: Mouse moved to (908, 382)
Screenshot: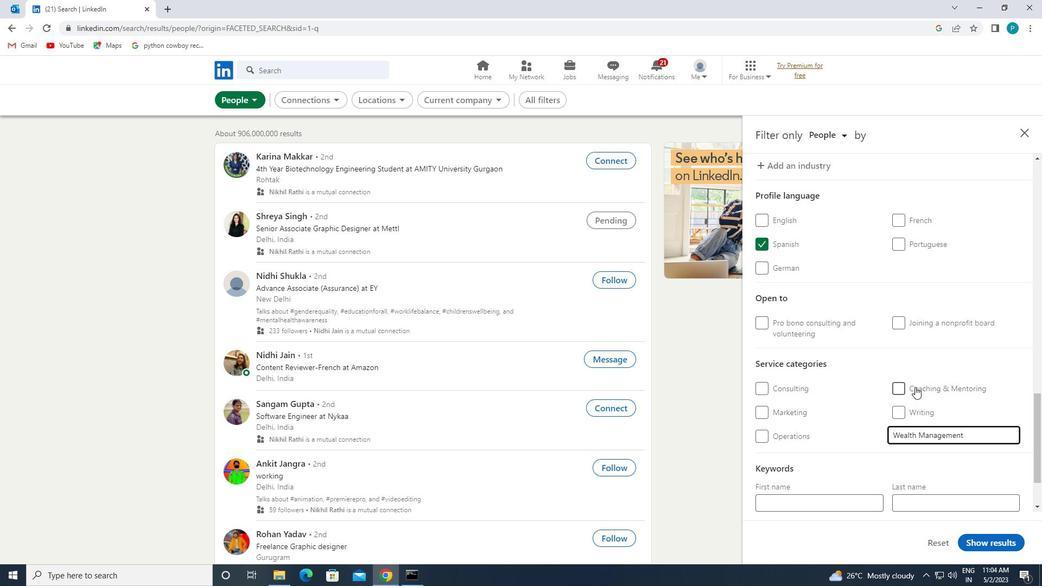 
Action: Mouse scrolled (908, 382) with delta (0, 0)
Screenshot: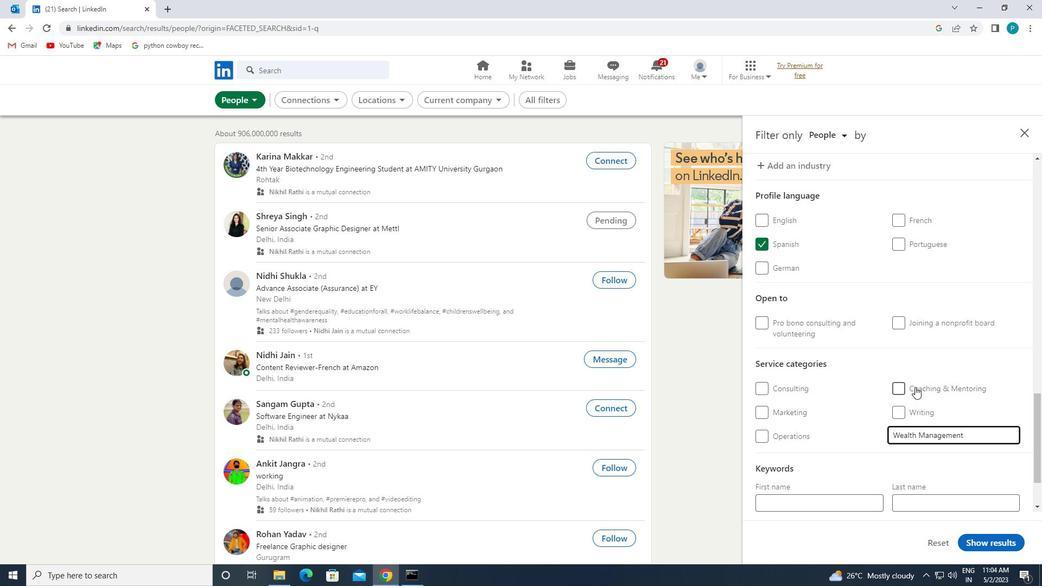 
Action: Mouse scrolled (908, 382) with delta (0, 0)
Screenshot: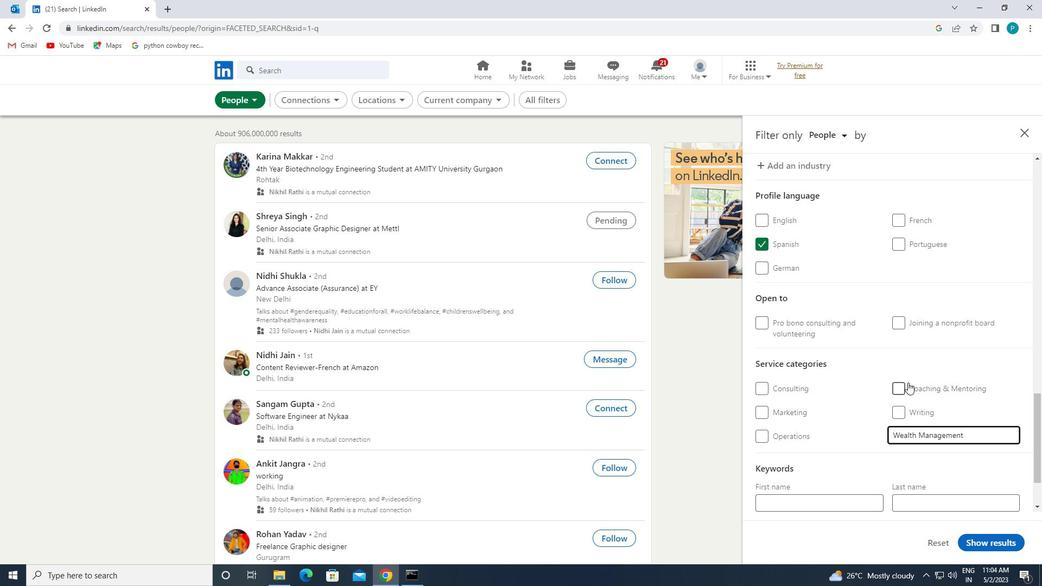 
Action: Mouse moved to (845, 465)
Screenshot: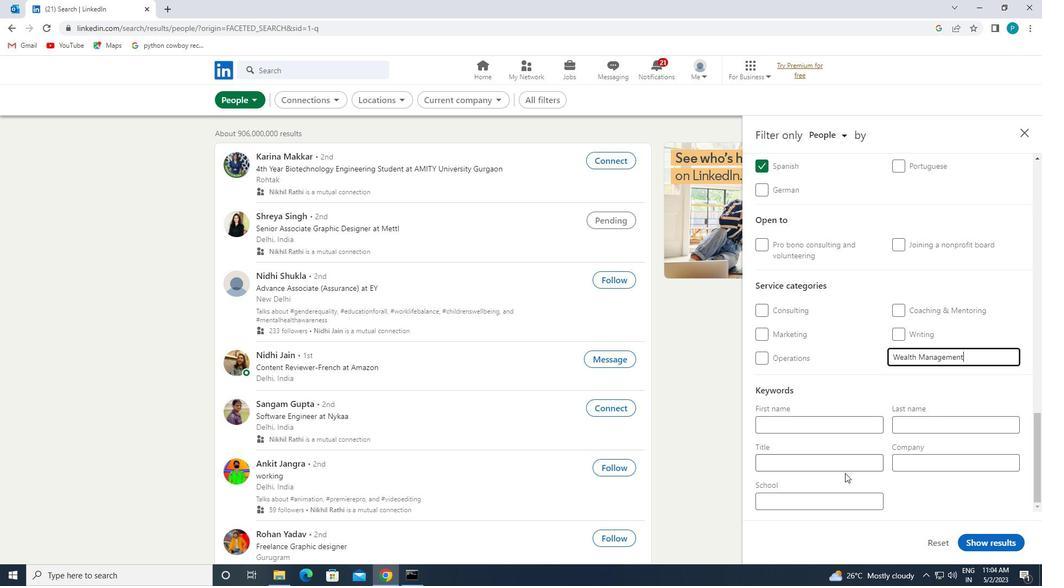 
Action: Mouse pressed left at (845, 465)
Screenshot: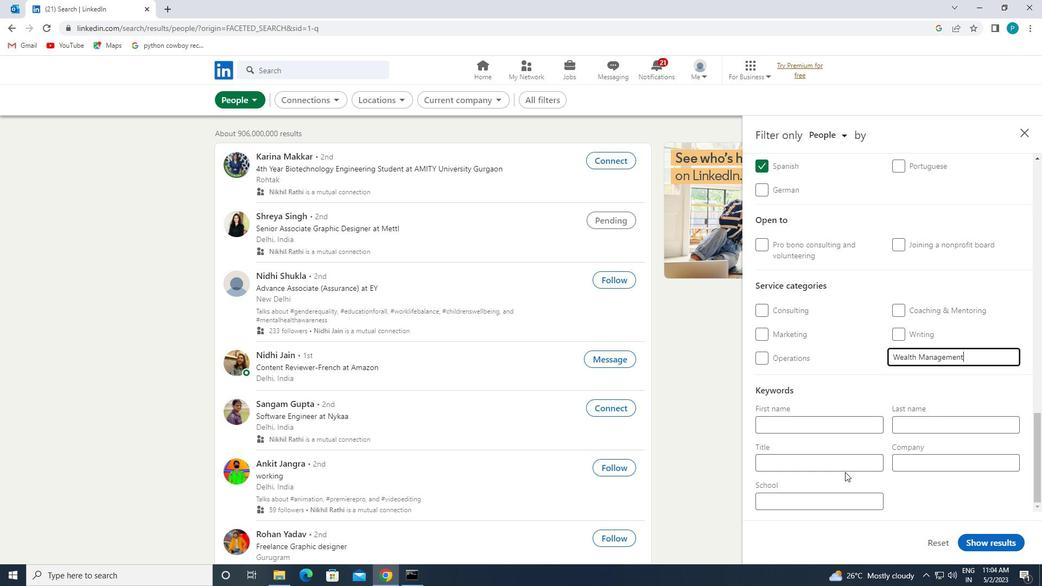 
Action: Mouse moved to (845, 465)
Screenshot: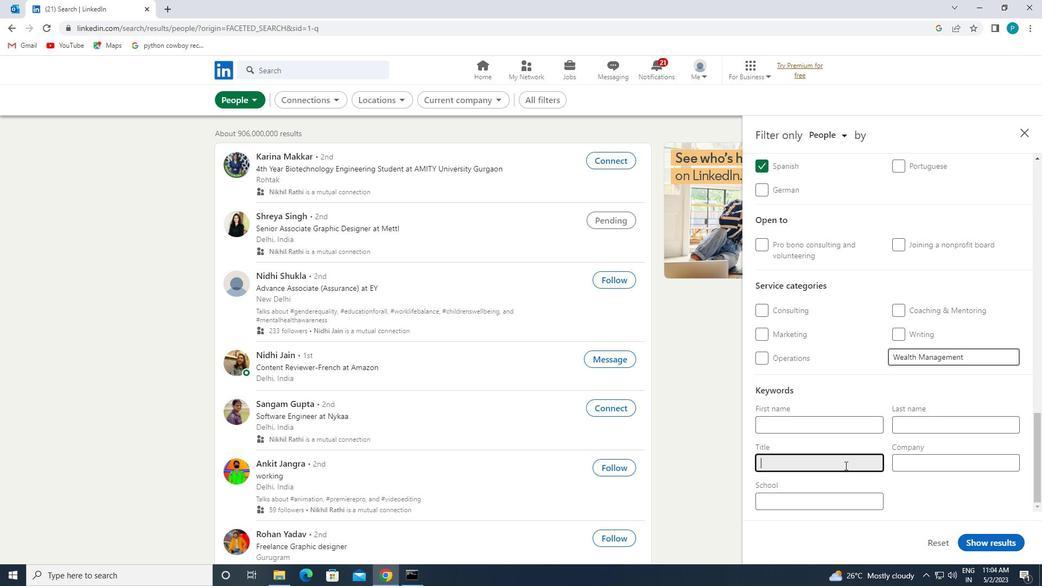 
Action: Key pressed <Key.caps_lock>A<Key.caps_lock>TMOSP
Screenshot: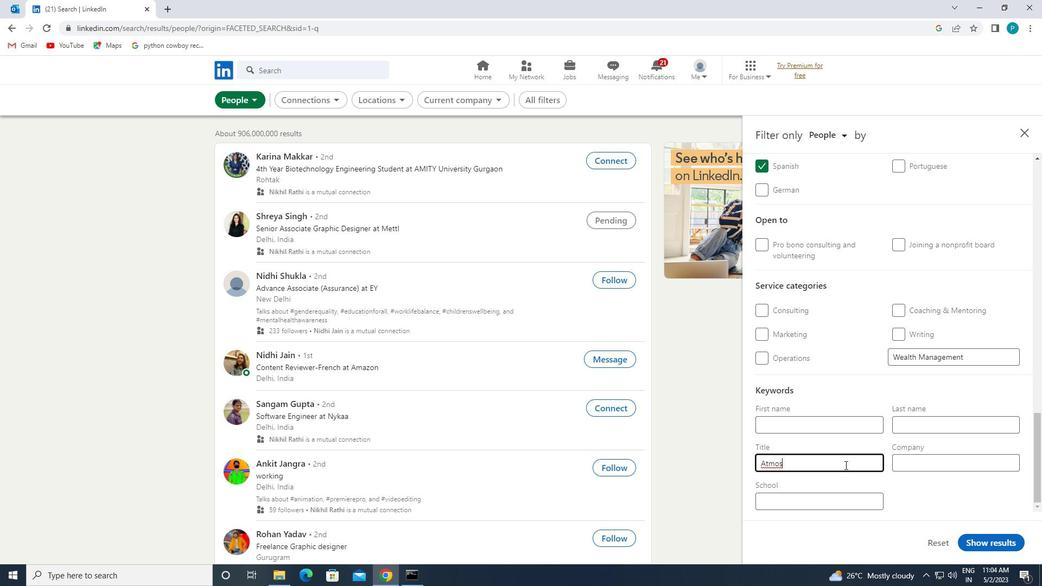 
Action: Mouse moved to (844, 464)
Screenshot: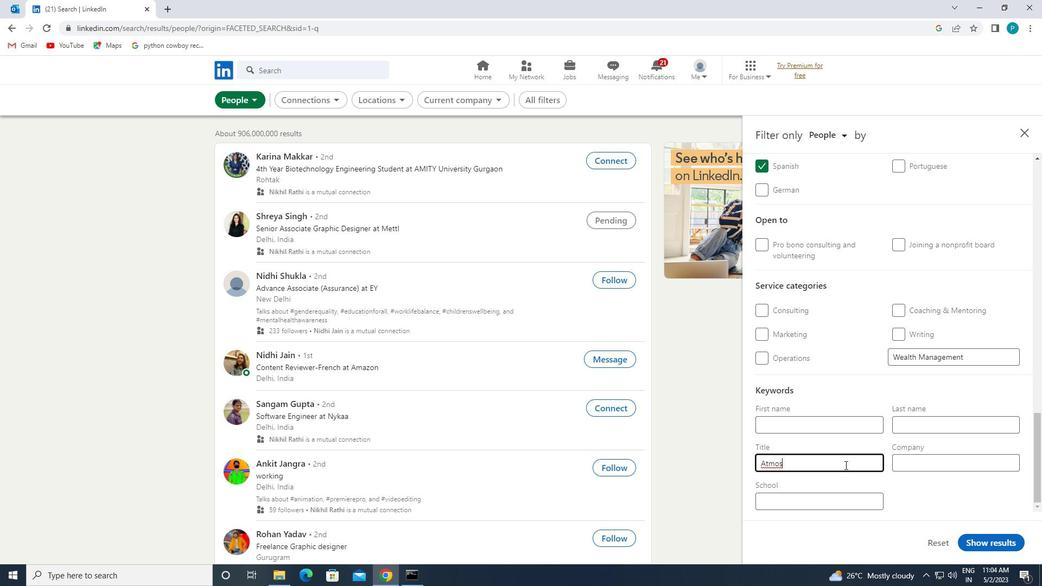 
Action: Key pressed HERIC<Key.space><Key.caps_lock>S<Key.caps_lock>CIENTIST
Screenshot: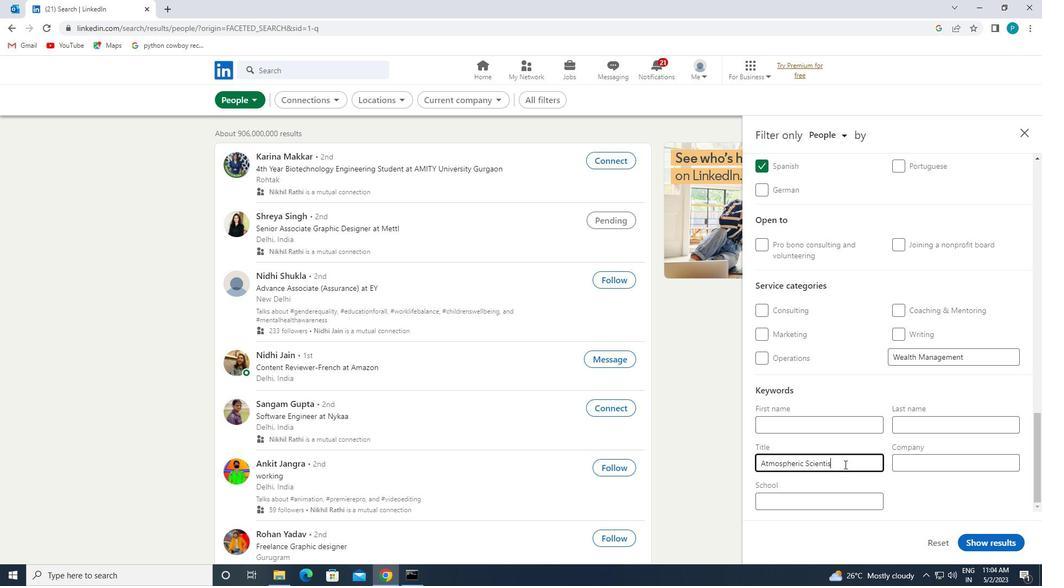 
Action: Mouse moved to (974, 535)
Screenshot: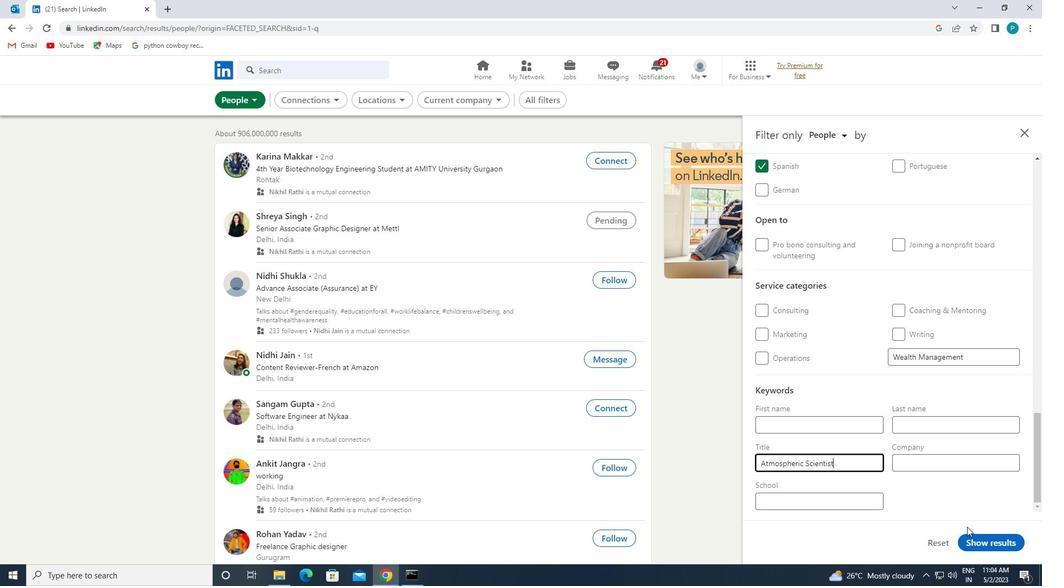 
Action: Mouse pressed left at (974, 535)
Screenshot: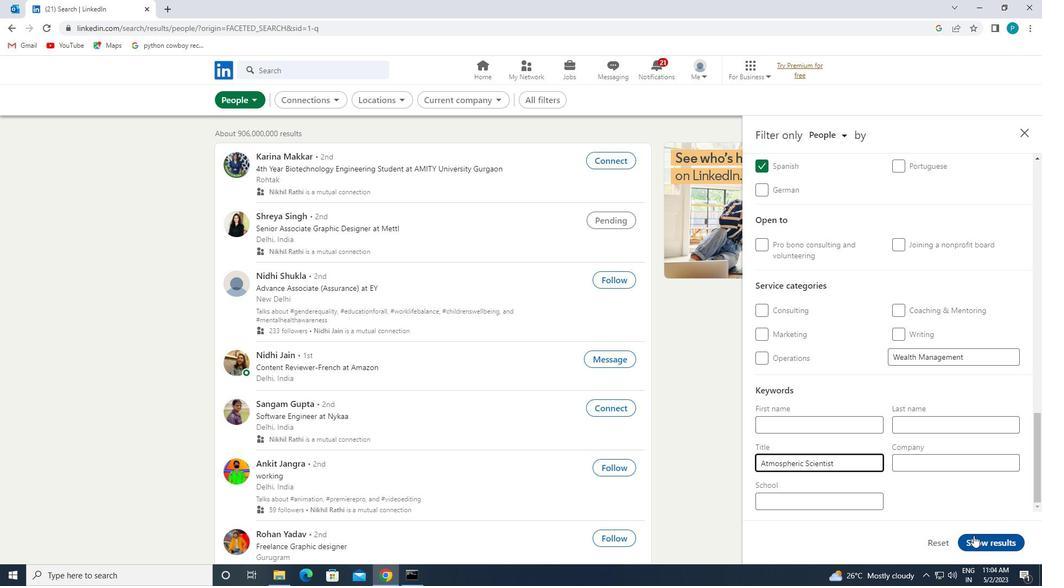 
